 Task: Find connections with filter location Pantin with filter topic #Genderwith filter profile language German with filter current company Air India Limited with filter school Jobs Khurda with filter industry Mobile Gaming Apps with filter service category Event Photography with filter keywords title Organizer
Action: Mouse moved to (539, 81)
Screenshot: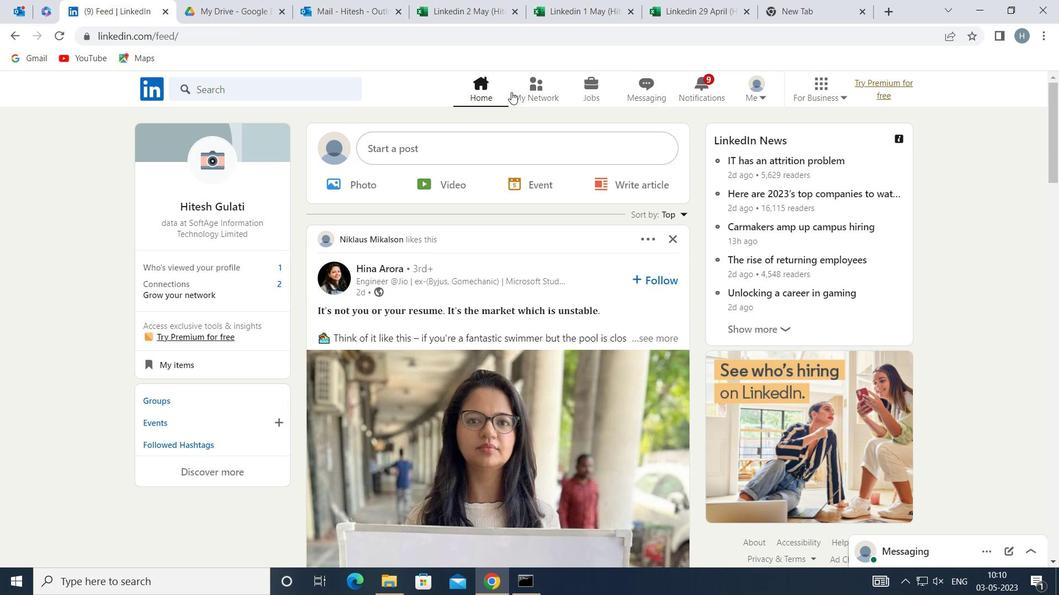 
Action: Mouse pressed left at (539, 81)
Screenshot: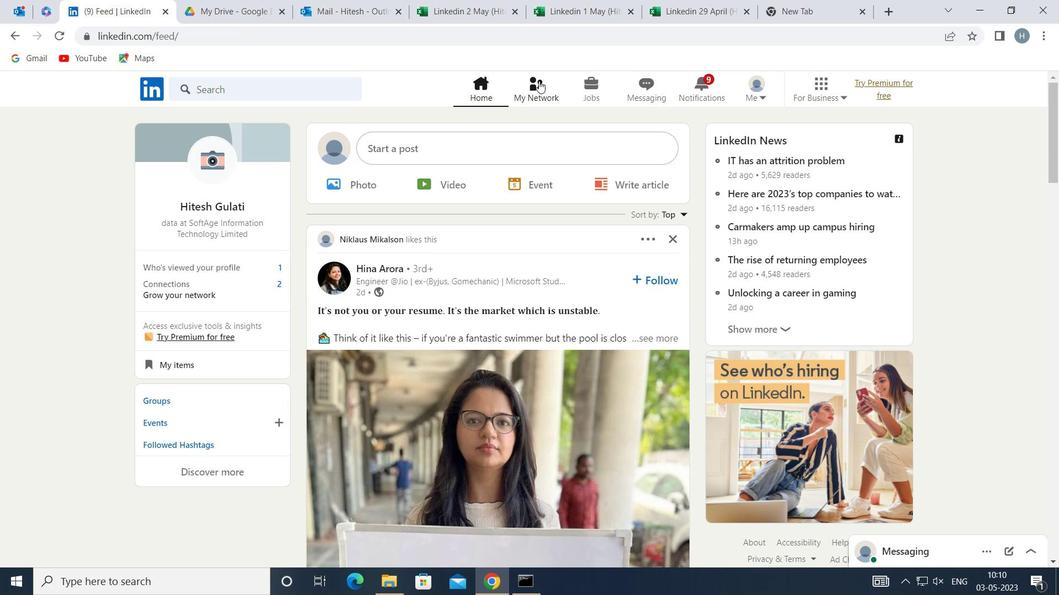 
Action: Mouse moved to (307, 166)
Screenshot: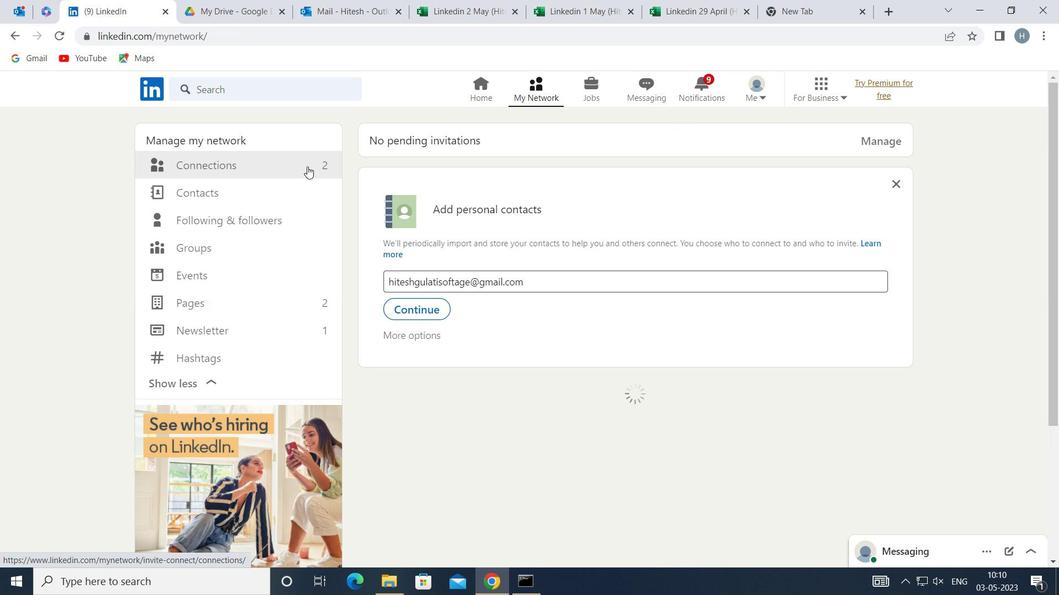 
Action: Mouse pressed left at (307, 166)
Screenshot: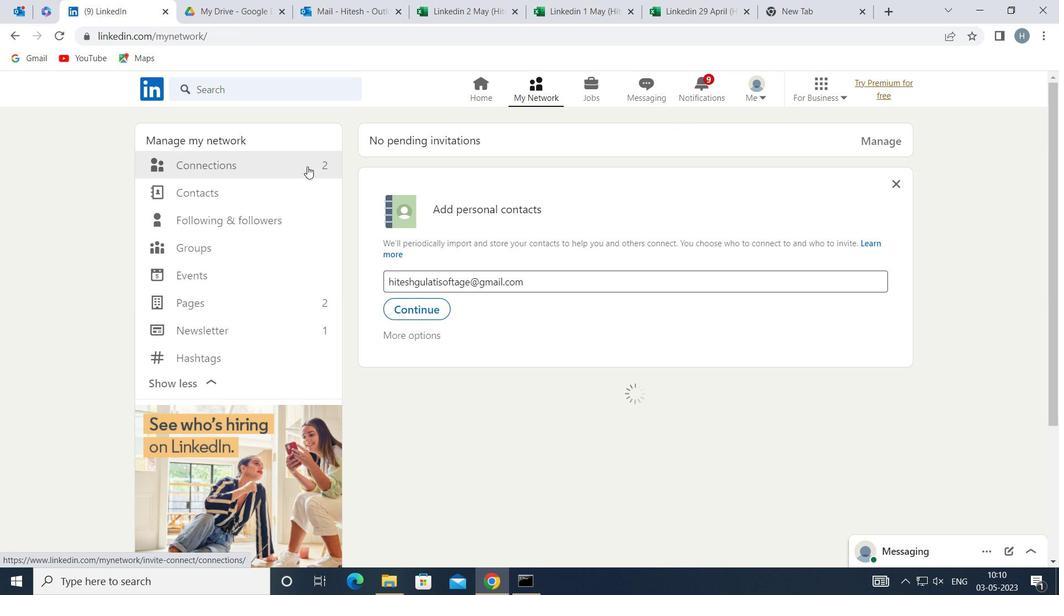 
Action: Mouse moved to (612, 170)
Screenshot: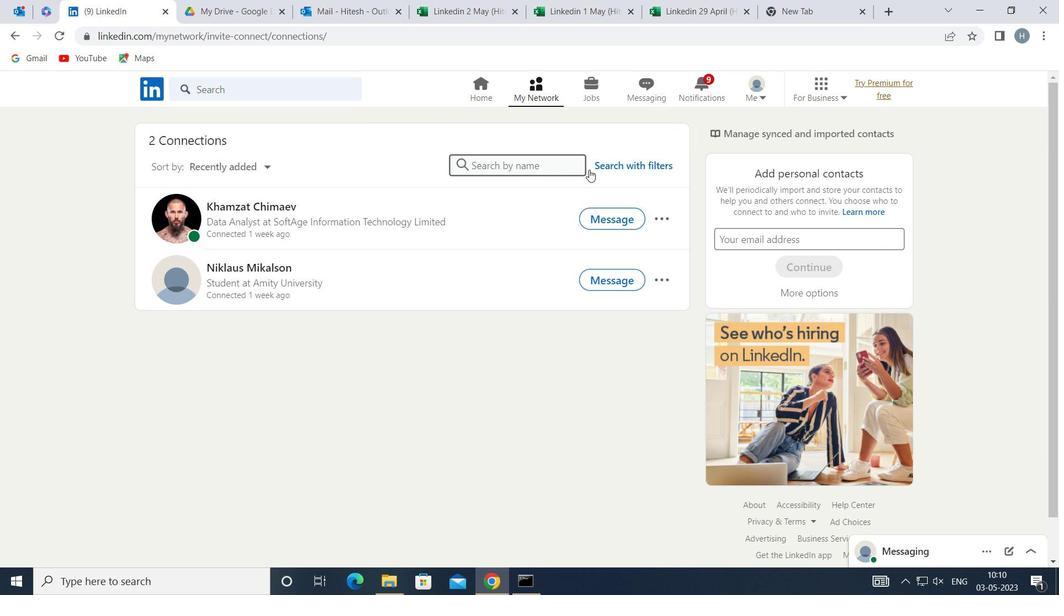 
Action: Mouse pressed left at (612, 170)
Screenshot: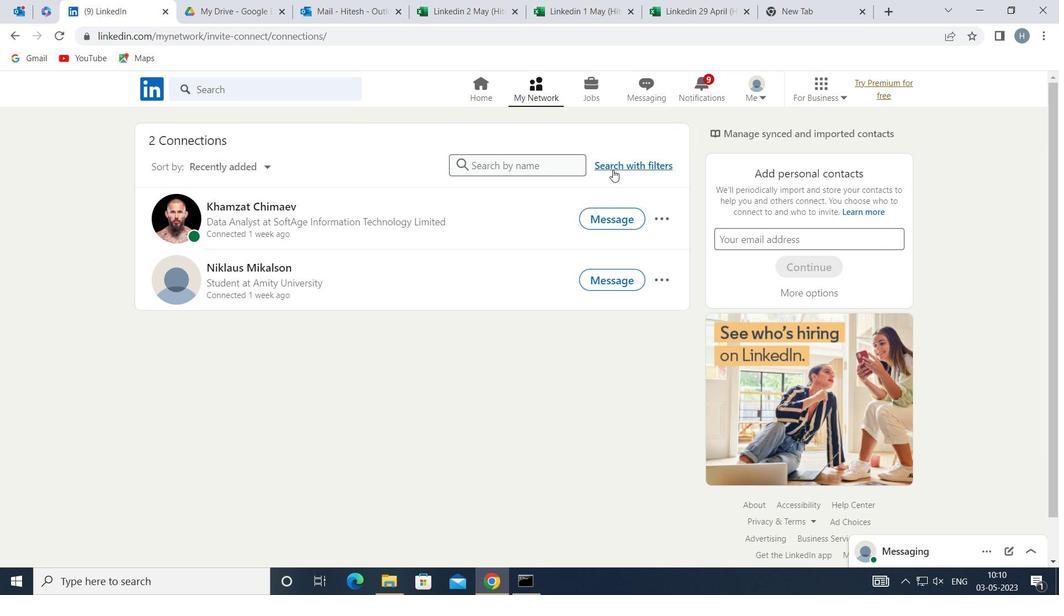 
Action: Mouse moved to (574, 135)
Screenshot: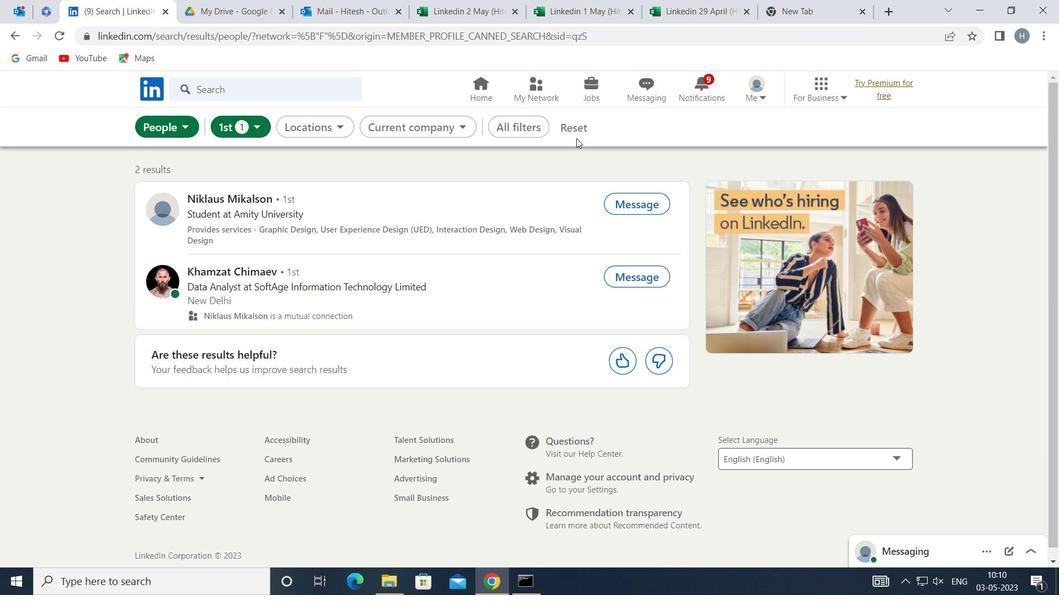 
Action: Mouse pressed left at (574, 135)
Screenshot: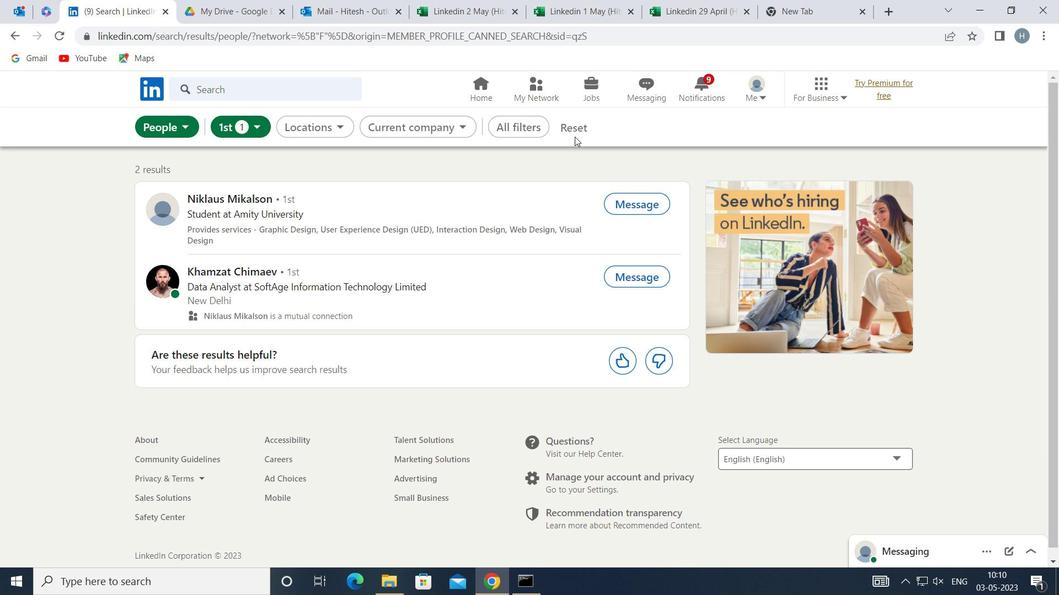 
Action: Mouse moved to (573, 128)
Screenshot: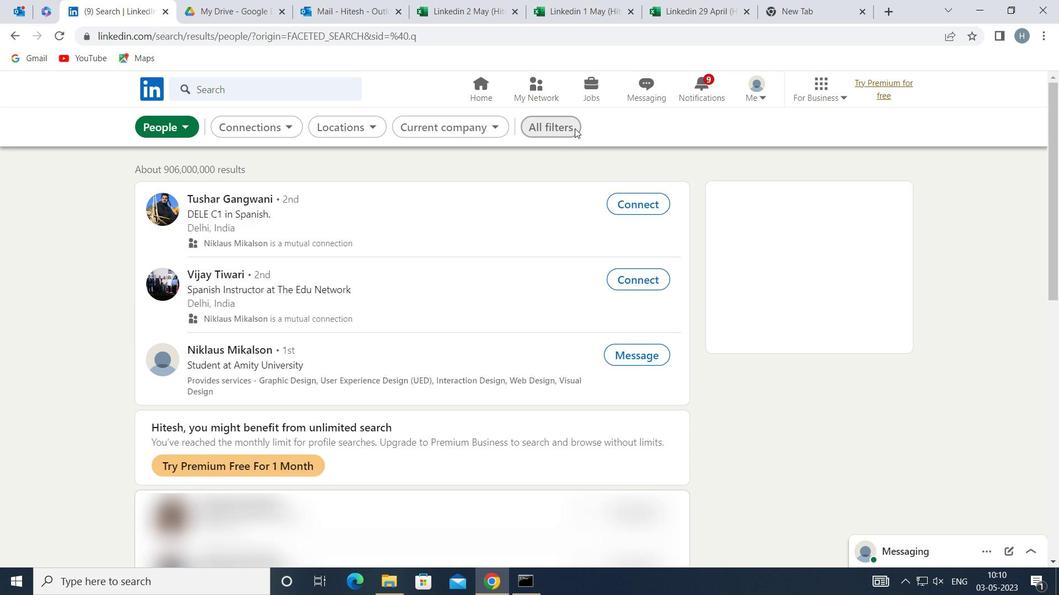 
Action: Mouse pressed left at (573, 128)
Screenshot: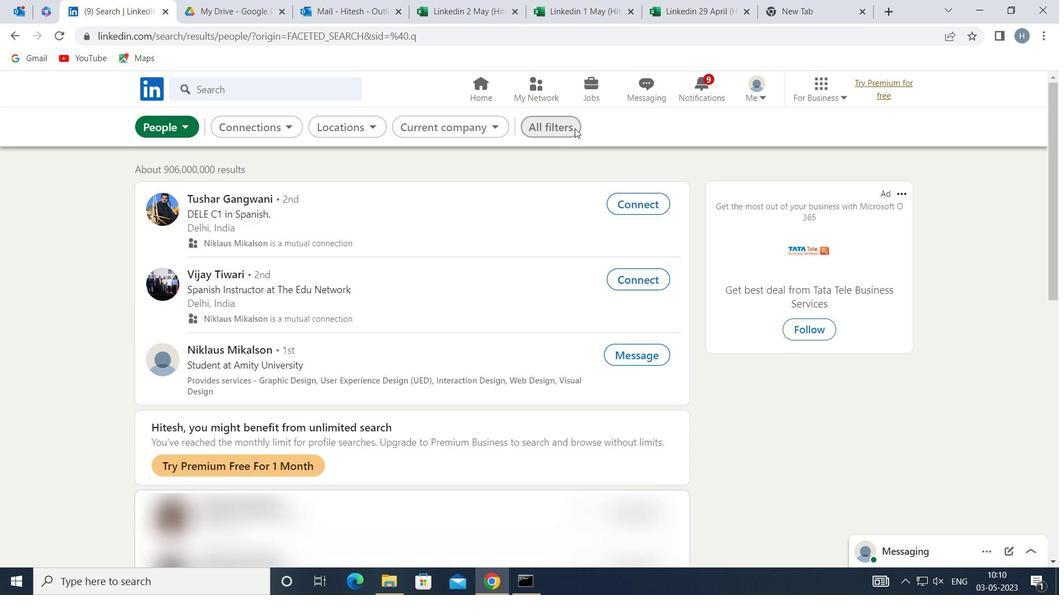 
Action: Mouse moved to (794, 285)
Screenshot: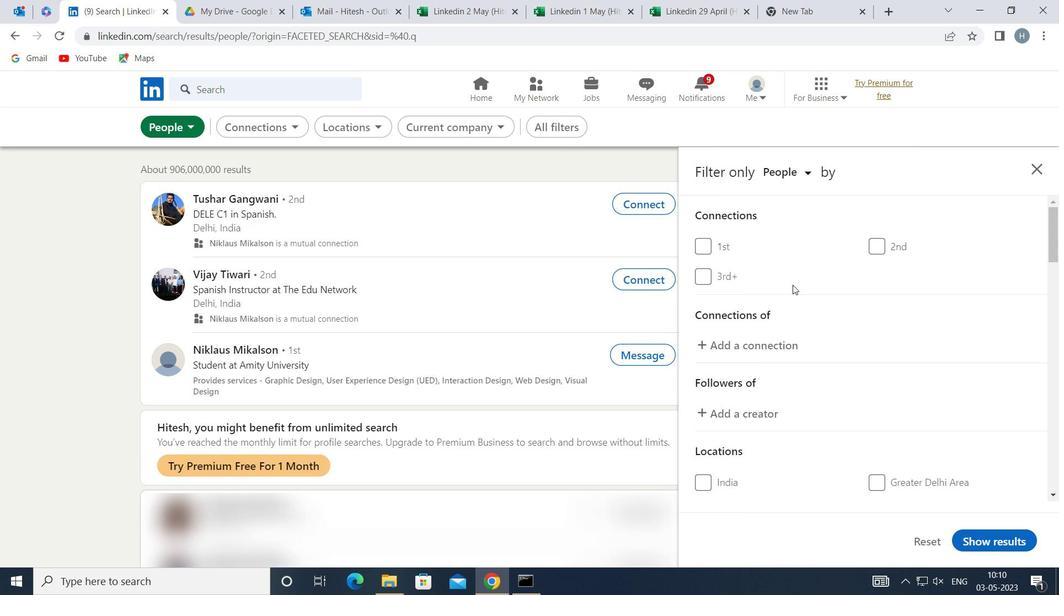 
Action: Mouse scrolled (794, 284) with delta (0, 0)
Screenshot: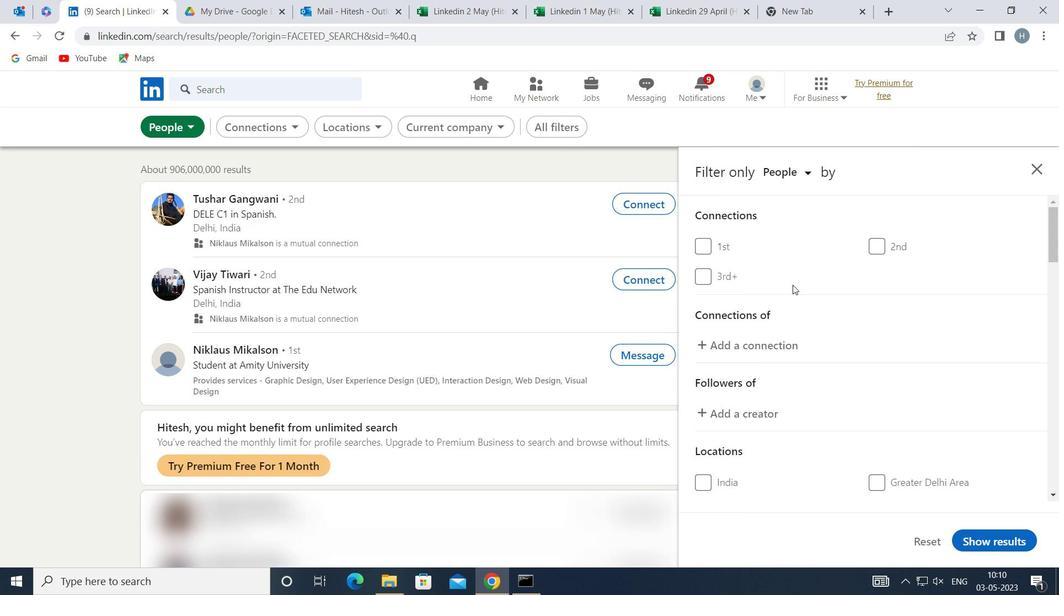
Action: Mouse moved to (795, 285)
Screenshot: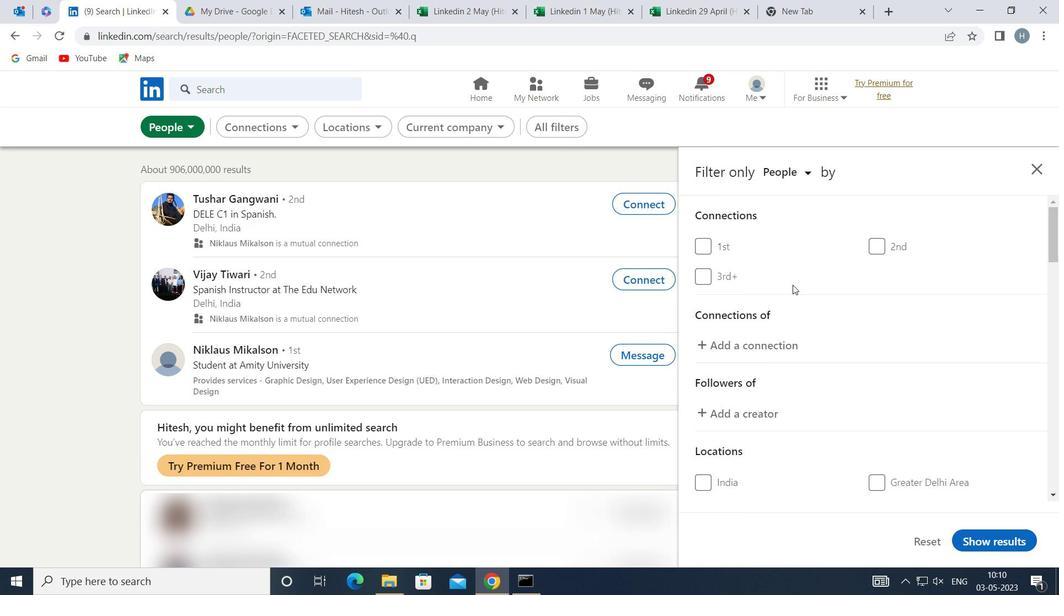 
Action: Mouse scrolled (795, 284) with delta (0, 0)
Screenshot: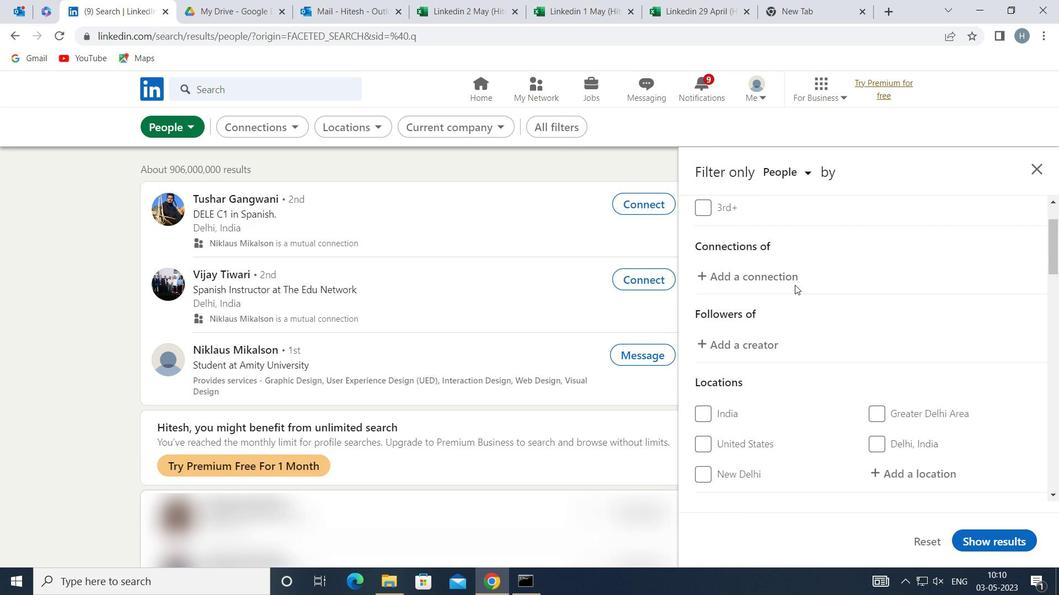 
Action: Mouse scrolled (795, 284) with delta (0, 0)
Screenshot: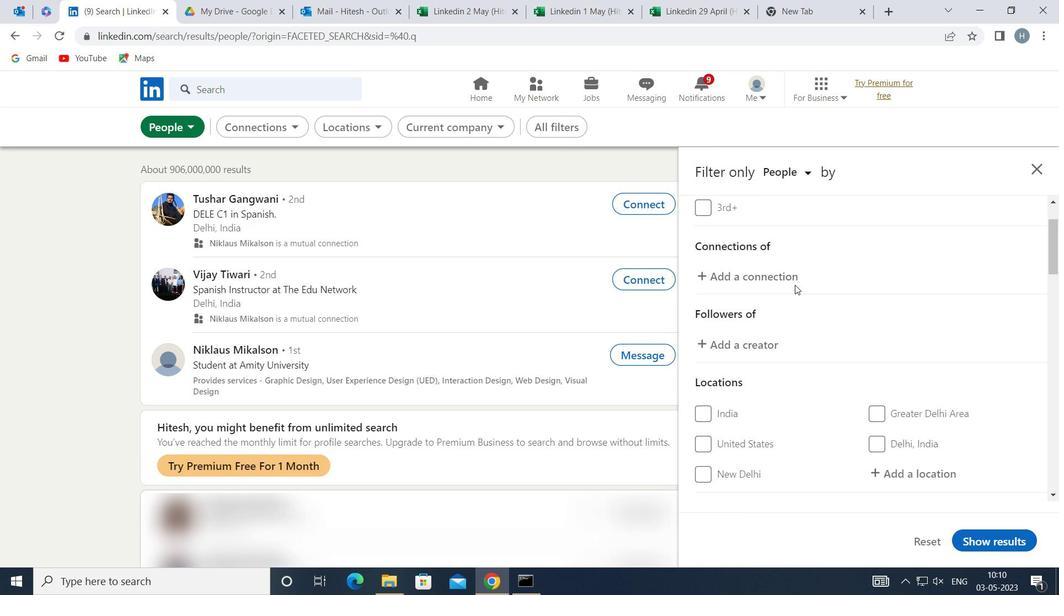 
Action: Mouse moved to (898, 333)
Screenshot: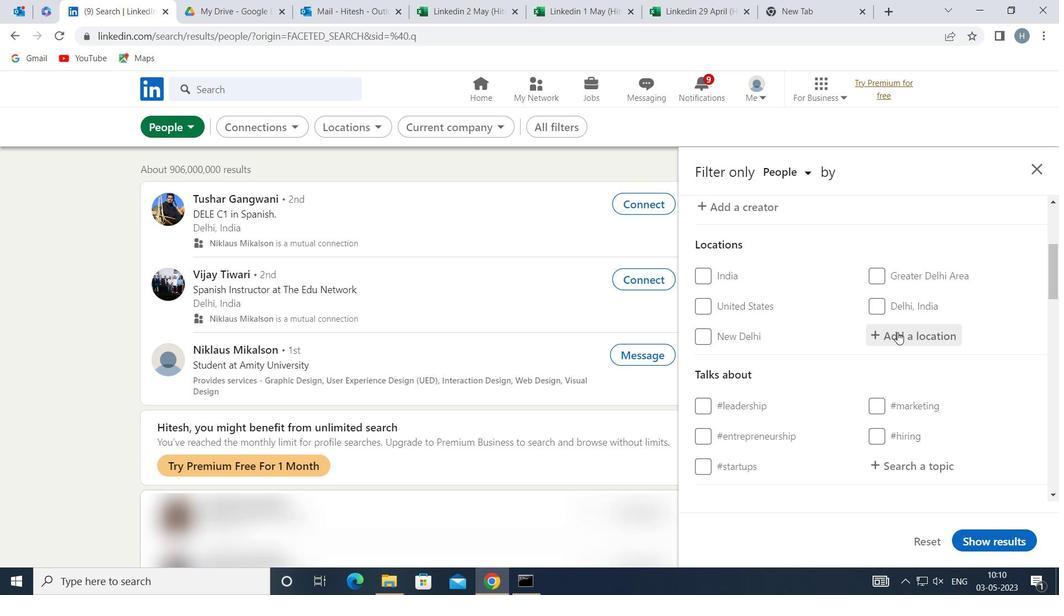
Action: Mouse pressed left at (898, 333)
Screenshot: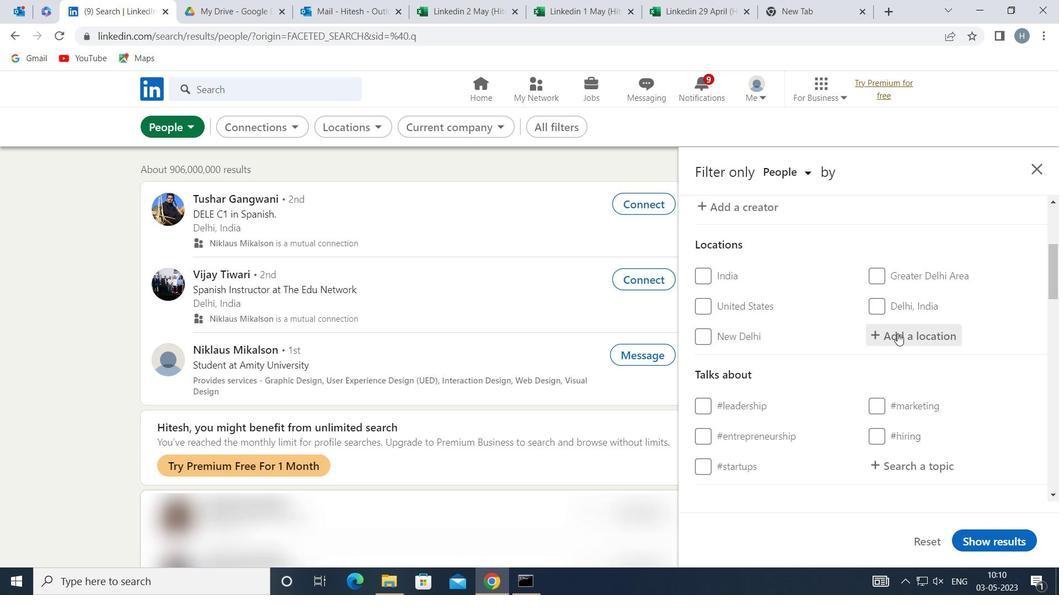
Action: Mouse moved to (896, 334)
Screenshot: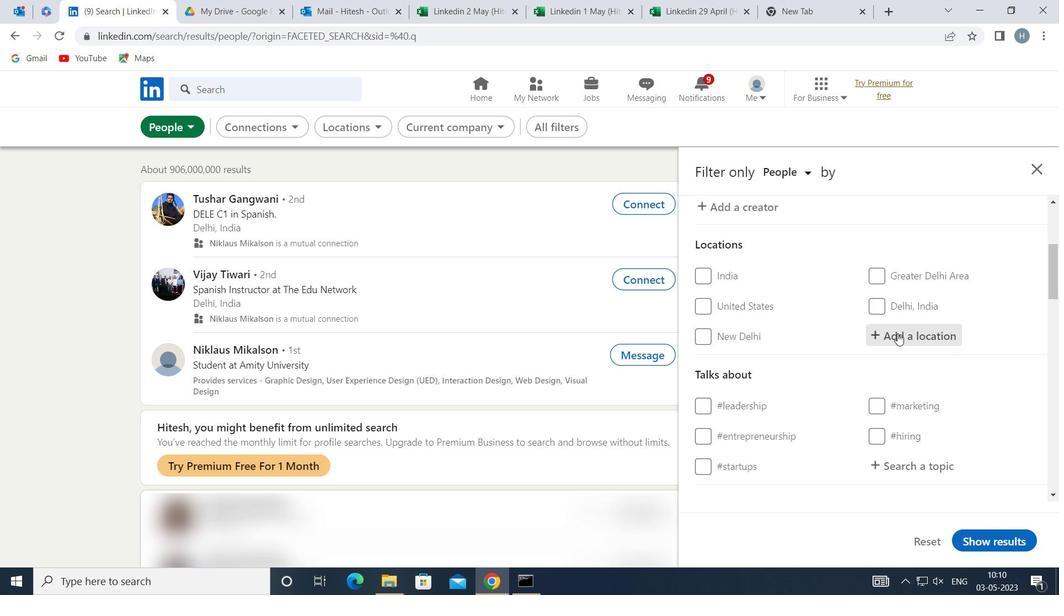 
Action: Key pressed <Key.shift>PANTIN<Key.enter>
Screenshot: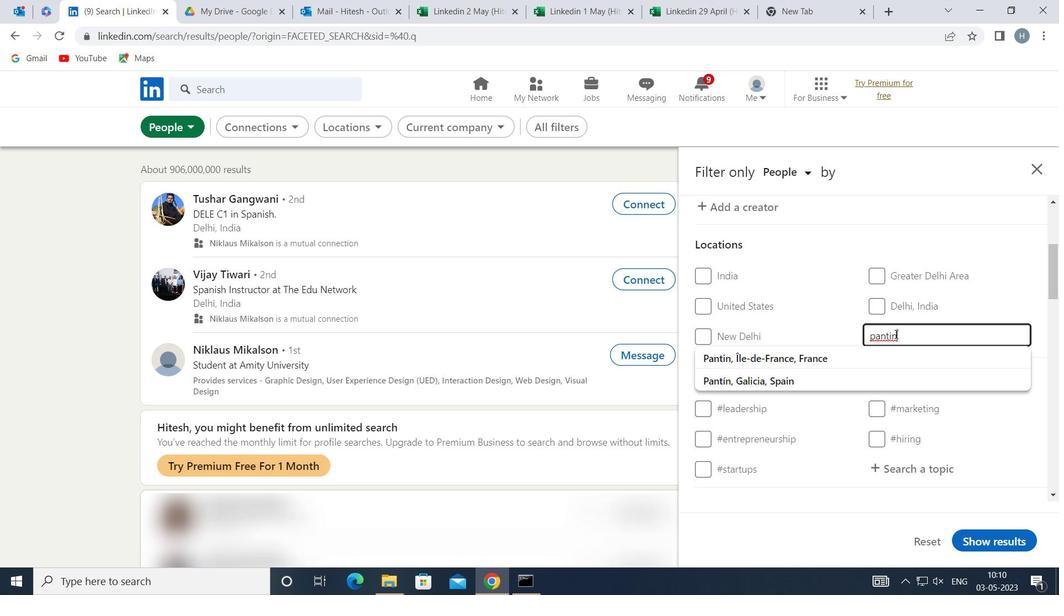 
Action: Mouse moved to (994, 305)
Screenshot: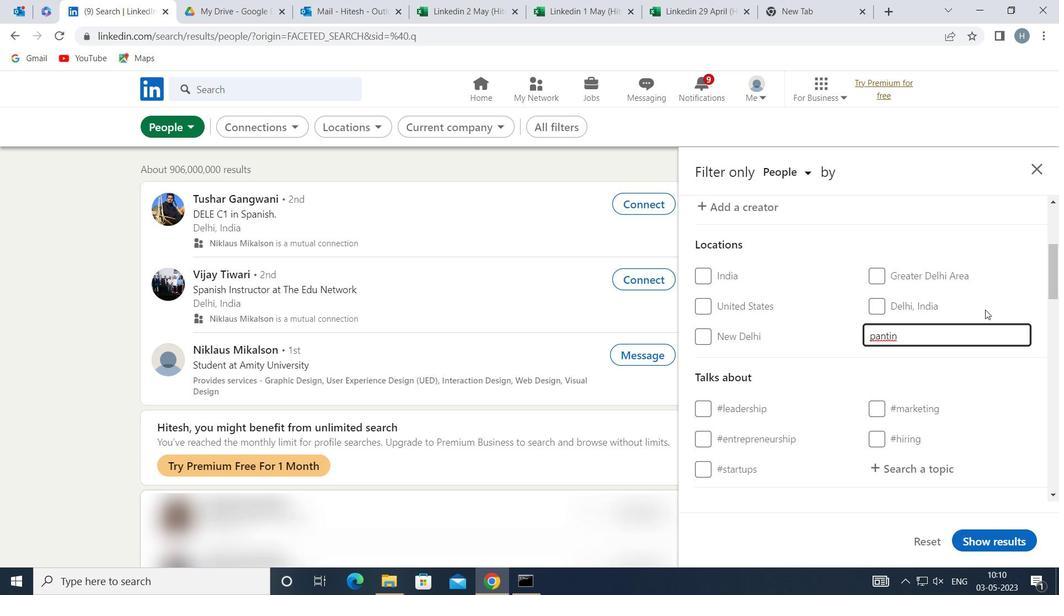 
Action: Mouse pressed left at (994, 305)
Screenshot: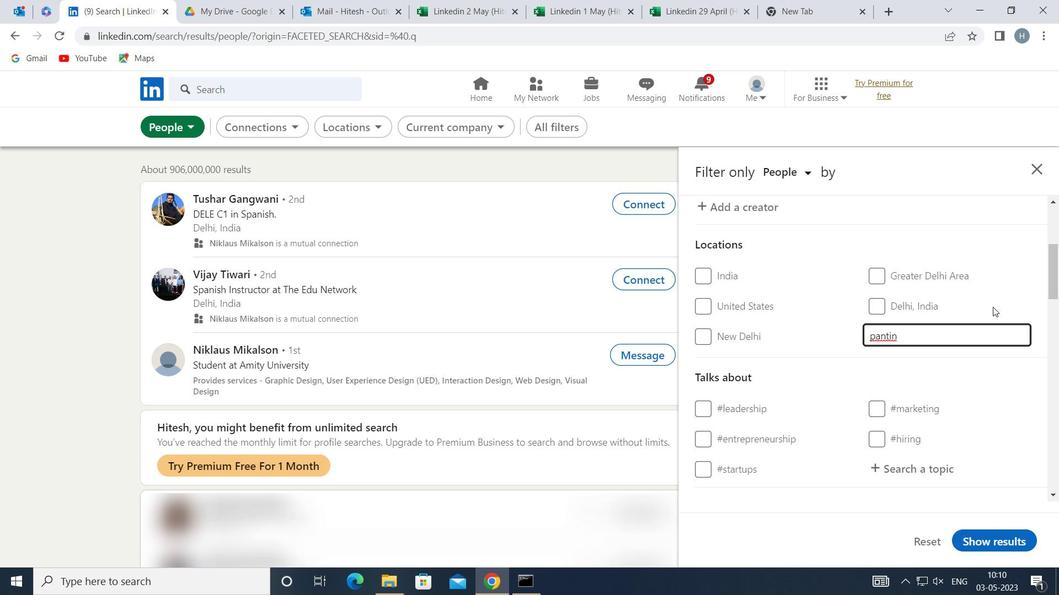 
Action: Mouse moved to (950, 334)
Screenshot: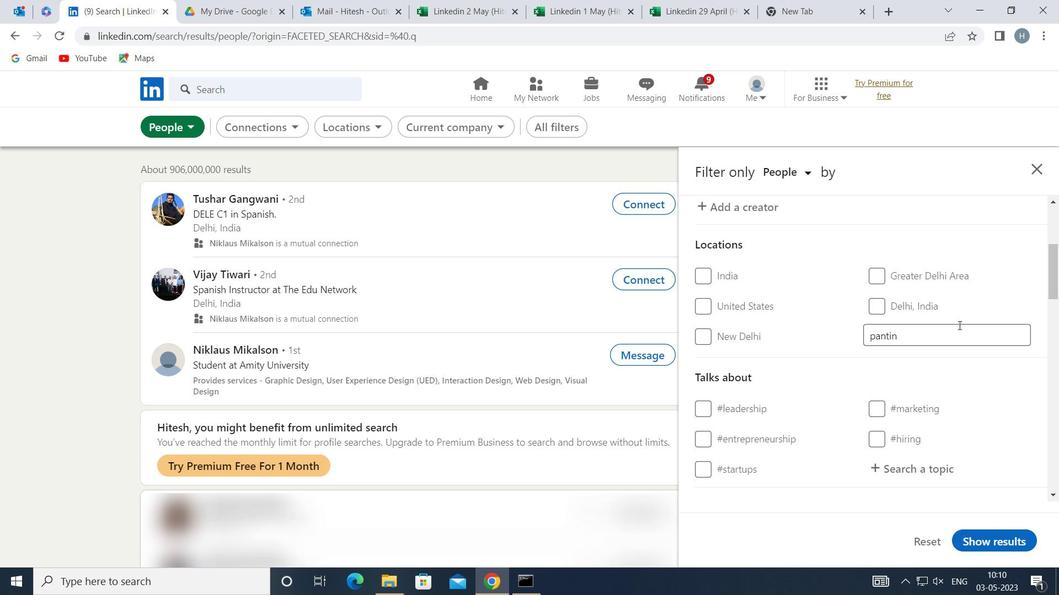 
Action: Mouse scrolled (950, 333) with delta (0, 0)
Screenshot: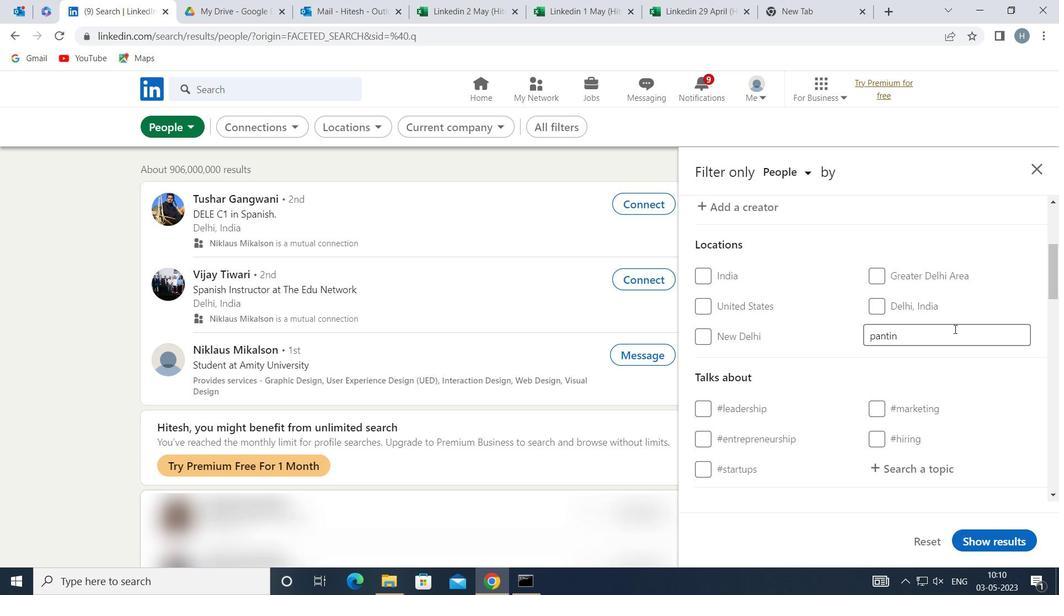 
Action: Mouse moved to (947, 339)
Screenshot: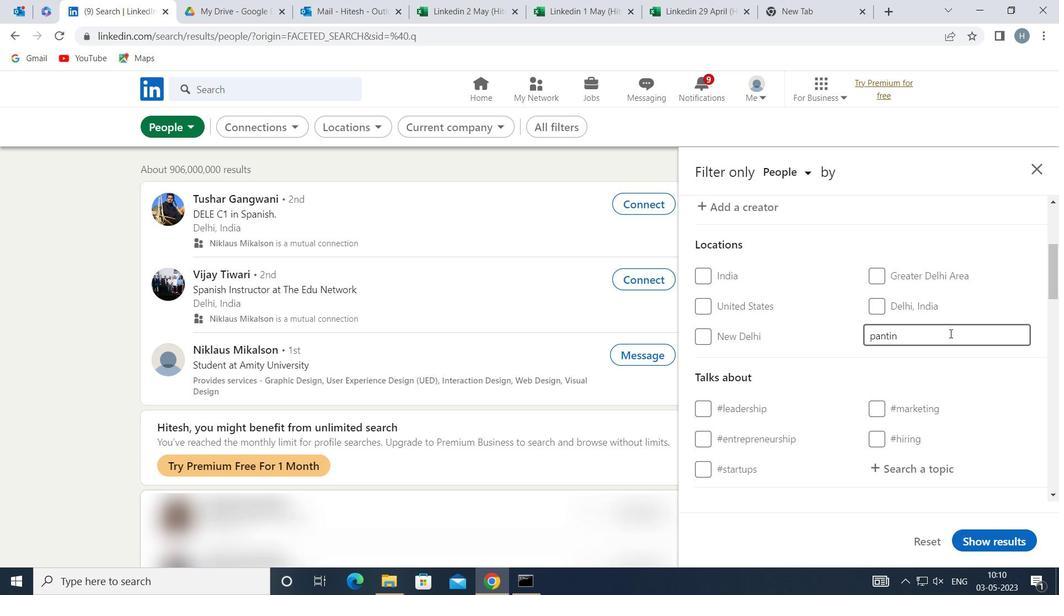 
Action: Mouse scrolled (947, 339) with delta (0, 0)
Screenshot: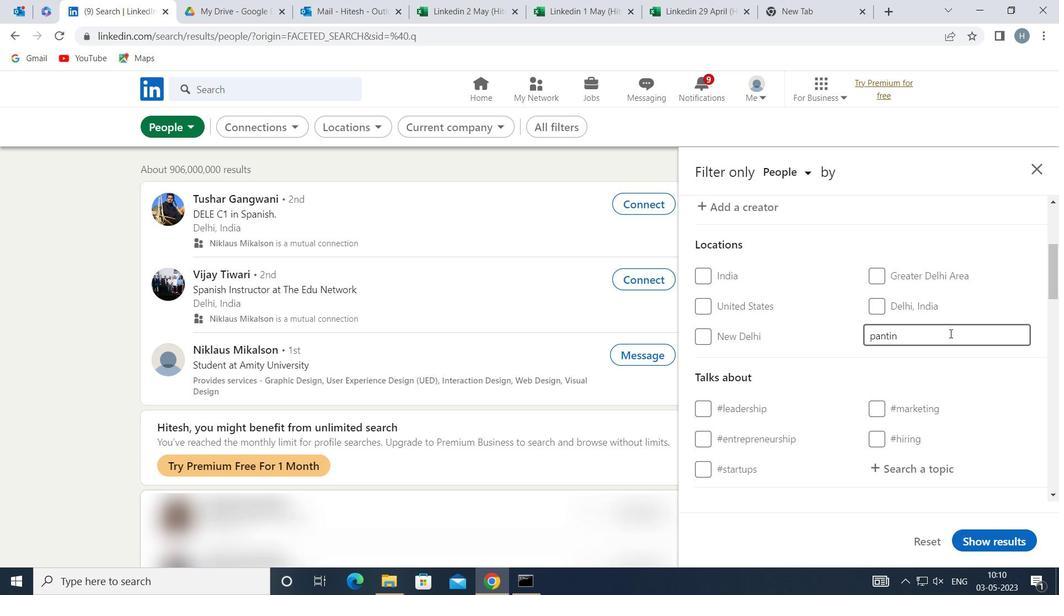 
Action: Mouse moved to (939, 331)
Screenshot: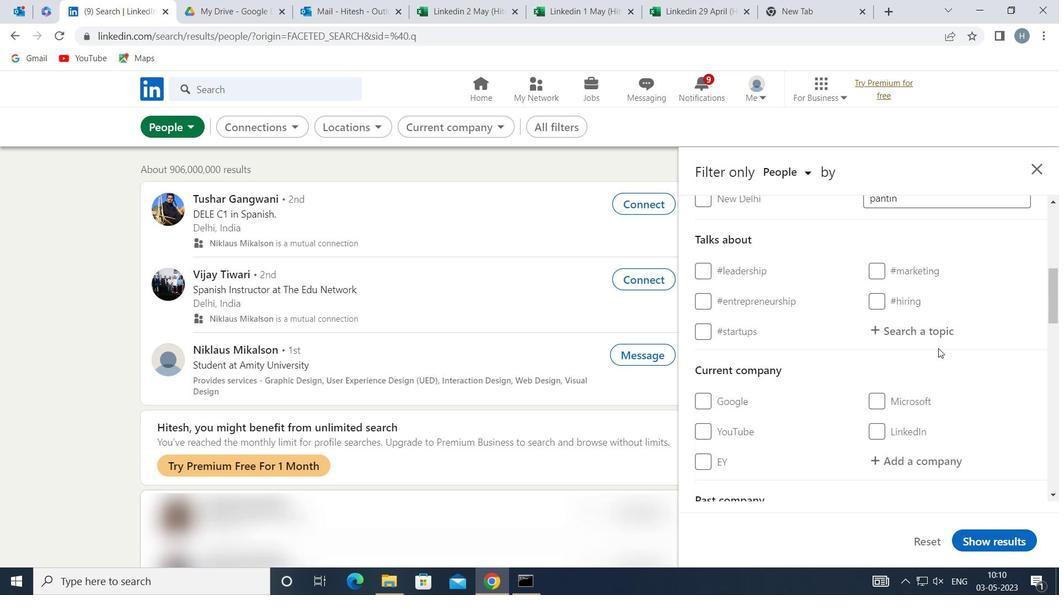 
Action: Mouse pressed left at (939, 331)
Screenshot: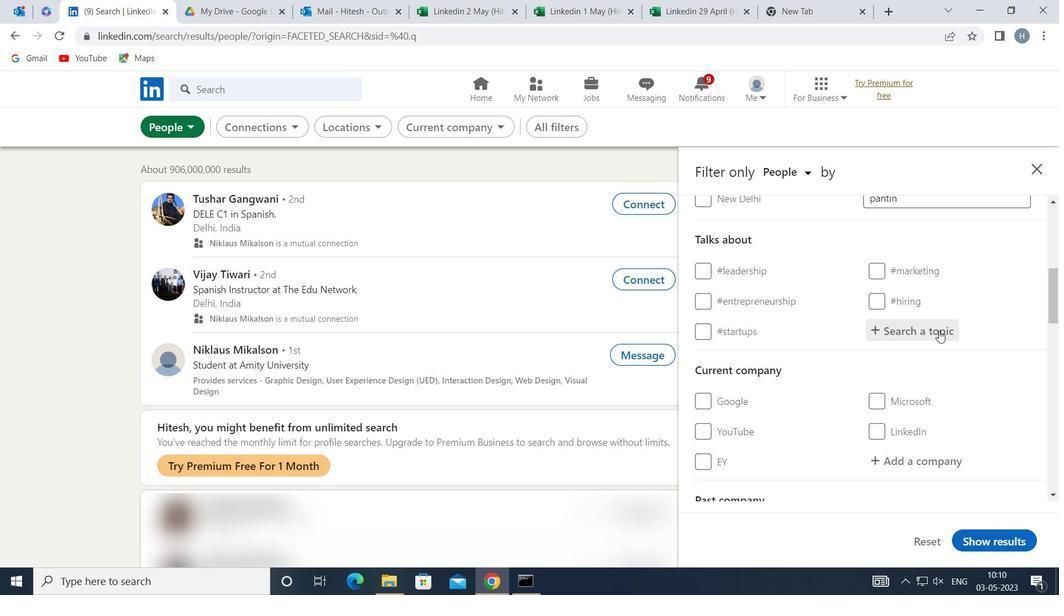
Action: Key pressed <Key.shift>GENDER
Screenshot: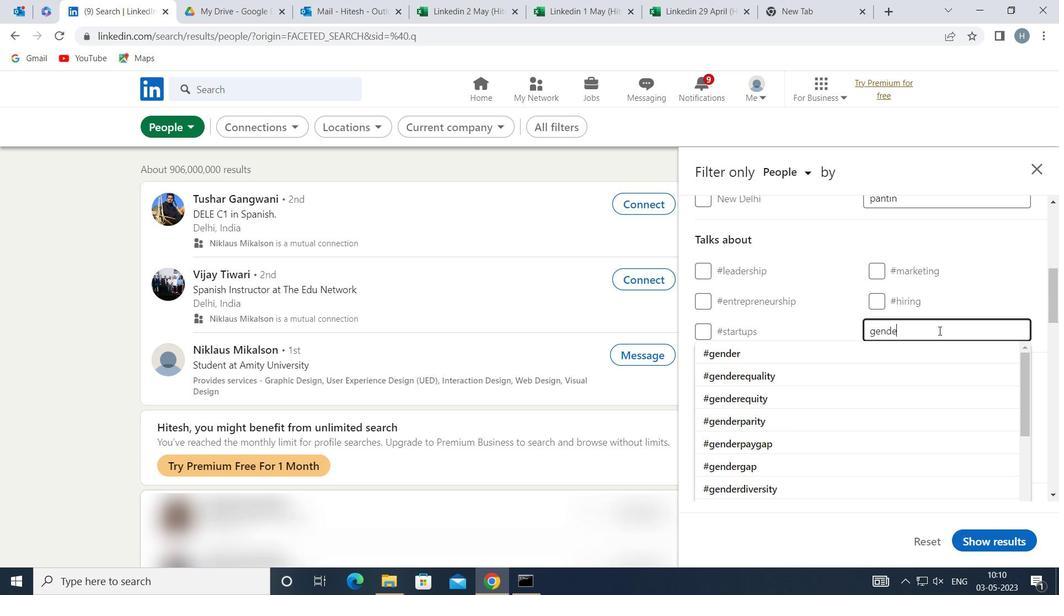 
Action: Mouse moved to (907, 350)
Screenshot: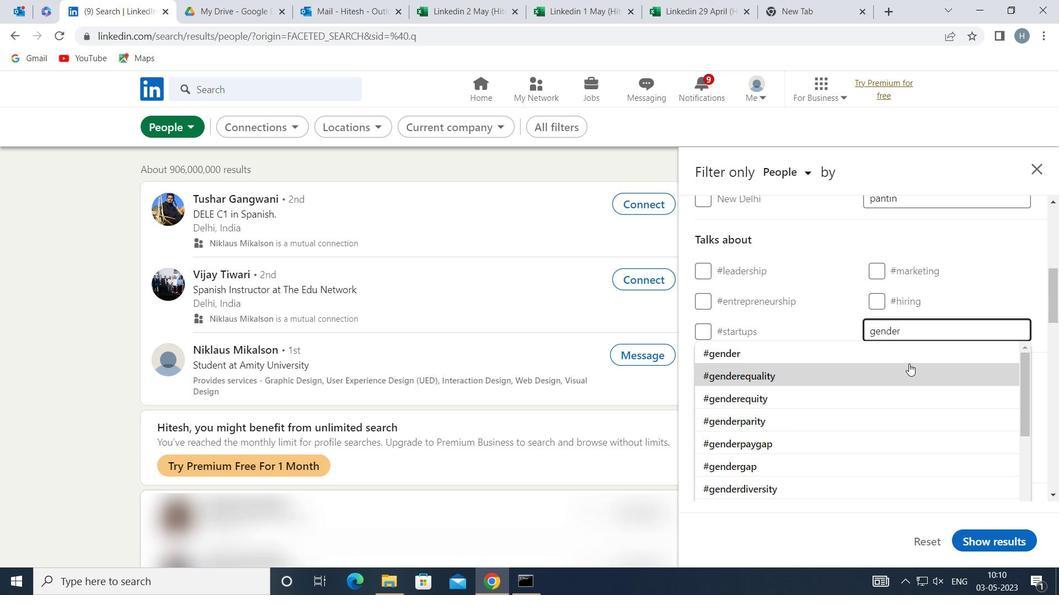 
Action: Mouse pressed left at (907, 350)
Screenshot: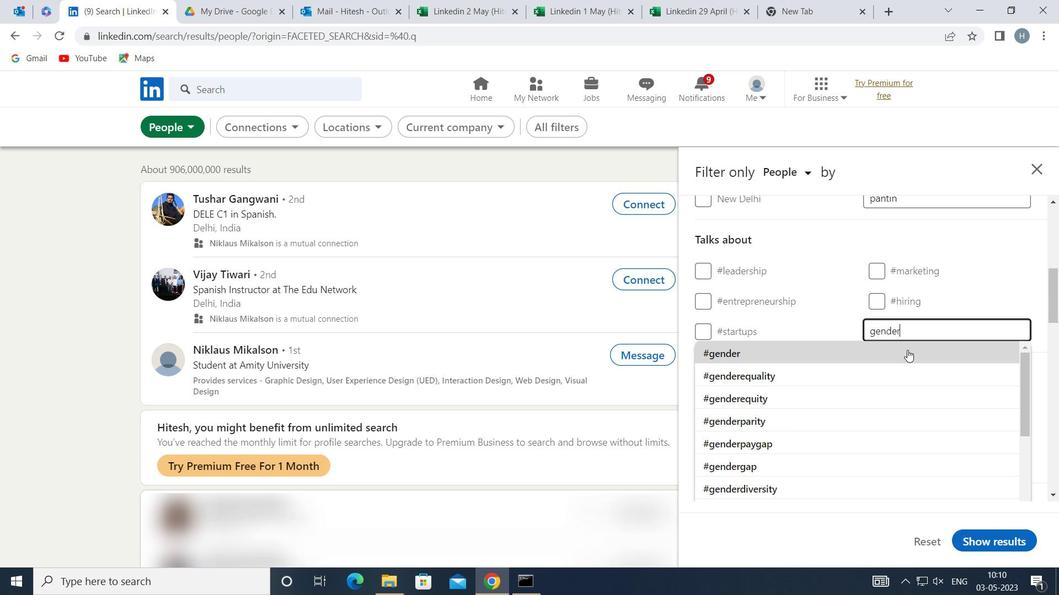 
Action: Mouse moved to (887, 351)
Screenshot: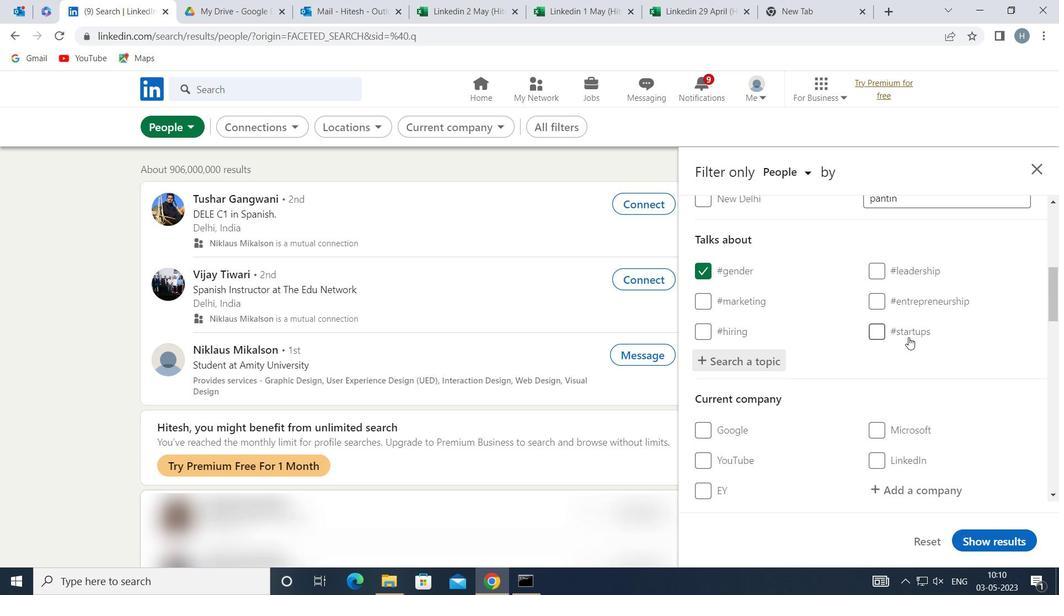 
Action: Mouse scrolled (887, 350) with delta (0, 0)
Screenshot: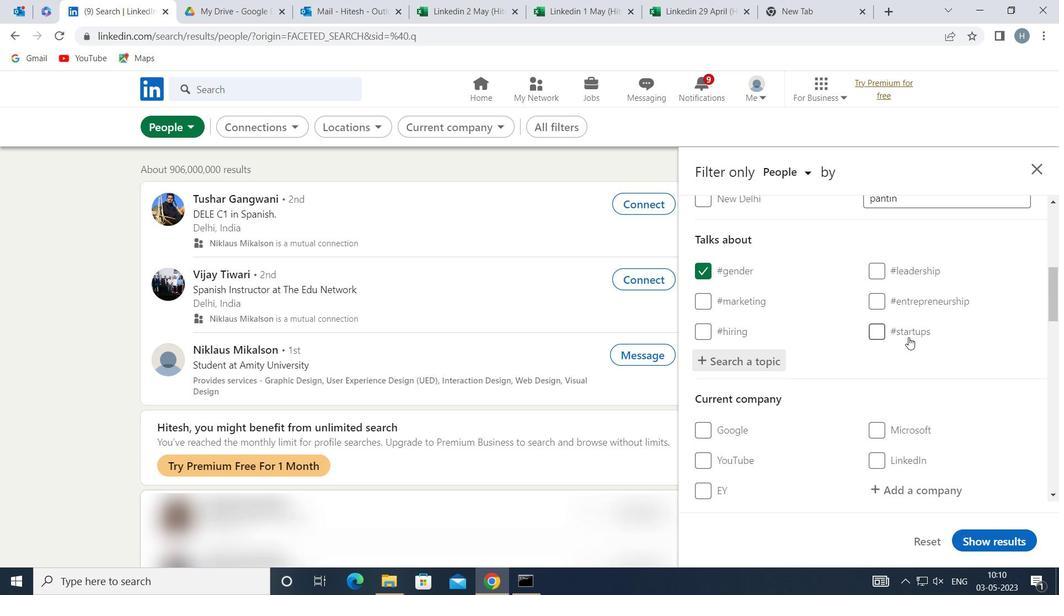 
Action: Mouse moved to (883, 353)
Screenshot: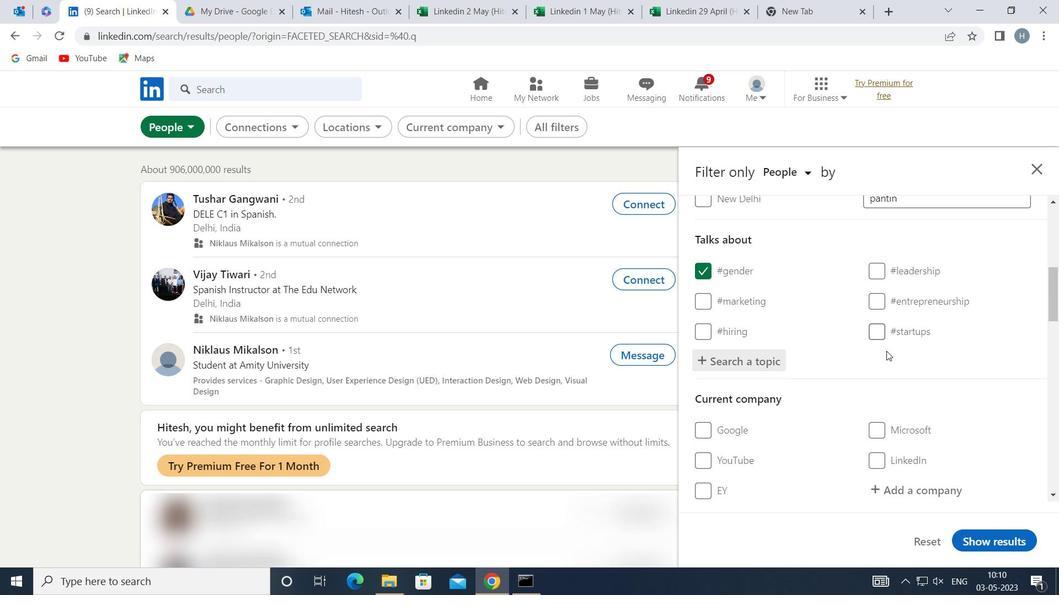 
Action: Mouse scrolled (883, 352) with delta (0, 0)
Screenshot: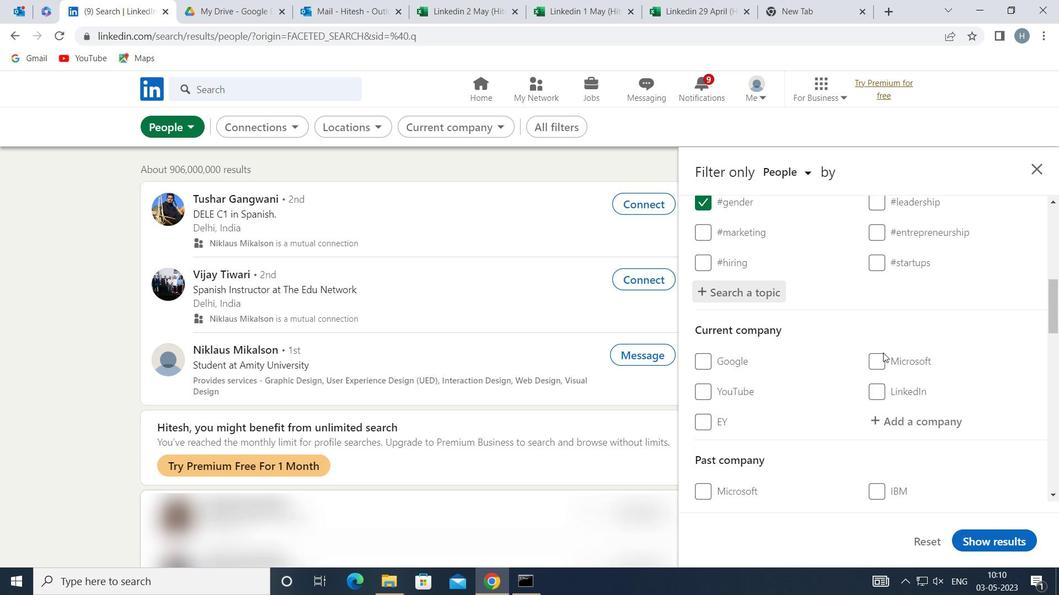 
Action: Mouse moved to (880, 353)
Screenshot: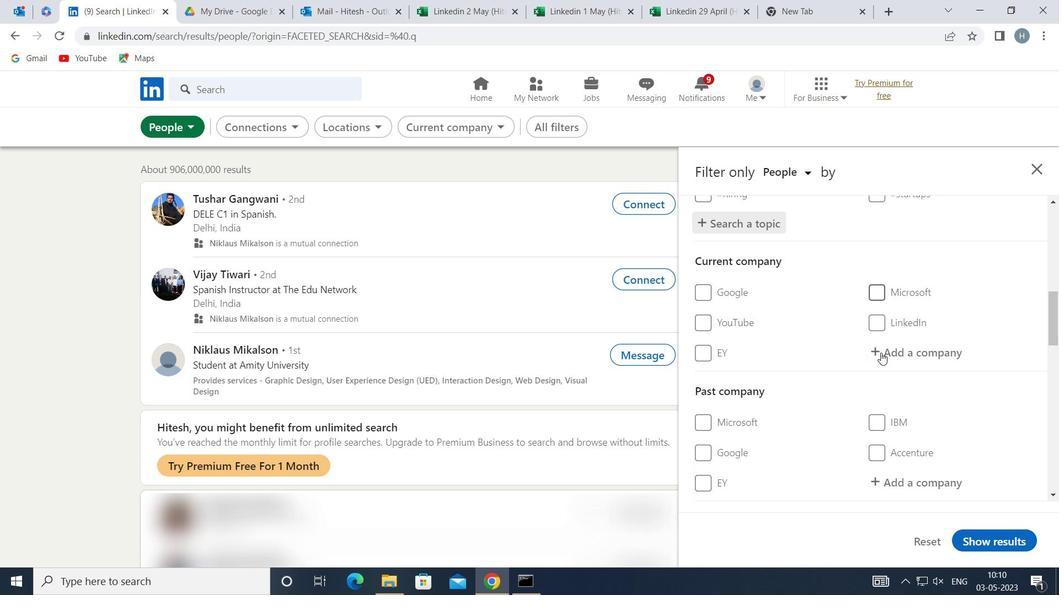 
Action: Mouse scrolled (880, 352) with delta (0, 0)
Screenshot: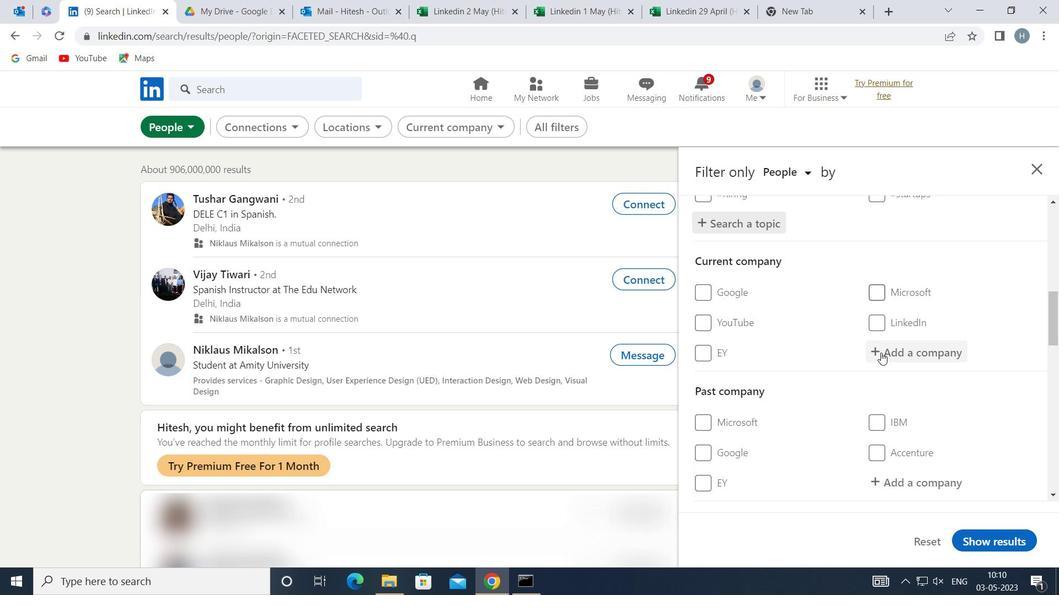 
Action: Mouse moved to (878, 354)
Screenshot: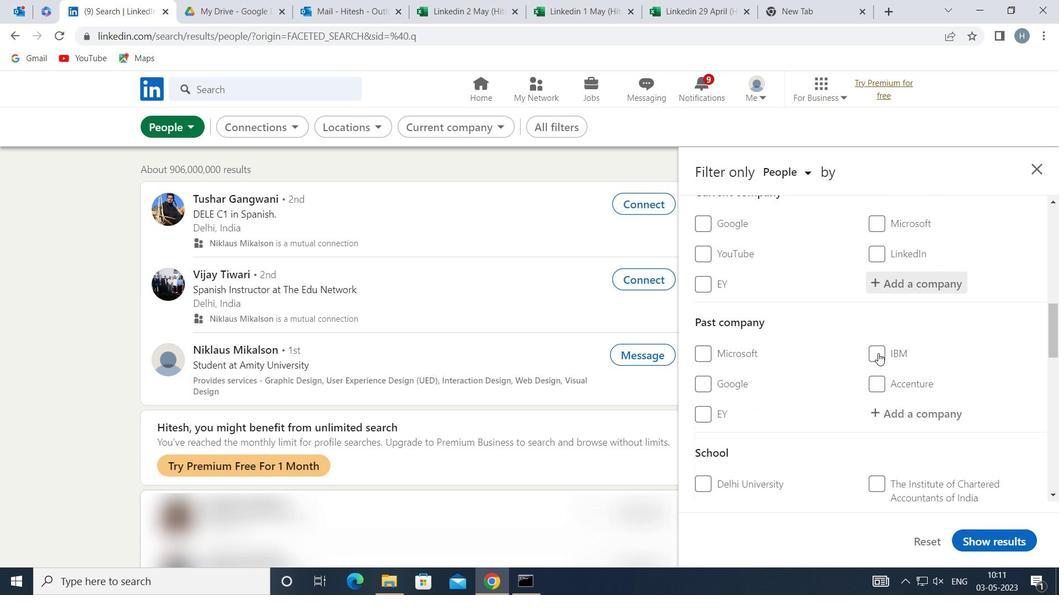 
Action: Mouse scrolled (878, 353) with delta (0, 0)
Screenshot: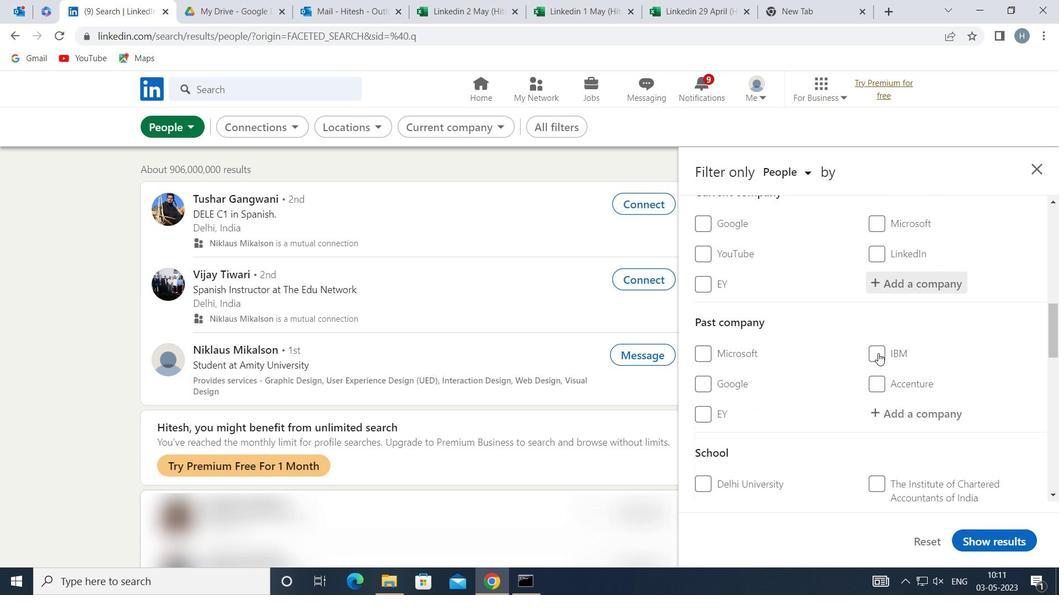 
Action: Mouse scrolled (878, 353) with delta (0, 0)
Screenshot: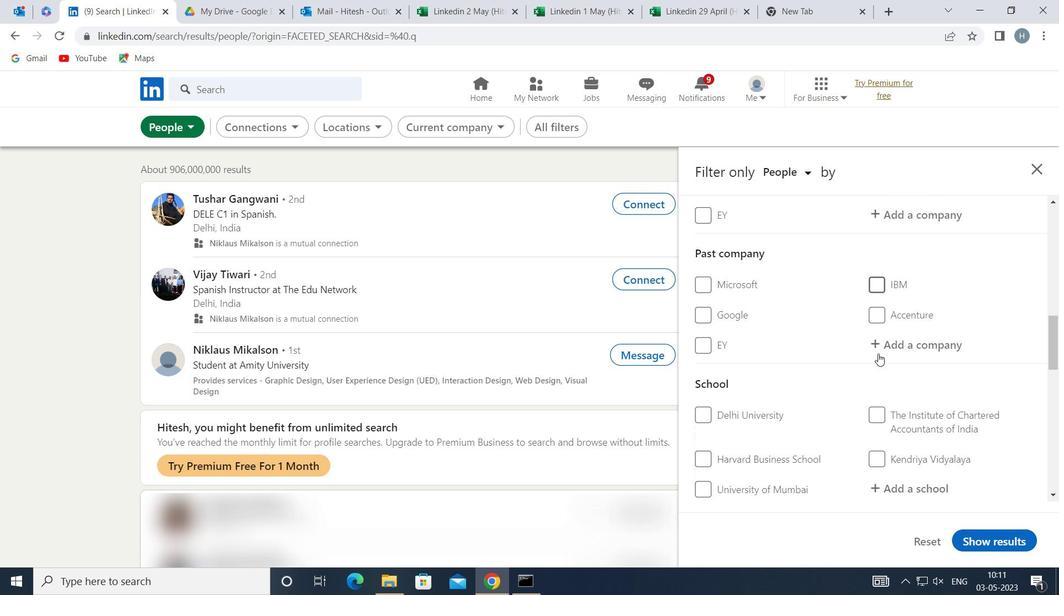
Action: Mouse scrolled (878, 353) with delta (0, 0)
Screenshot: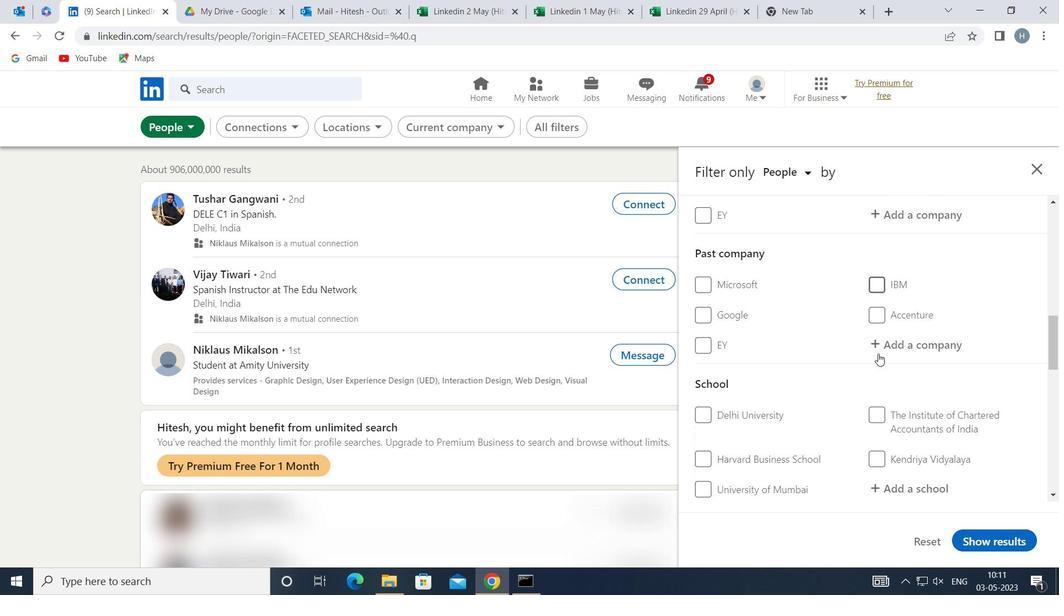 
Action: Mouse scrolled (878, 354) with delta (0, 0)
Screenshot: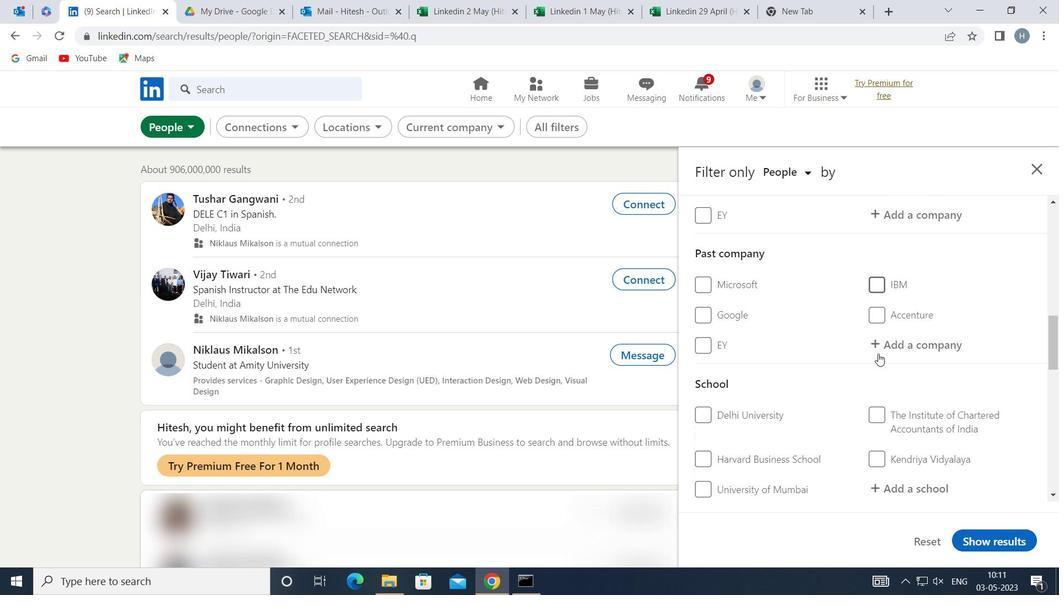 
Action: Mouse scrolled (878, 353) with delta (0, 0)
Screenshot: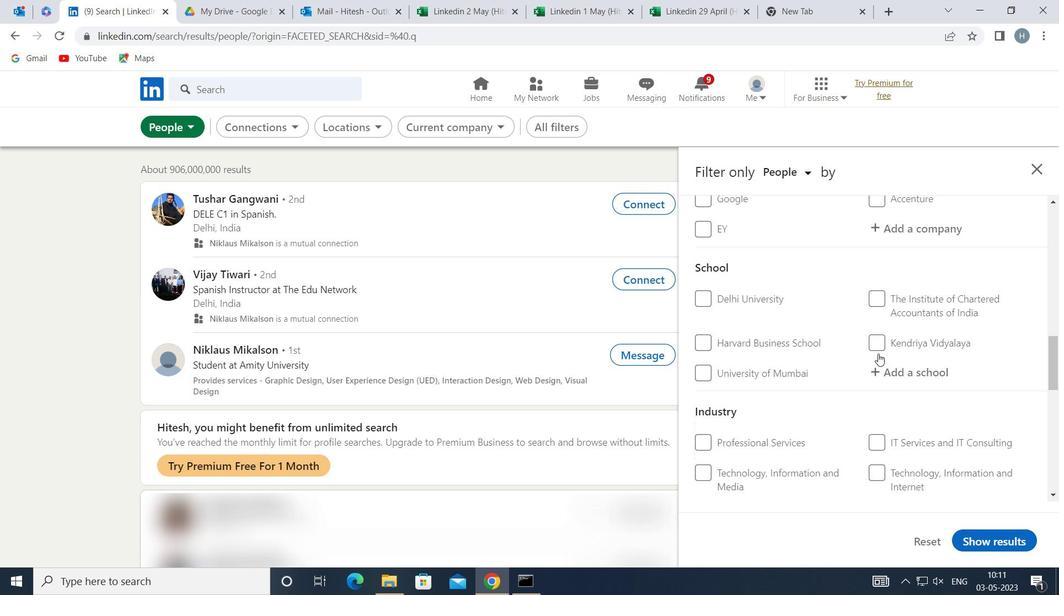 
Action: Mouse scrolled (878, 353) with delta (0, 0)
Screenshot: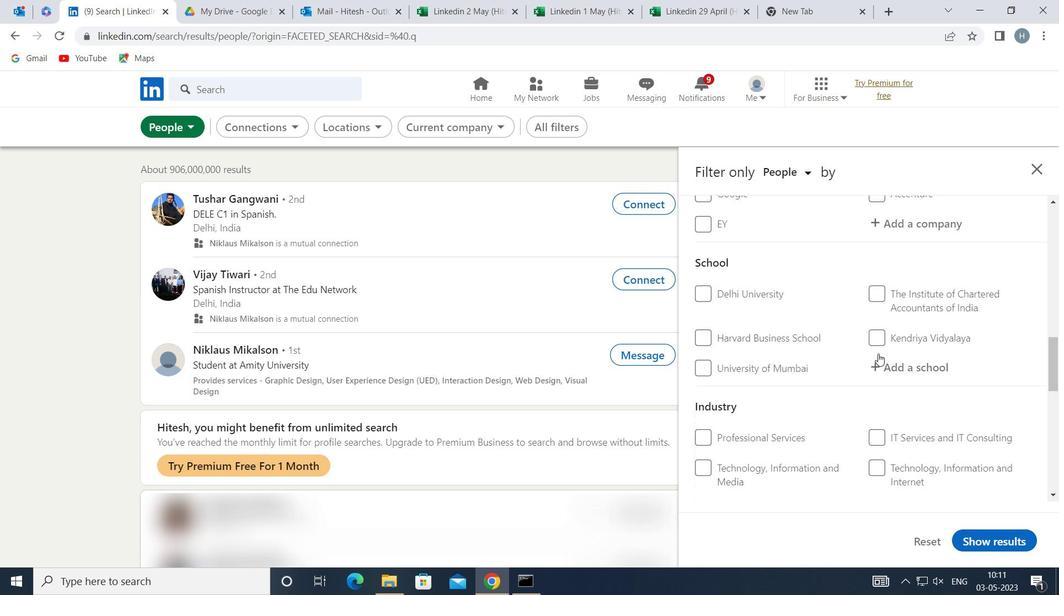
Action: Mouse scrolled (878, 354) with delta (0, 0)
Screenshot: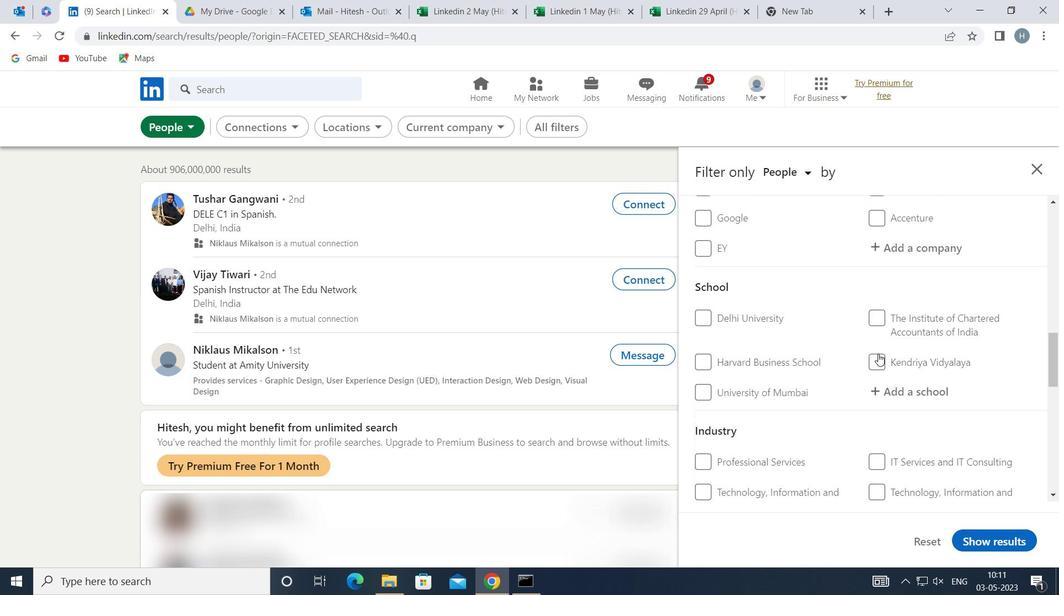 
Action: Mouse scrolled (878, 353) with delta (0, 0)
Screenshot: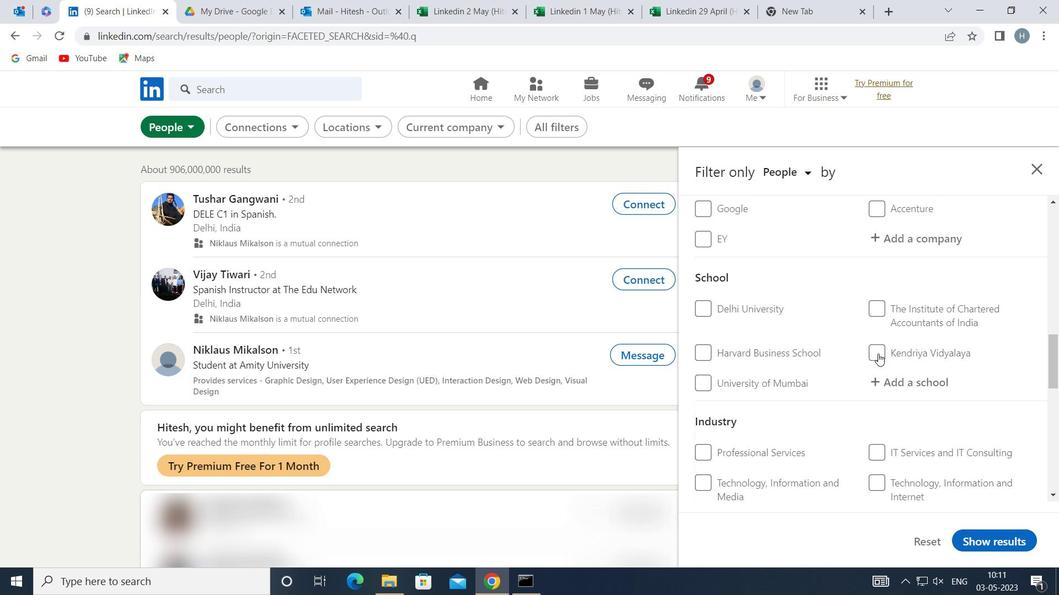
Action: Mouse scrolled (878, 353) with delta (0, 0)
Screenshot: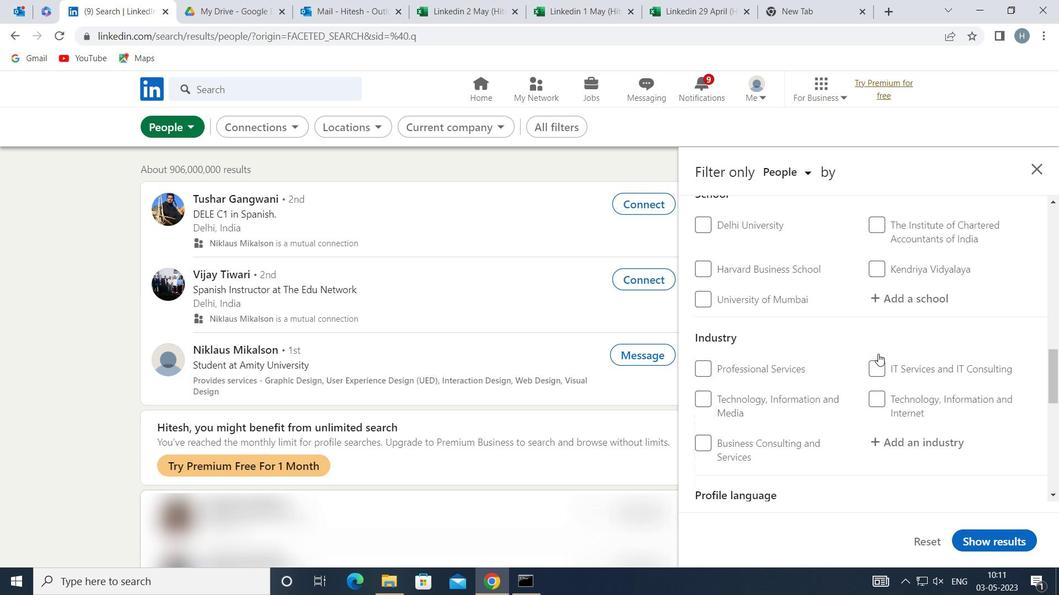 
Action: Mouse scrolled (878, 353) with delta (0, 0)
Screenshot: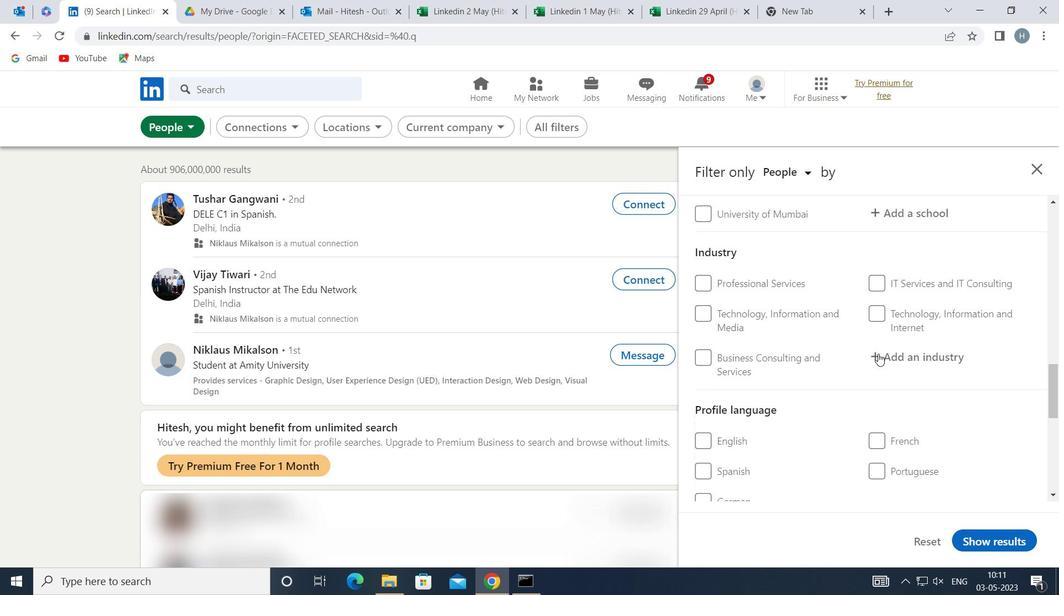 
Action: Mouse scrolled (878, 353) with delta (0, 0)
Screenshot: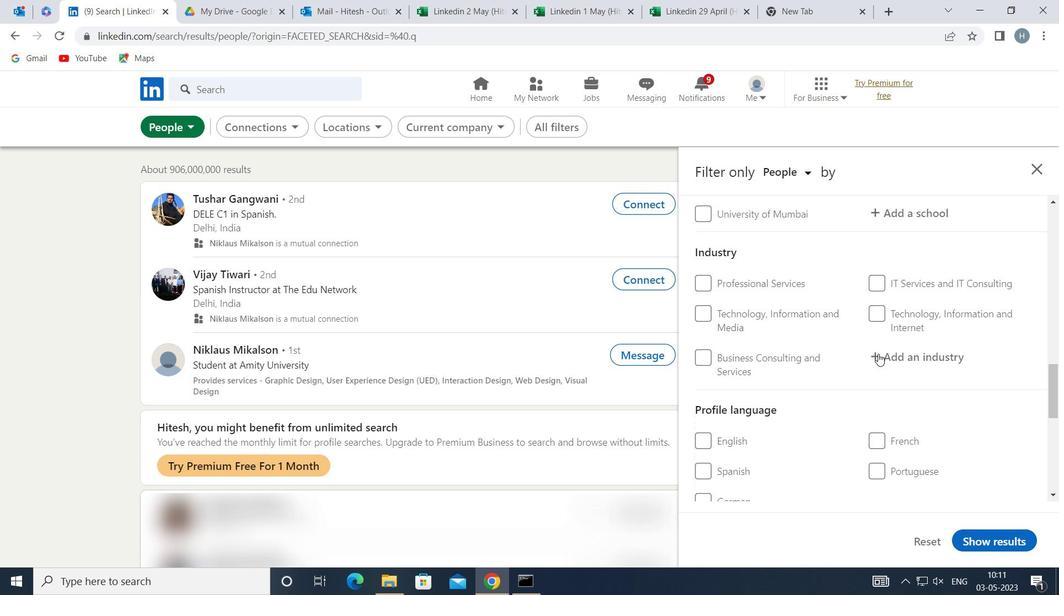 
Action: Mouse moved to (728, 365)
Screenshot: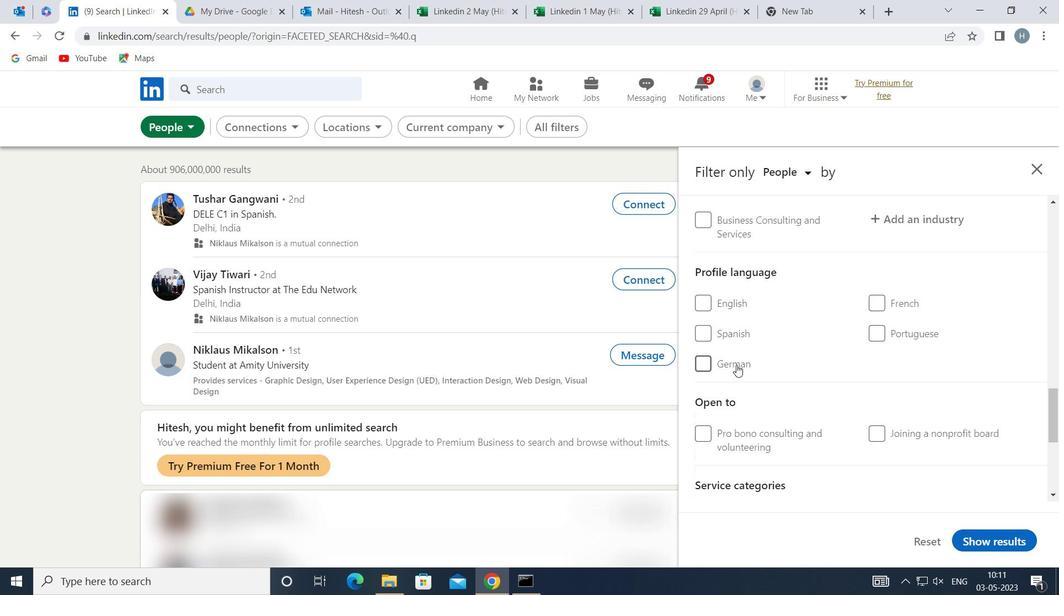 
Action: Mouse pressed left at (728, 365)
Screenshot: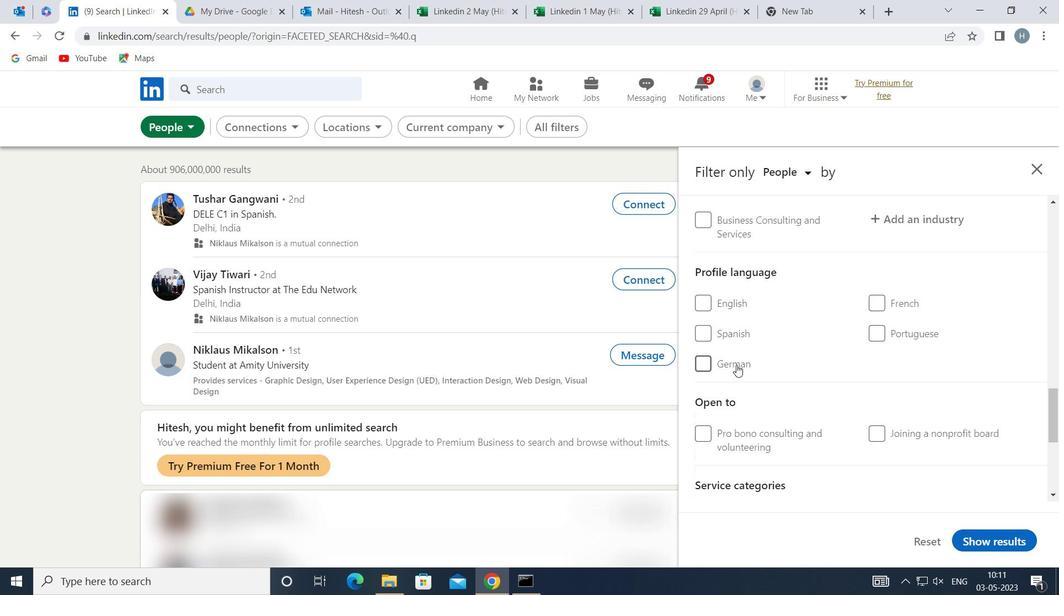 
Action: Mouse moved to (812, 363)
Screenshot: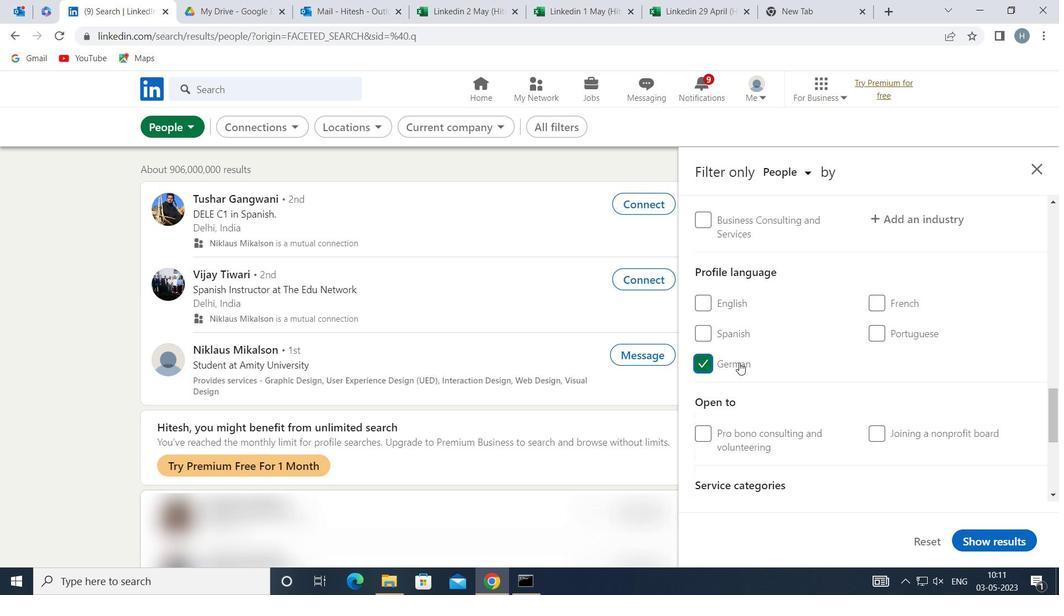 
Action: Mouse scrolled (812, 363) with delta (0, 0)
Screenshot: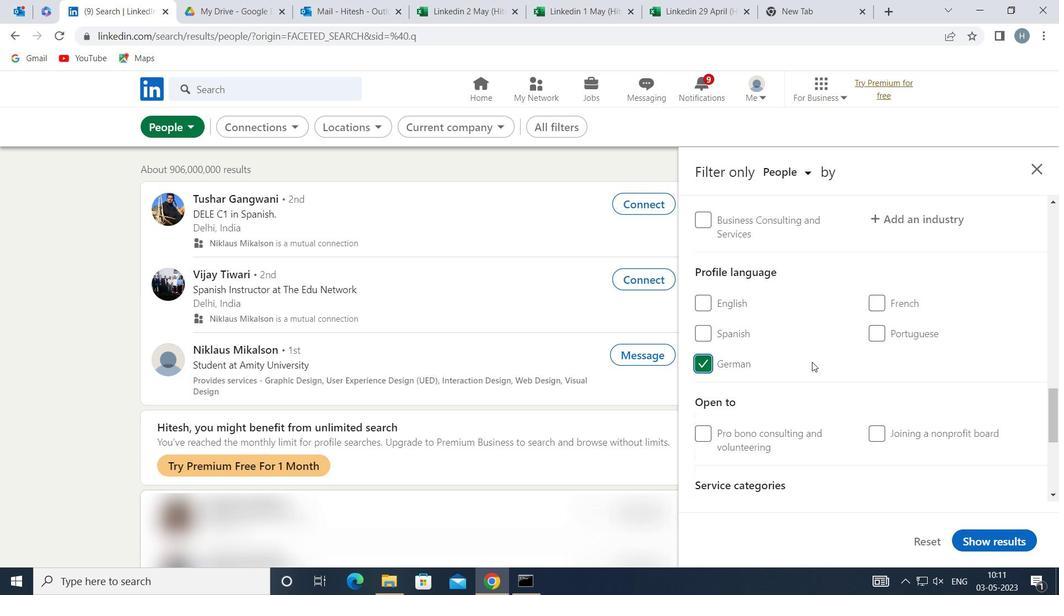 
Action: Mouse moved to (816, 360)
Screenshot: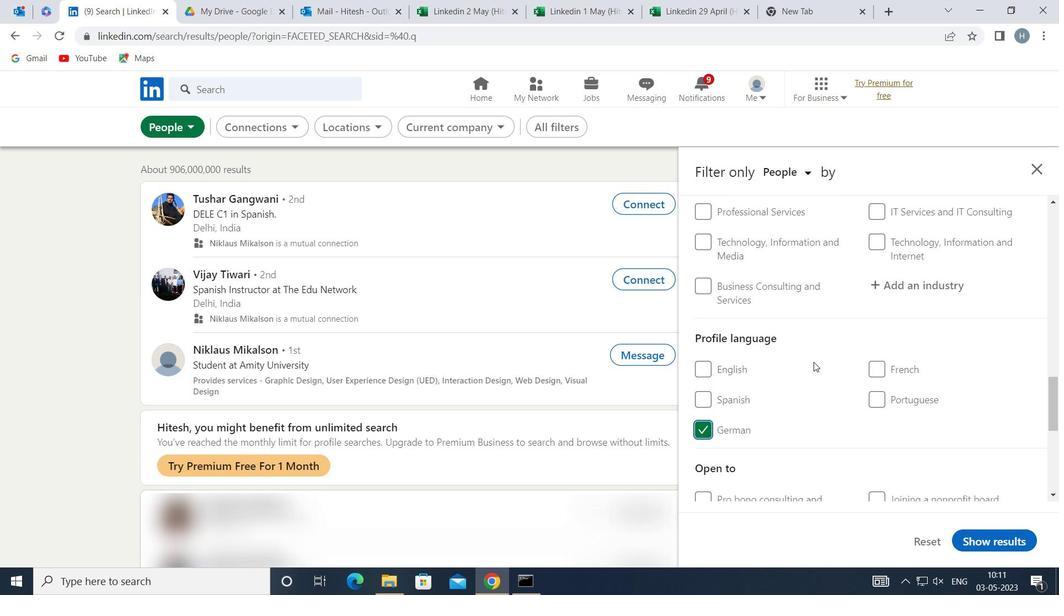 
Action: Mouse scrolled (816, 361) with delta (0, 0)
Screenshot: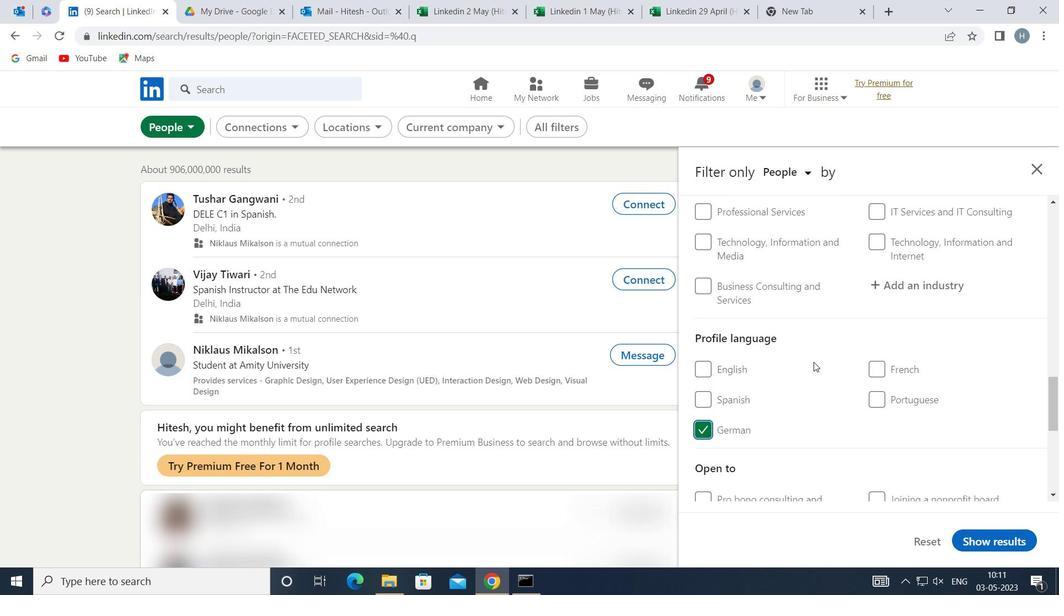 
Action: Mouse moved to (817, 360)
Screenshot: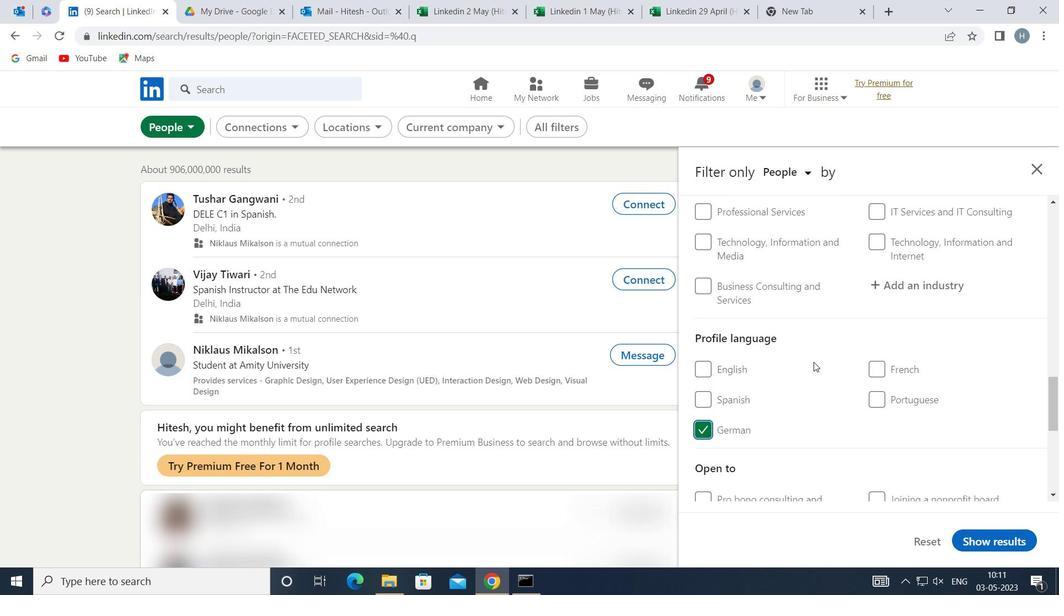 
Action: Mouse scrolled (817, 360) with delta (0, 0)
Screenshot: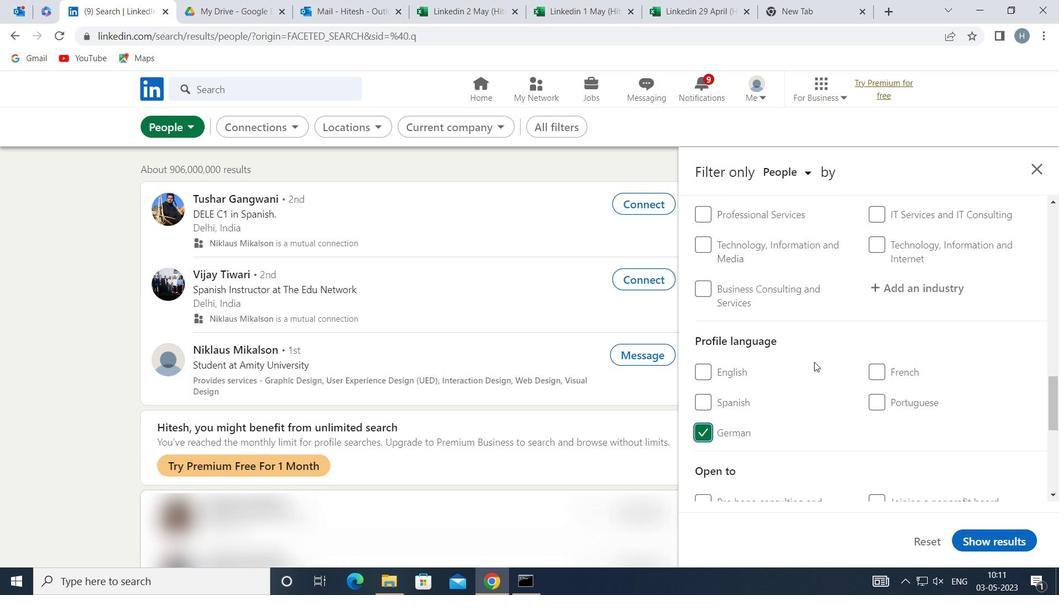 
Action: Mouse scrolled (817, 360) with delta (0, 0)
Screenshot: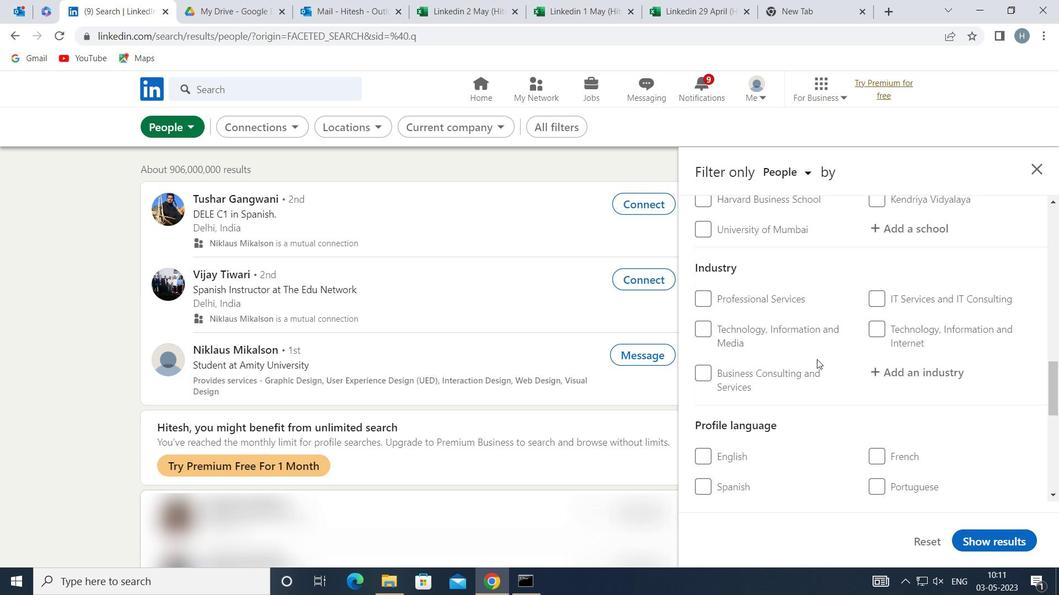 
Action: Mouse scrolled (817, 360) with delta (0, 0)
Screenshot: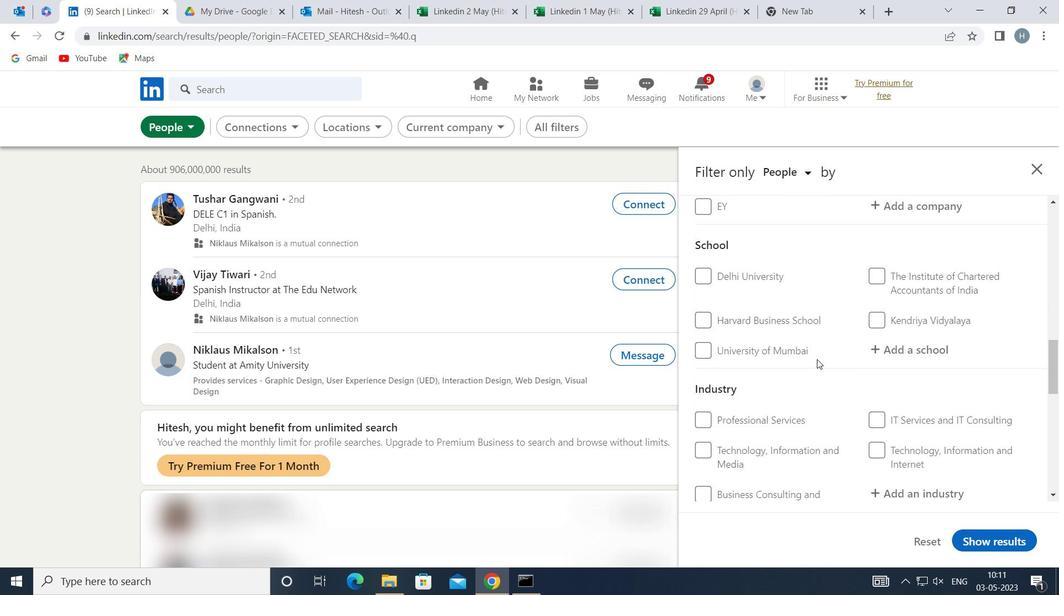 
Action: Mouse scrolled (817, 360) with delta (0, 0)
Screenshot: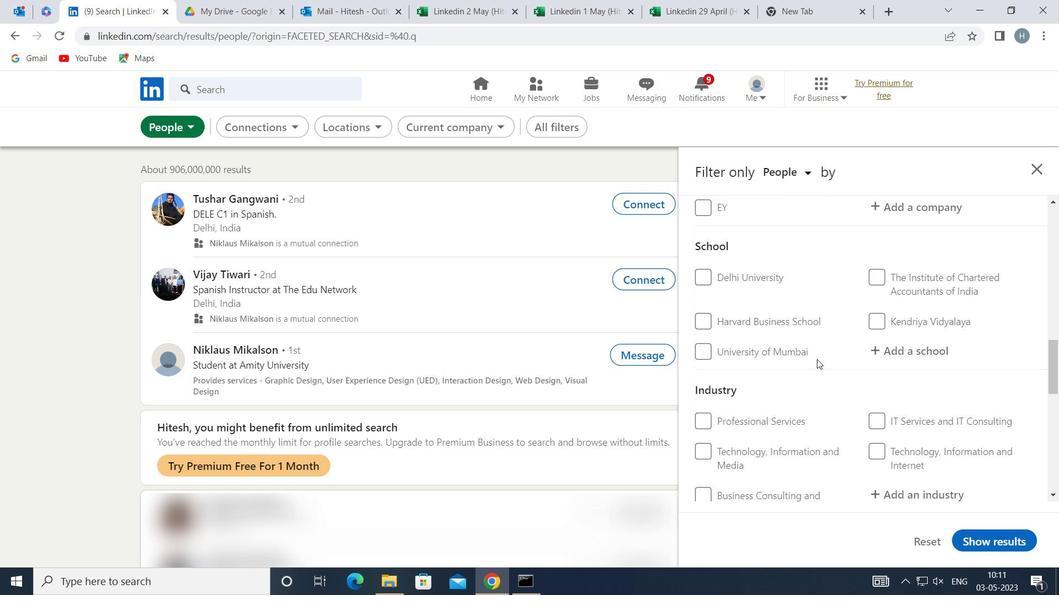 
Action: Mouse scrolled (817, 360) with delta (0, 0)
Screenshot: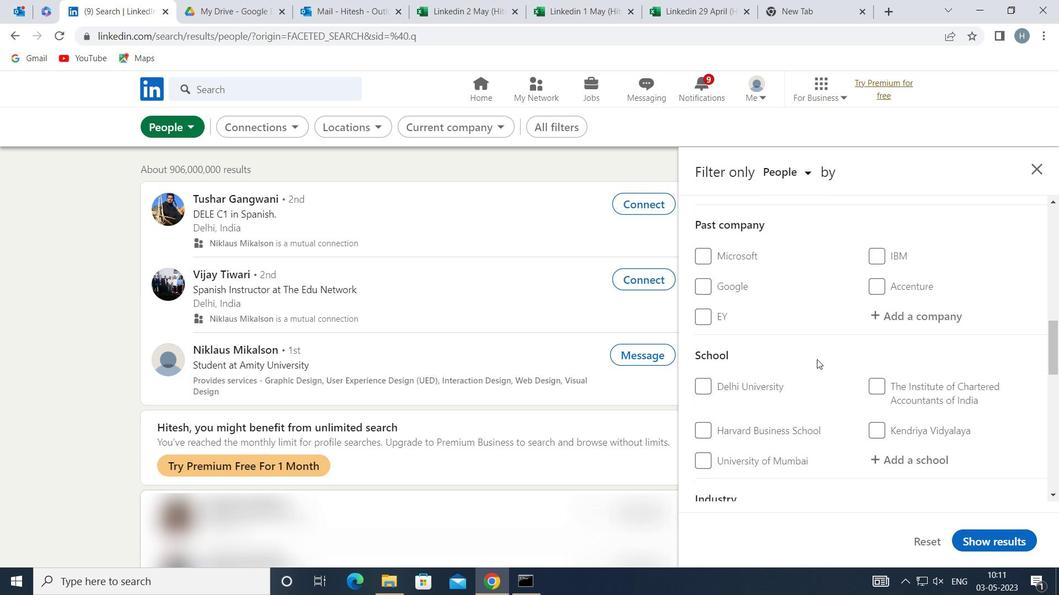 
Action: Mouse scrolled (817, 360) with delta (0, 0)
Screenshot: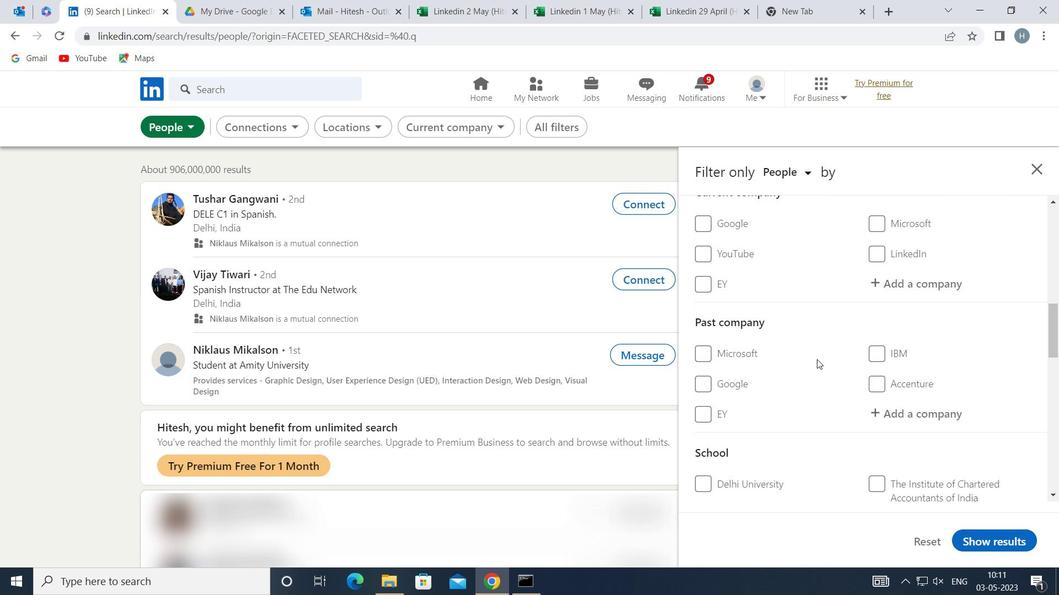 
Action: Mouse moved to (897, 347)
Screenshot: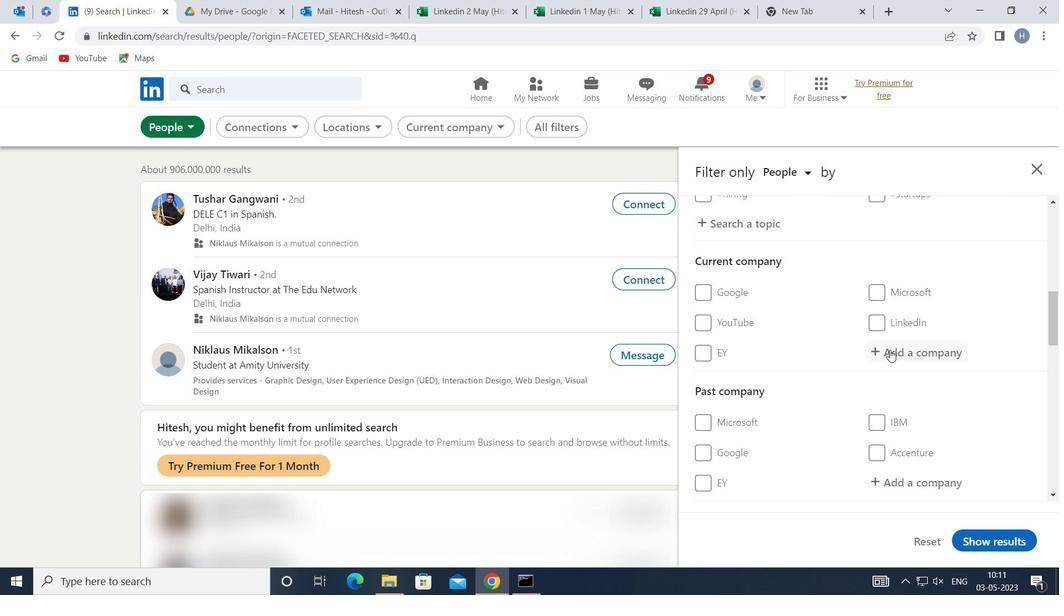 
Action: Mouse pressed left at (897, 347)
Screenshot: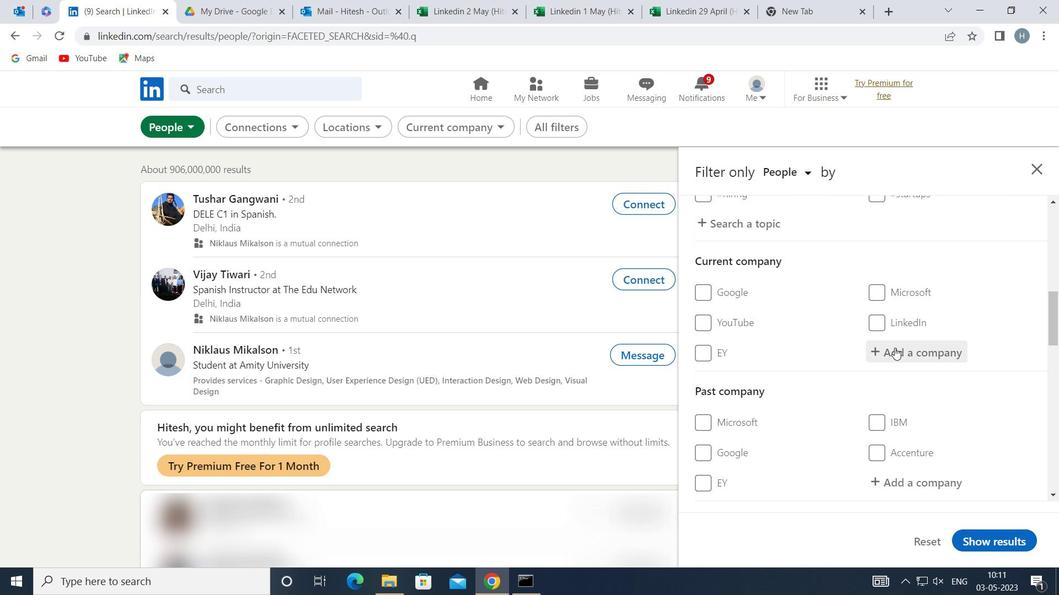 
Action: Key pressed <Key.shift>AIR<Key.space><Key.shift>INDIA<Key.space><Key.shift><Key.shift>LIMITED
Screenshot: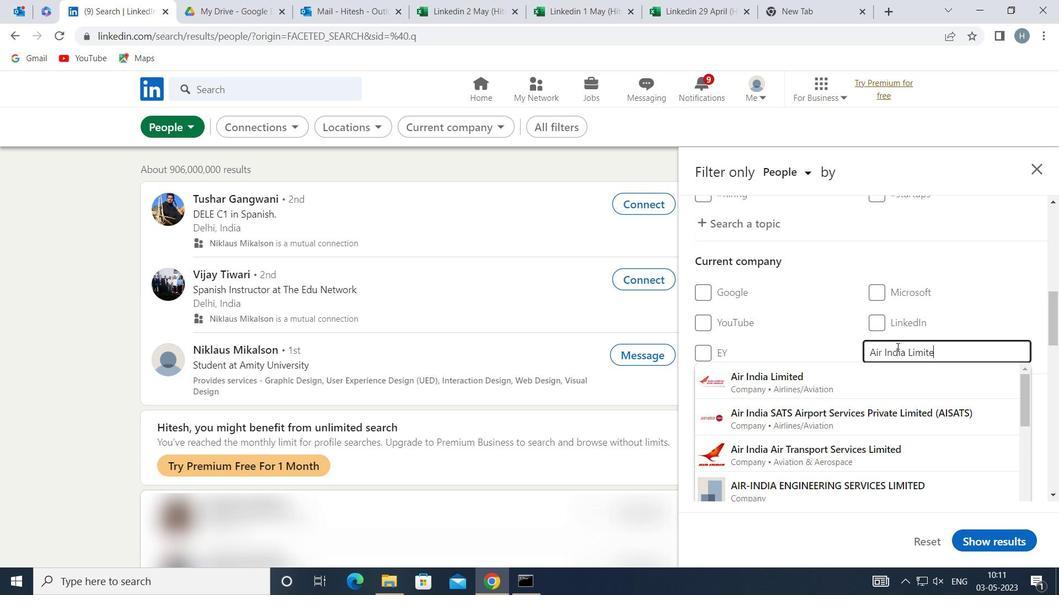 
Action: Mouse moved to (868, 372)
Screenshot: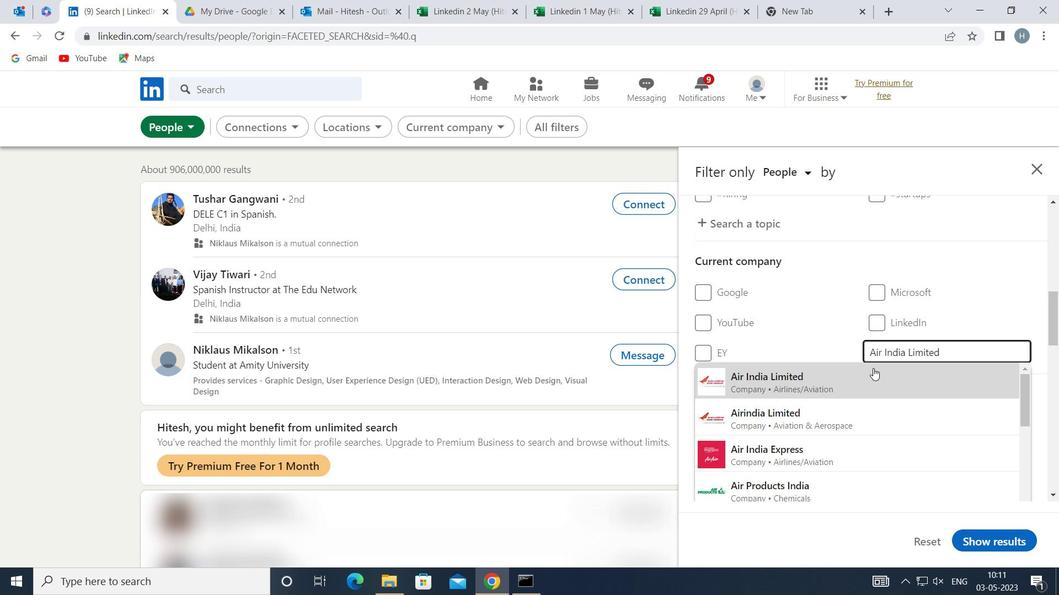 
Action: Mouse pressed left at (868, 372)
Screenshot: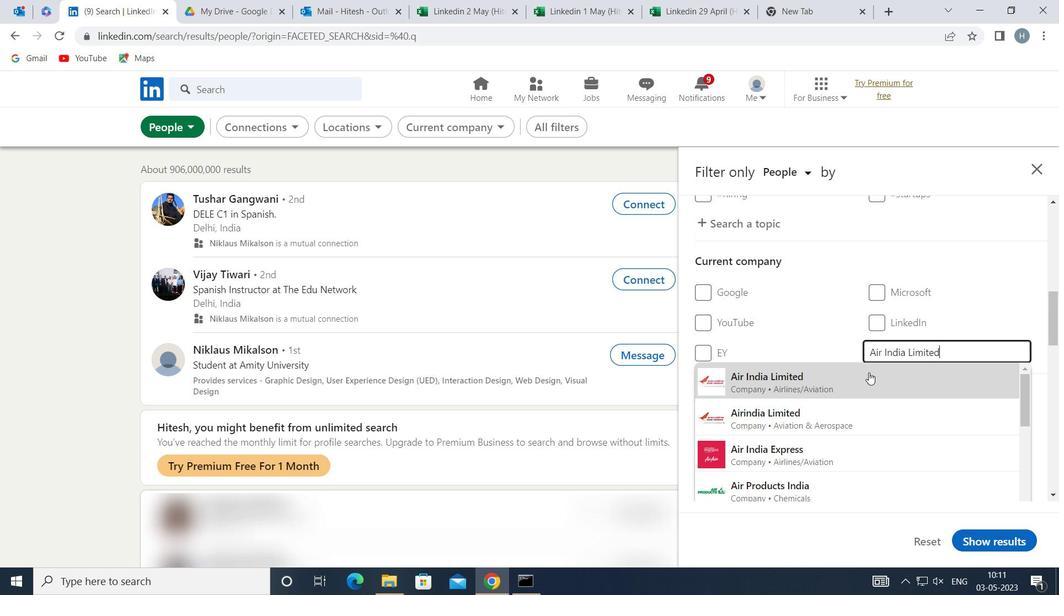 
Action: Mouse moved to (863, 355)
Screenshot: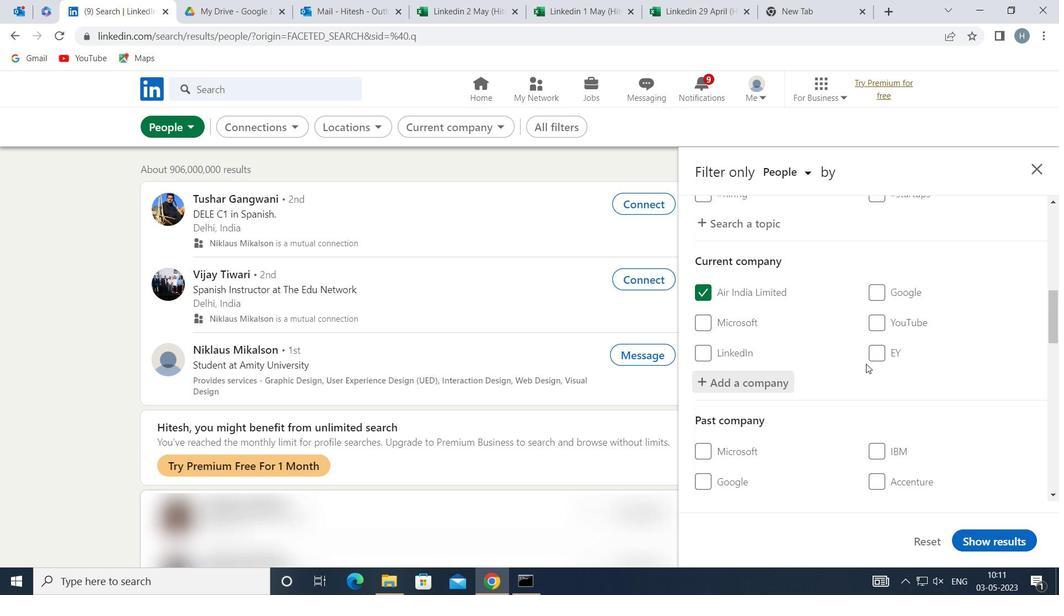 
Action: Mouse scrolled (863, 355) with delta (0, 0)
Screenshot: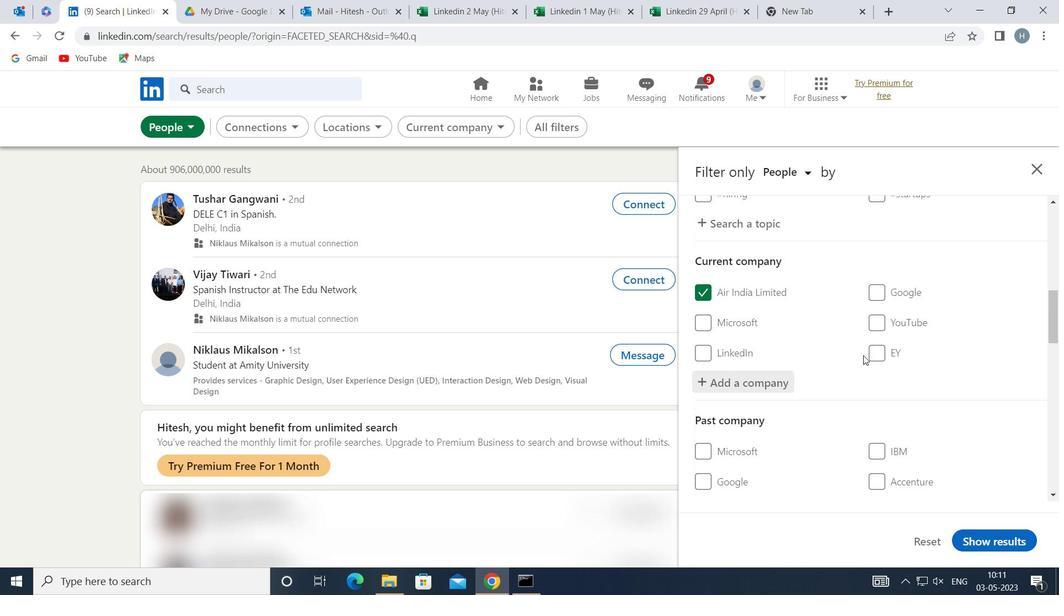 
Action: Mouse scrolled (863, 355) with delta (0, 0)
Screenshot: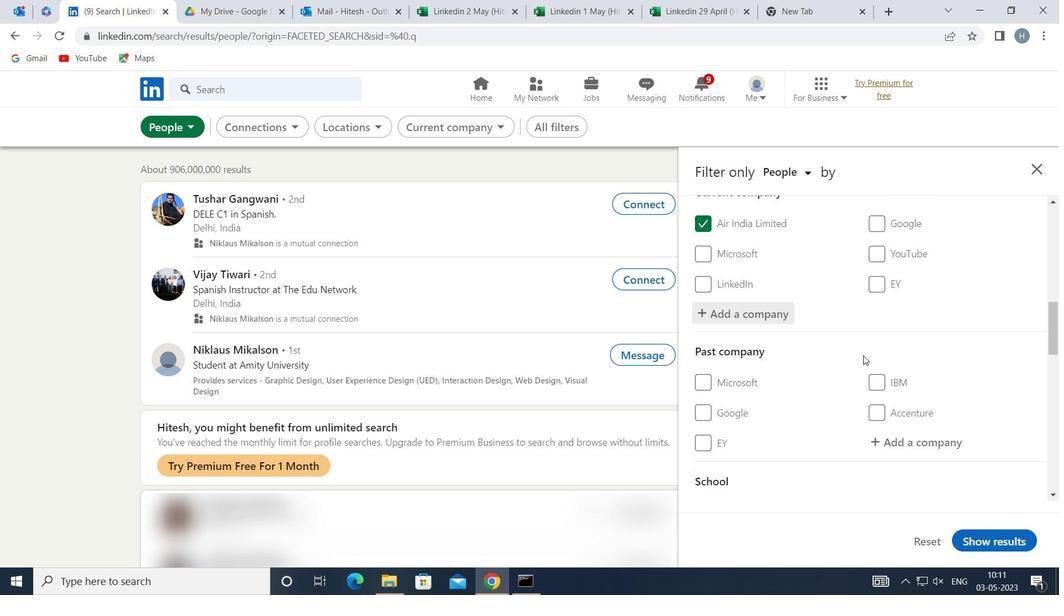 
Action: Mouse scrolled (863, 355) with delta (0, 0)
Screenshot: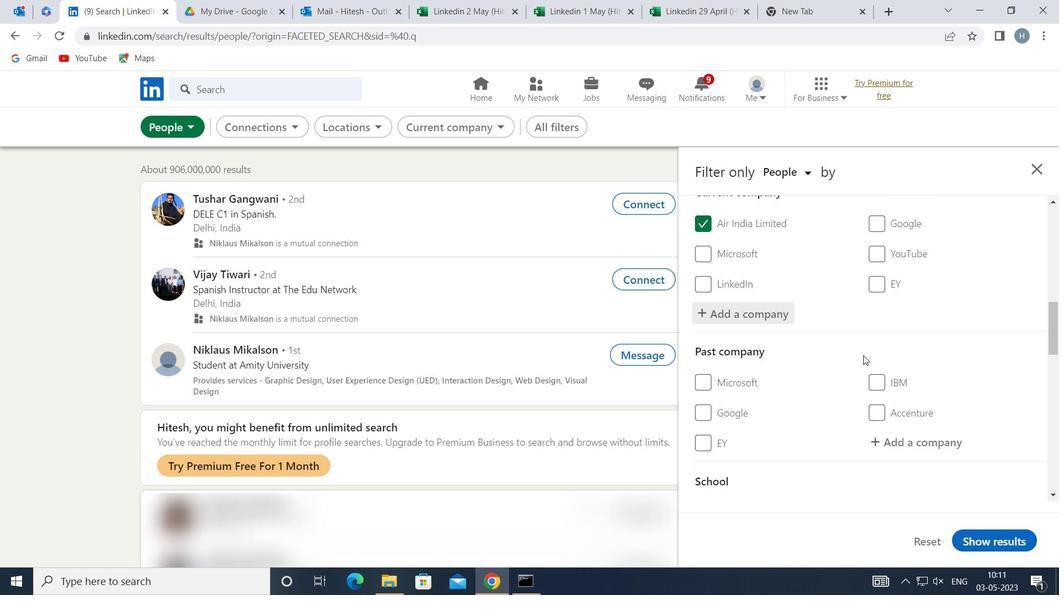 
Action: Mouse scrolled (863, 355) with delta (0, 0)
Screenshot: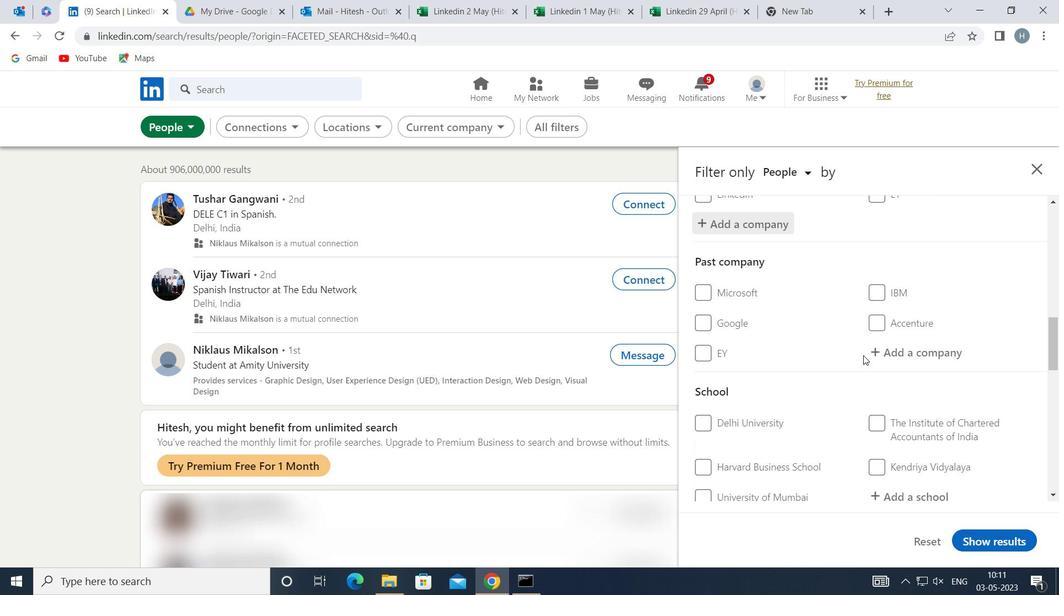 
Action: Mouse moved to (905, 375)
Screenshot: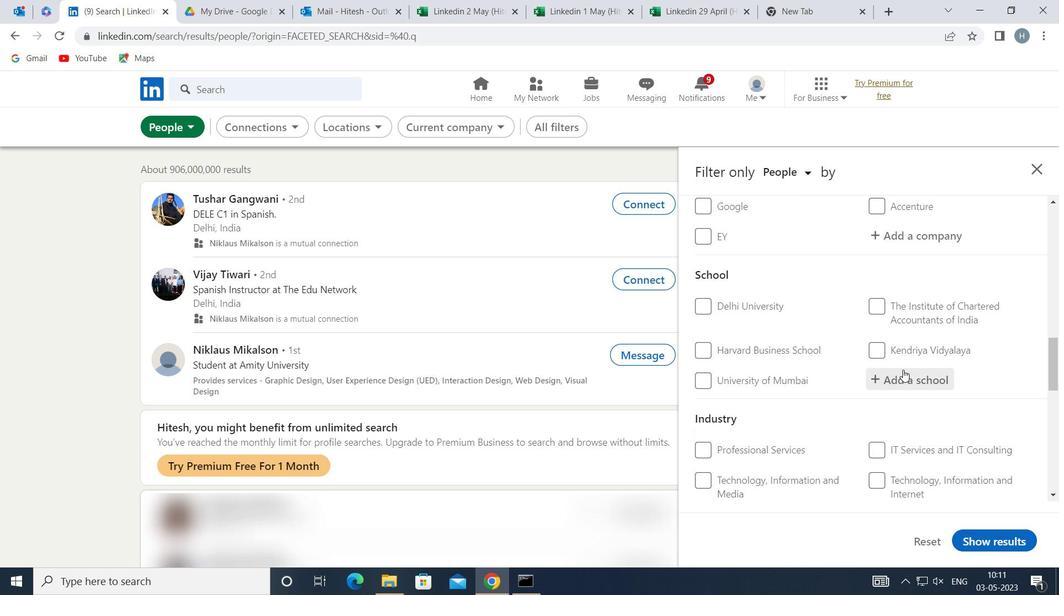 
Action: Mouse pressed left at (905, 375)
Screenshot: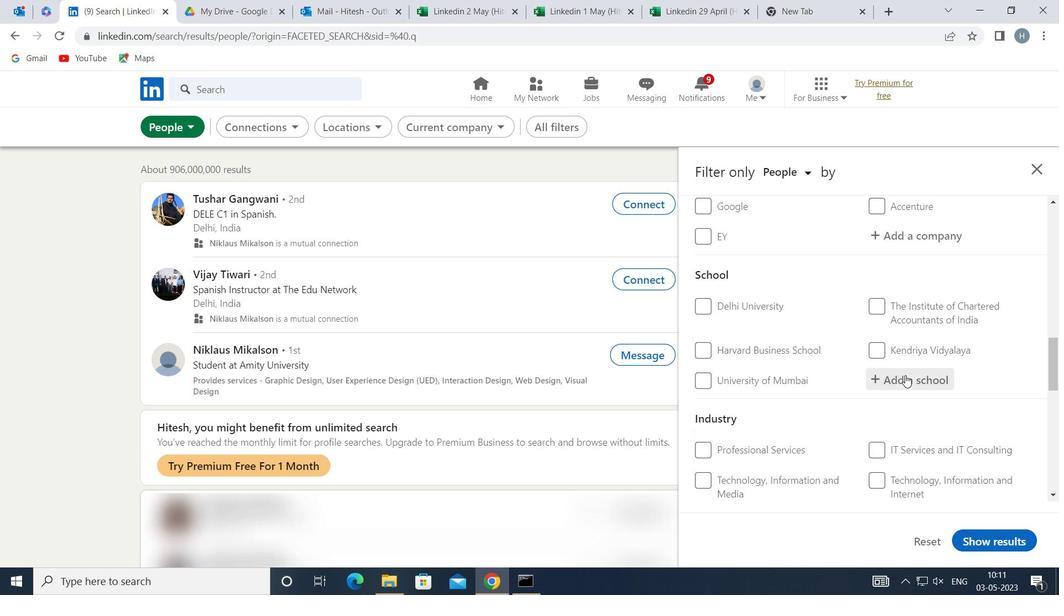 
Action: Mouse moved to (901, 372)
Screenshot: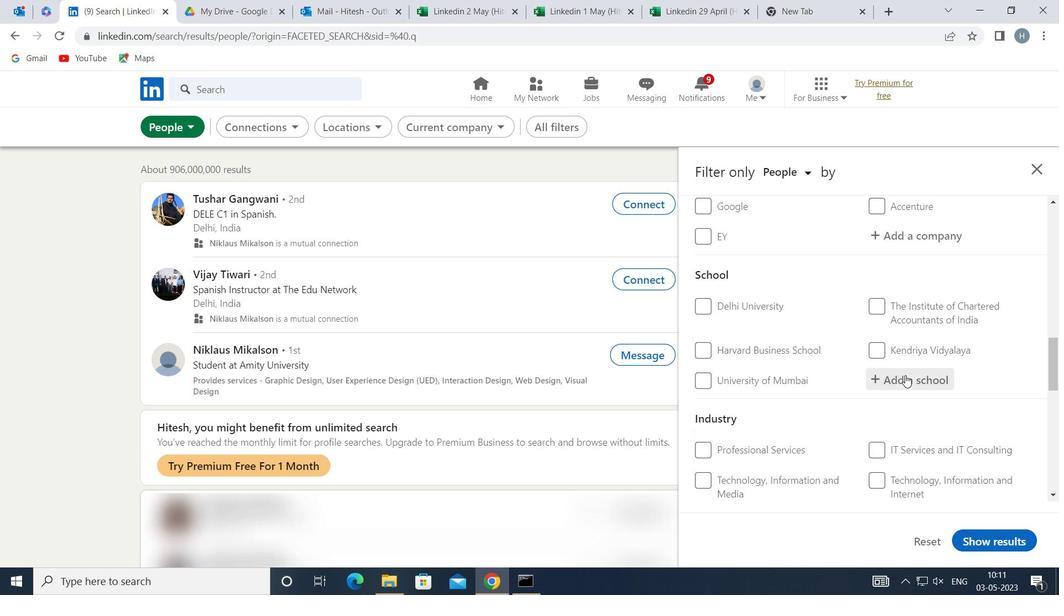 
Action: Key pressed <Key.shift>JOBS<Key.space><Key.shift>KHURD
Screenshot: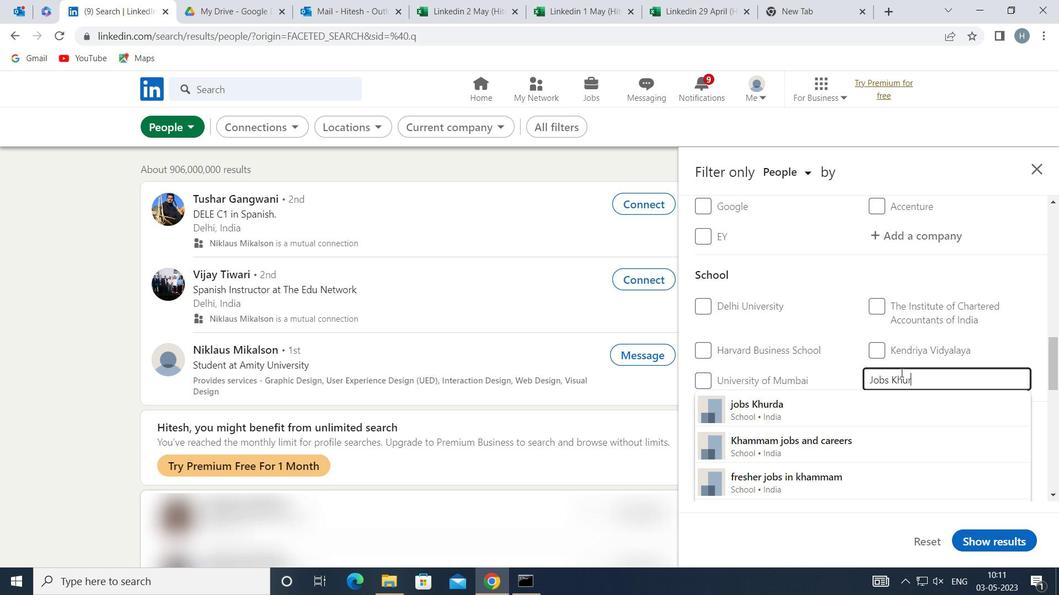 
Action: Mouse moved to (901, 372)
Screenshot: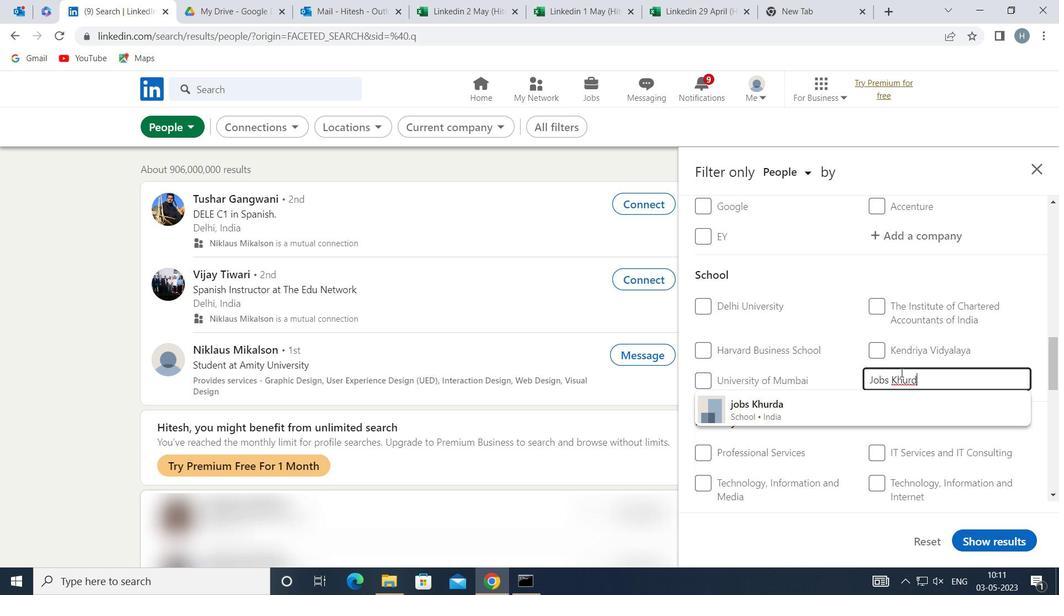 
Action: Key pressed A
Screenshot: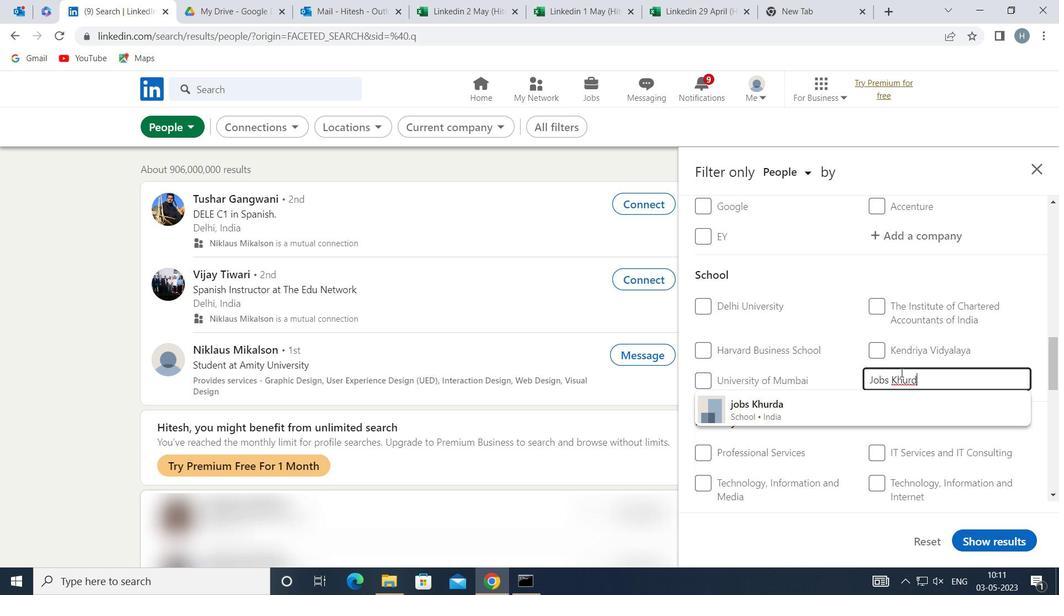 
Action: Mouse moved to (822, 397)
Screenshot: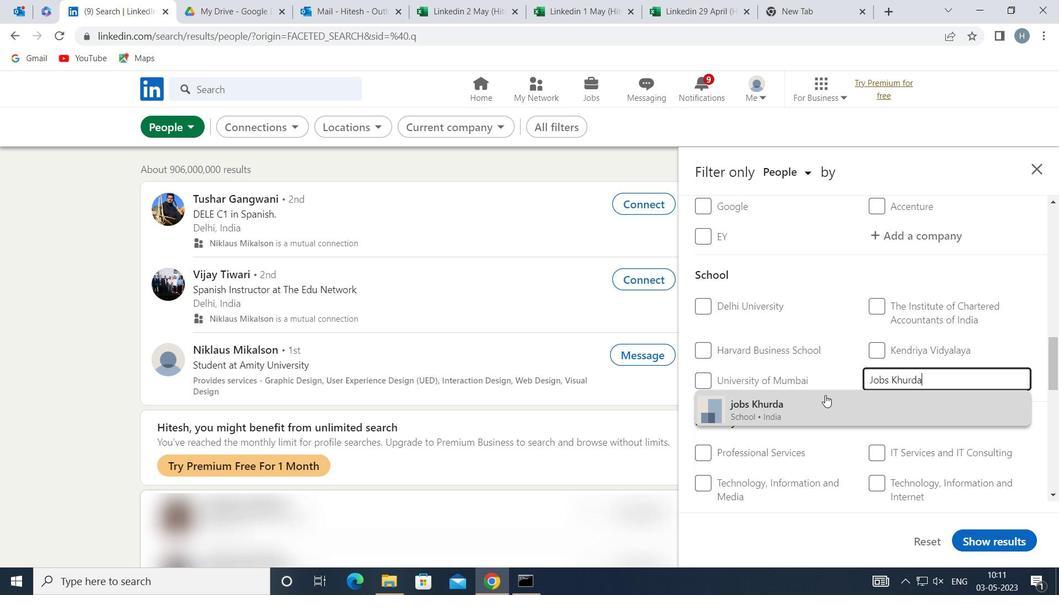 
Action: Mouse pressed left at (822, 397)
Screenshot: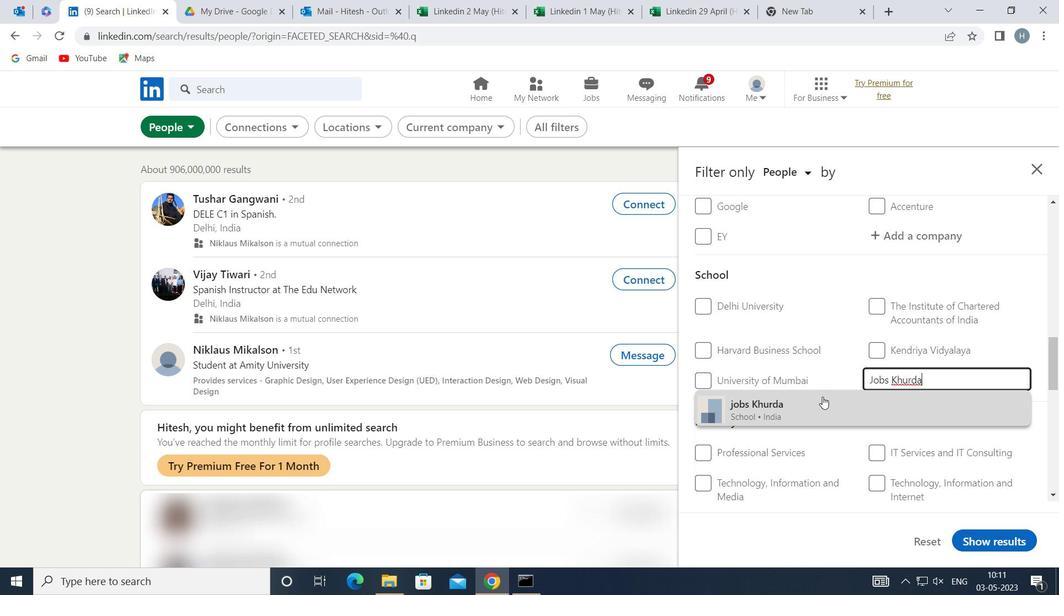 
Action: Mouse moved to (825, 391)
Screenshot: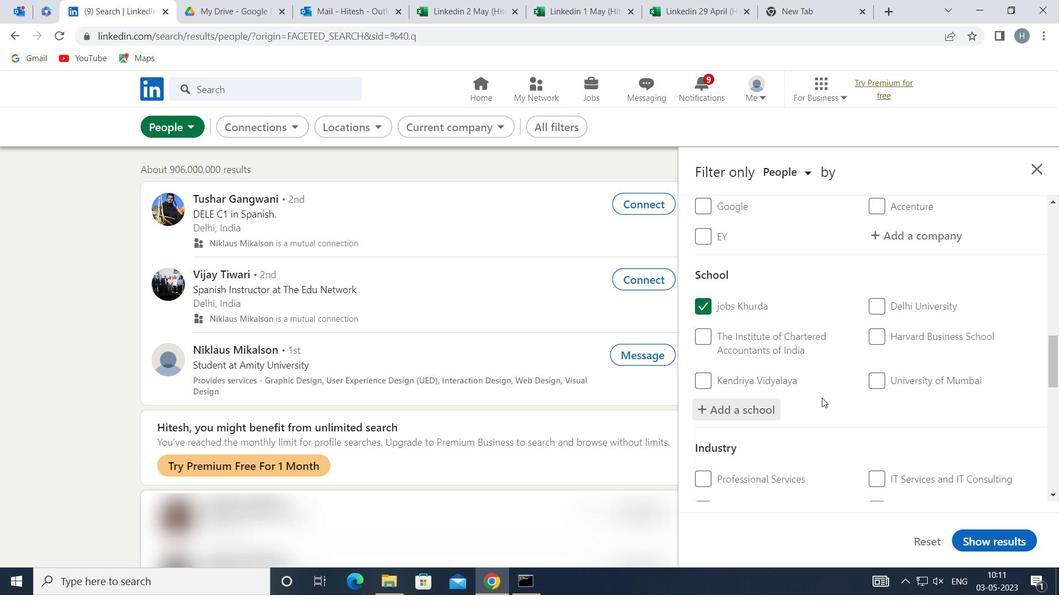 
Action: Mouse scrolled (825, 391) with delta (0, 0)
Screenshot: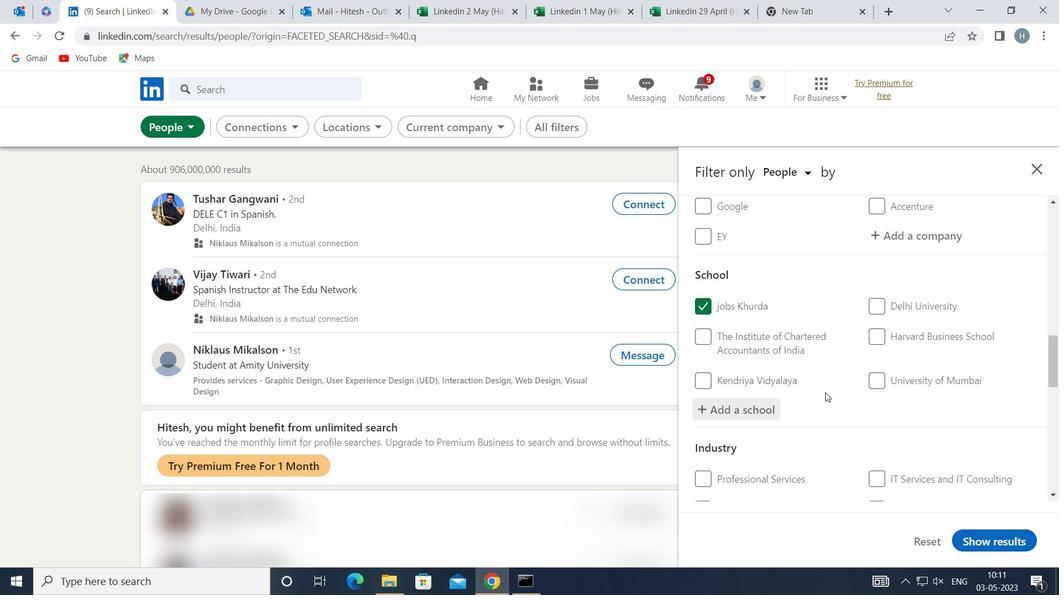 
Action: Mouse scrolled (825, 391) with delta (0, 0)
Screenshot: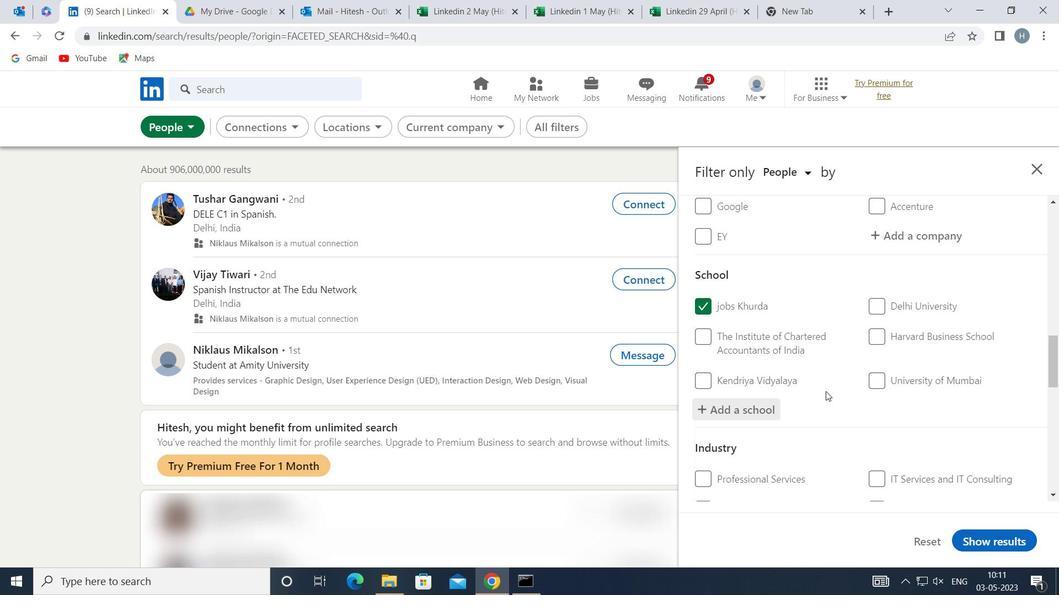 
Action: Mouse scrolled (825, 392) with delta (0, 0)
Screenshot: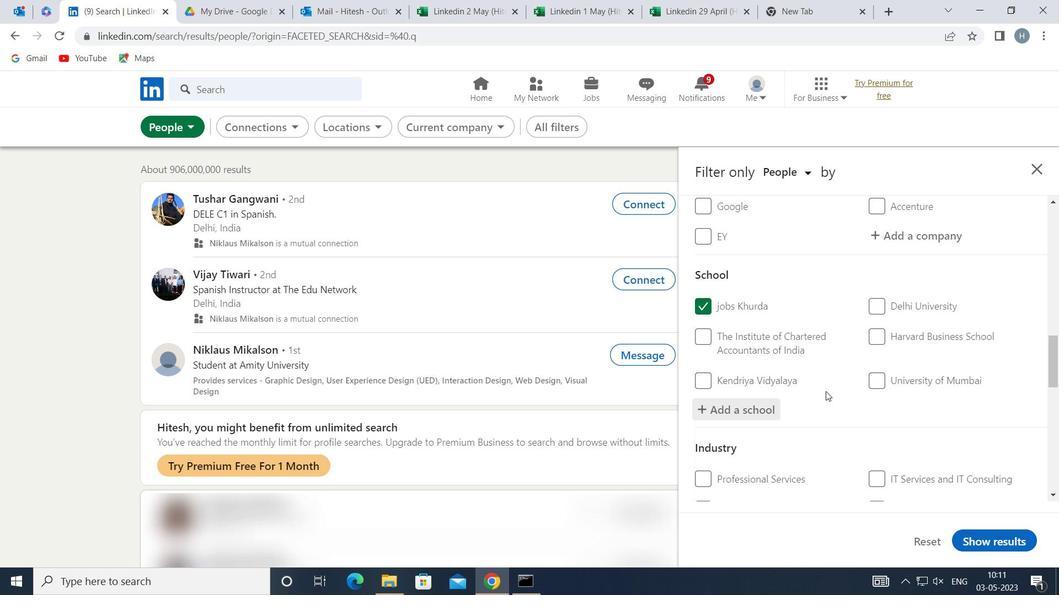 
Action: Mouse moved to (825, 391)
Screenshot: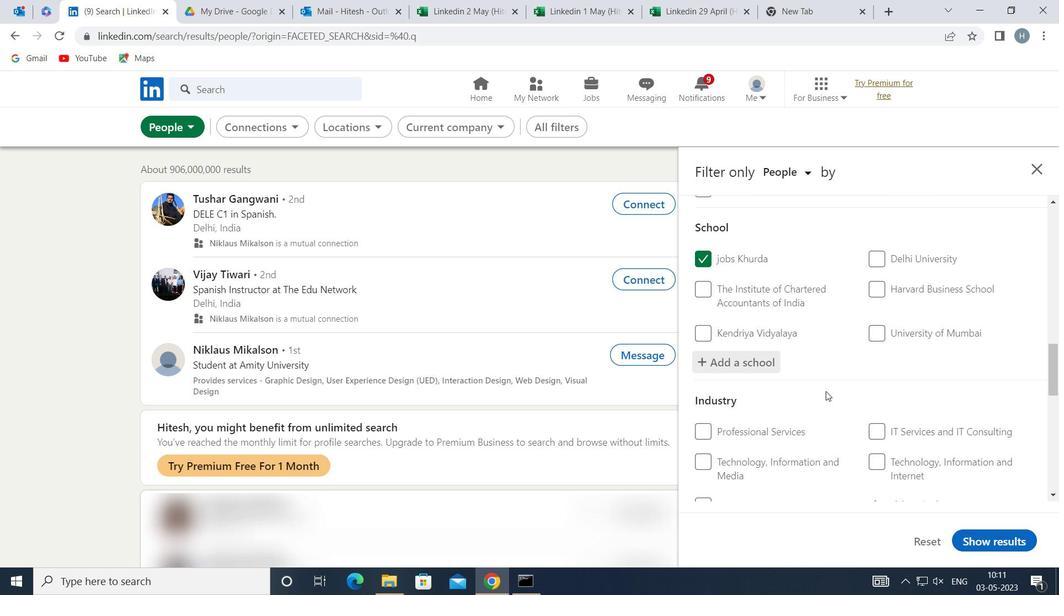 
Action: Mouse scrolled (825, 390) with delta (0, 0)
Screenshot: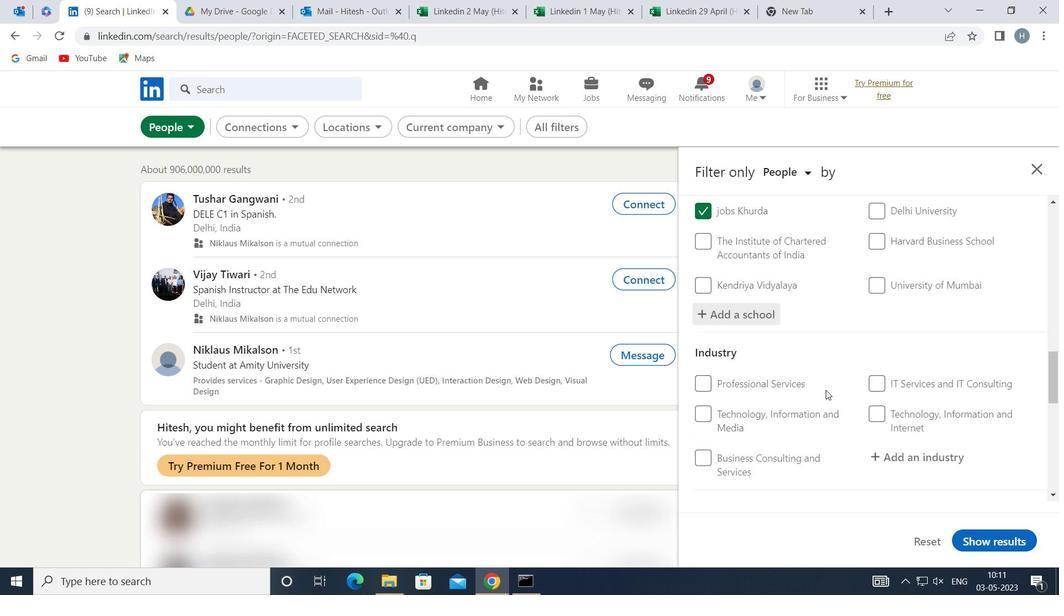 
Action: Mouse moved to (889, 411)
Screenshot: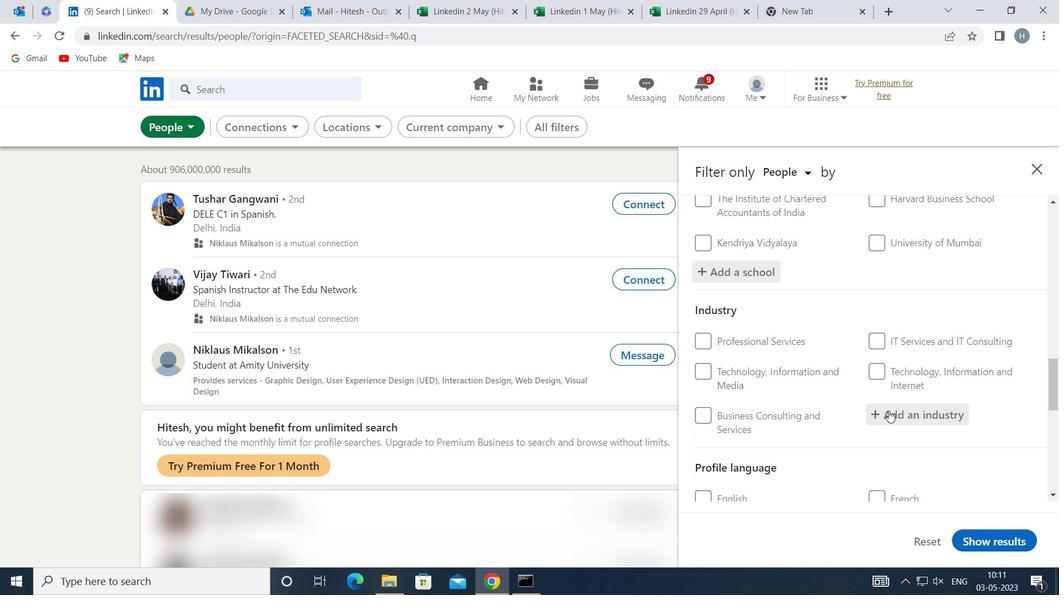 
Action: Mouse pressed left at (889, 411)
Screenshot: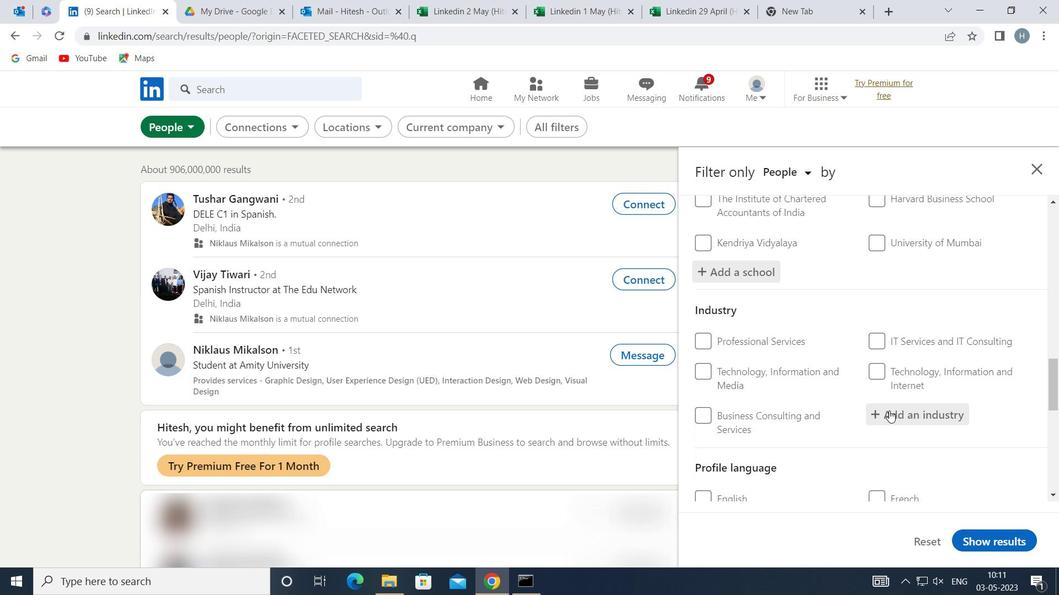 
Action: Key pressed <Key.shift>MOBILE<Key.space><Key.shift>GAMING<Key.space>
Screenshot: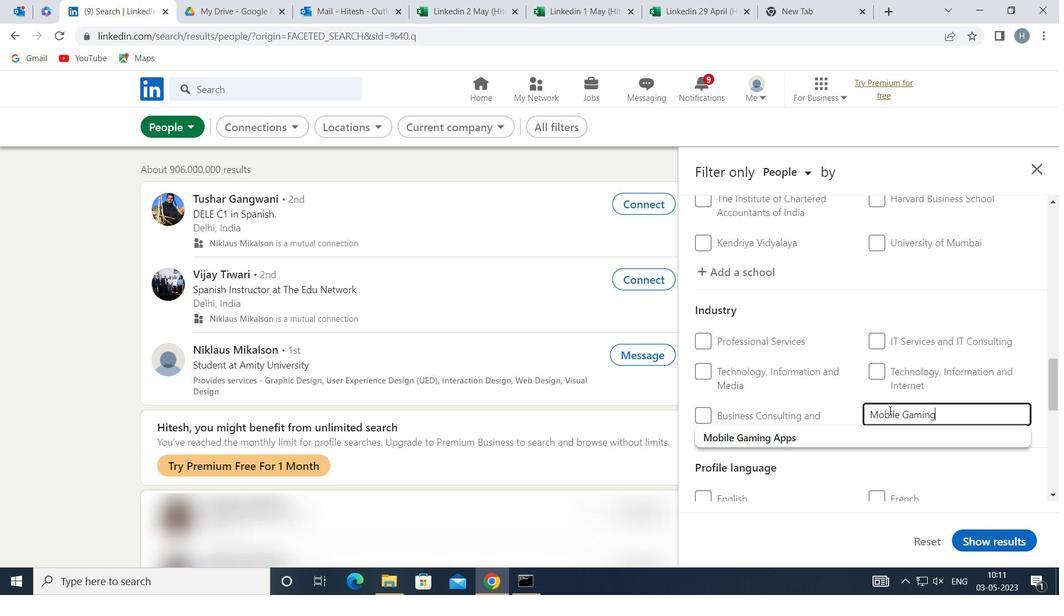 
Action: Mouse moved to (856, 435)
Screenshot: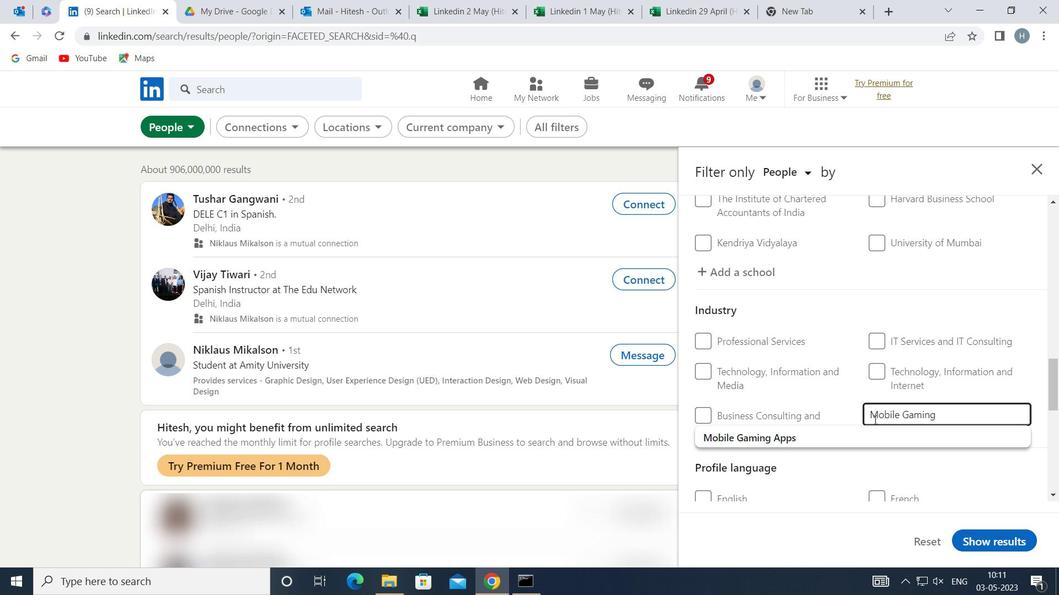 
Action: Mouse pressed left at (856, 435)
Screenshot: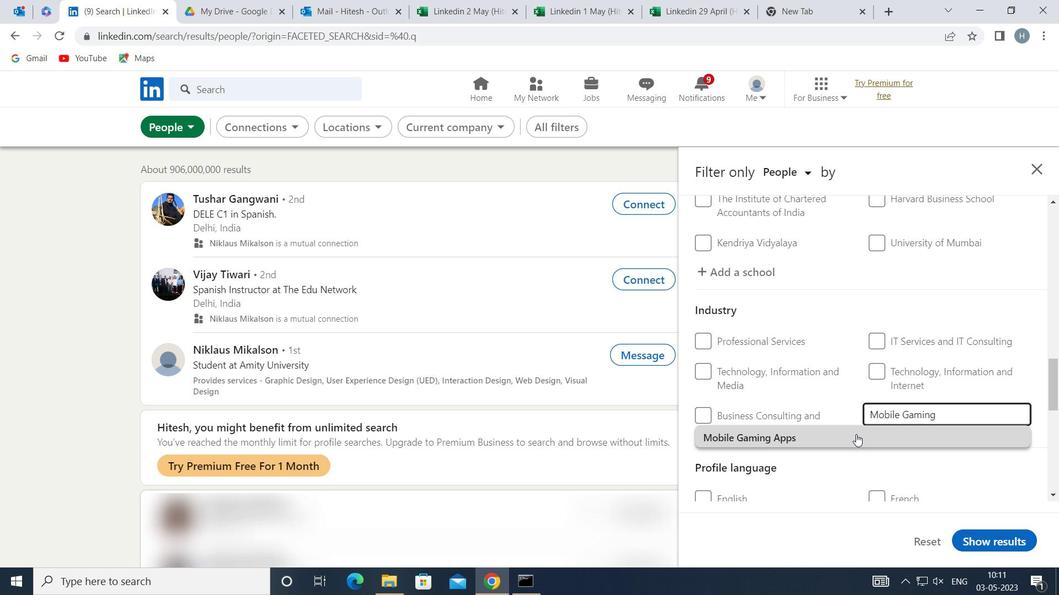 
Action: Mouse moved to (855, 430)
Screenshot: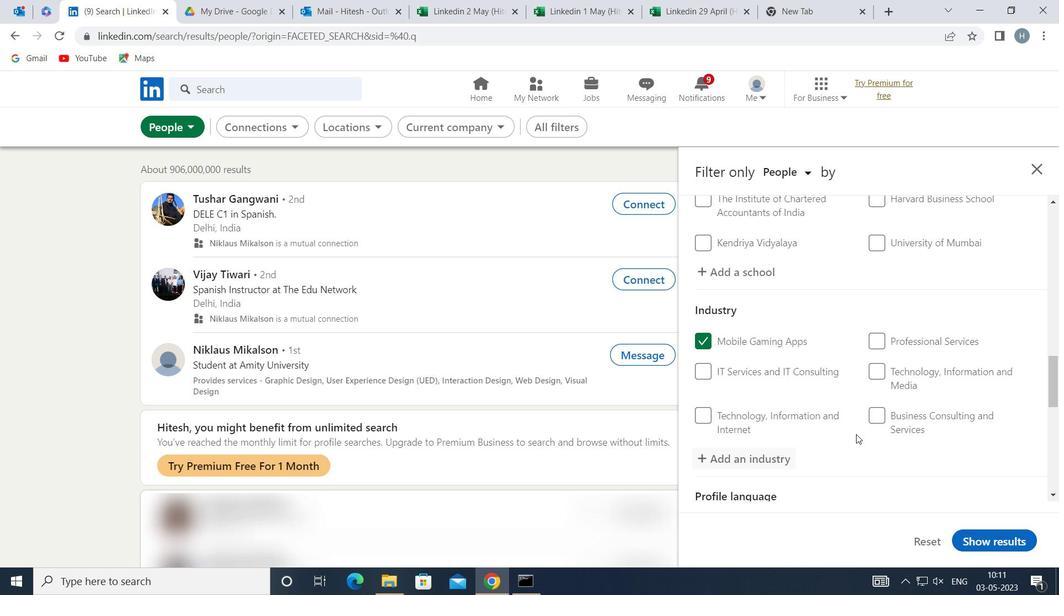
Action: Mouse scrolled (855, 430) with delta (0, 0)
Screenshot: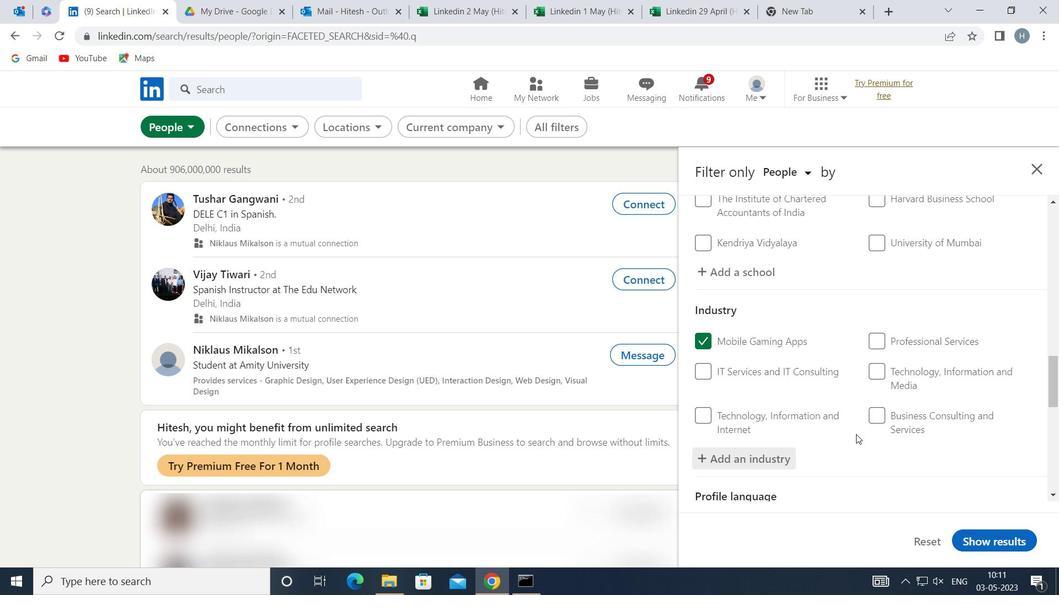 
Action: Mouse scrolled (855, 430) with delta (0, 0)
Screenshot: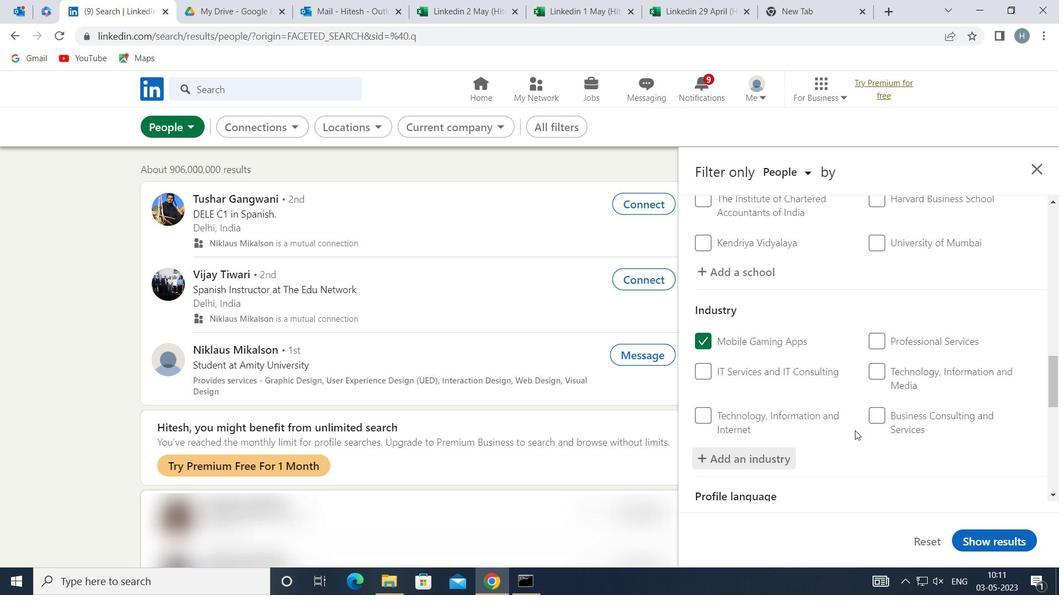
Action: Mouse moved to (854, 430)
Screenshot: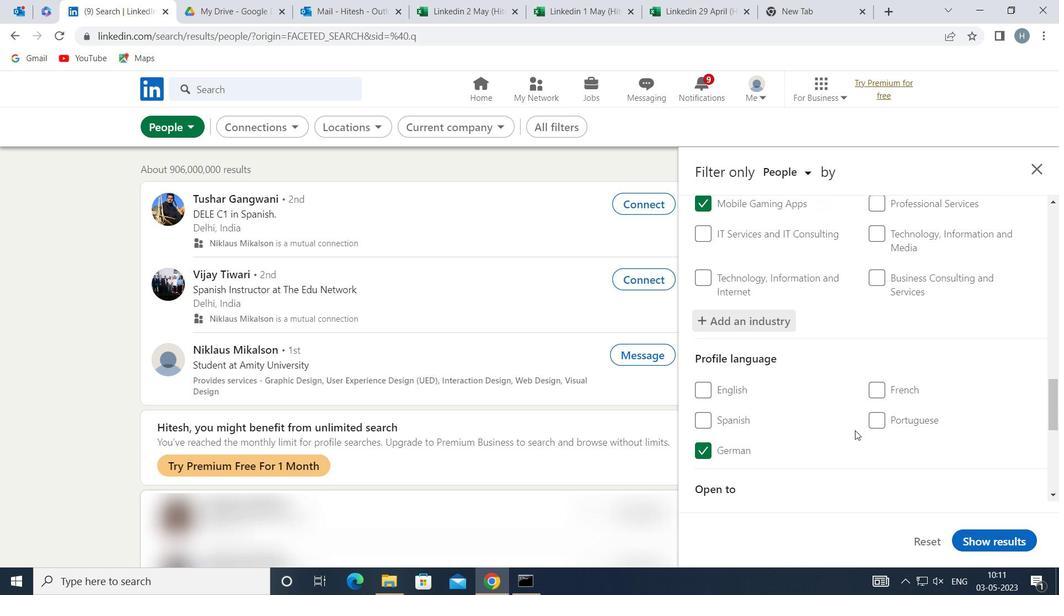 
Action: Mouse scrolled (854, 430) with delta (0, 0)
Screenshot: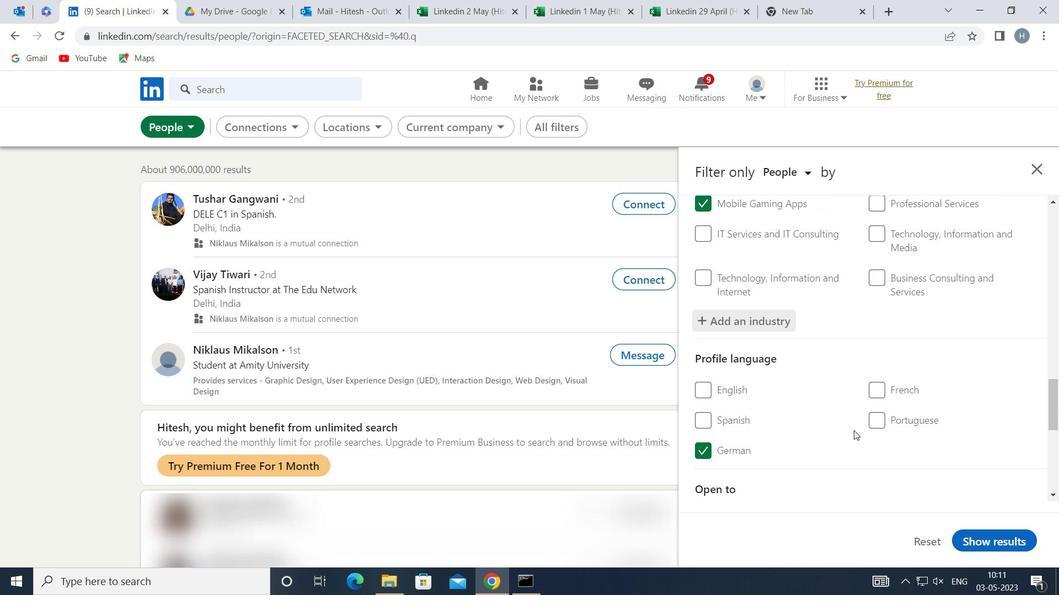 
Action: Mouse moved to (852, 430)
Screenshot: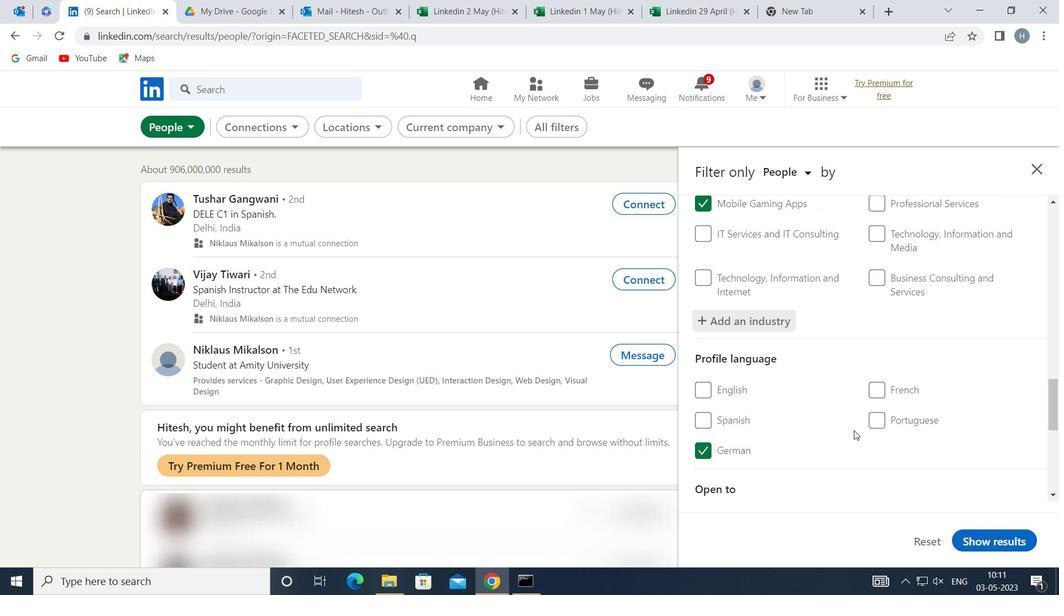 
Action: Mouse scrolled (852, 430) with delta (0, 0)
Screenshot: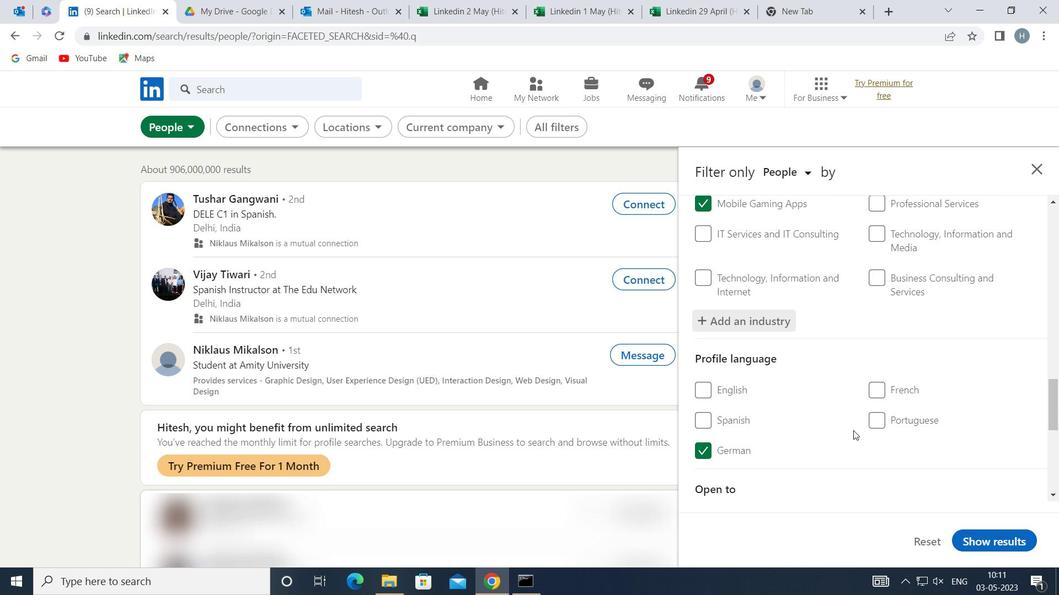 
Action: Mouse moved to (857, 429)
Screenshot: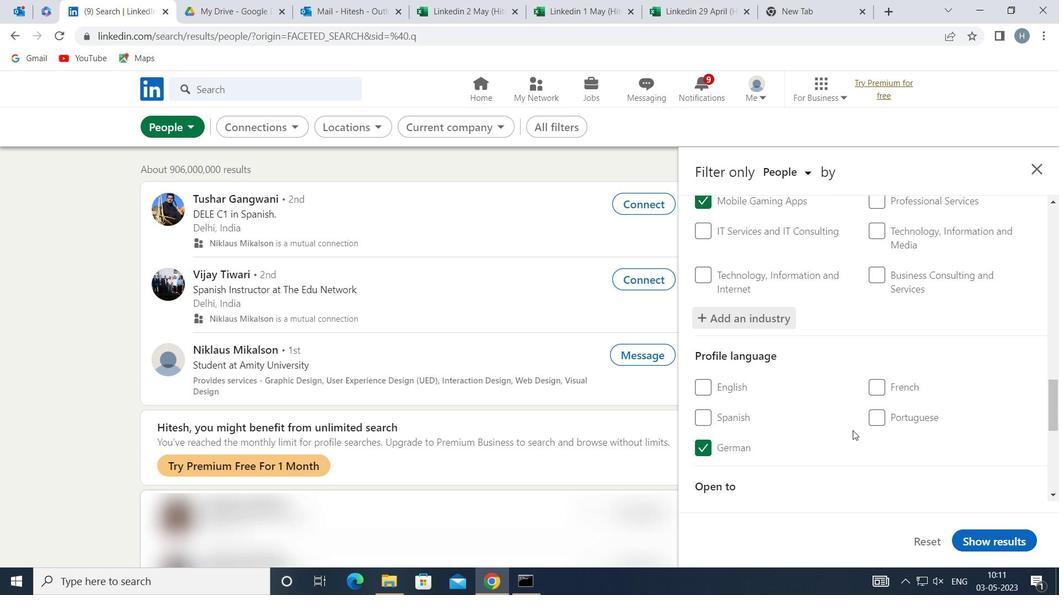 
Action: Mouse scrolled (857, 428) with delta (0, 0)
Screenshot: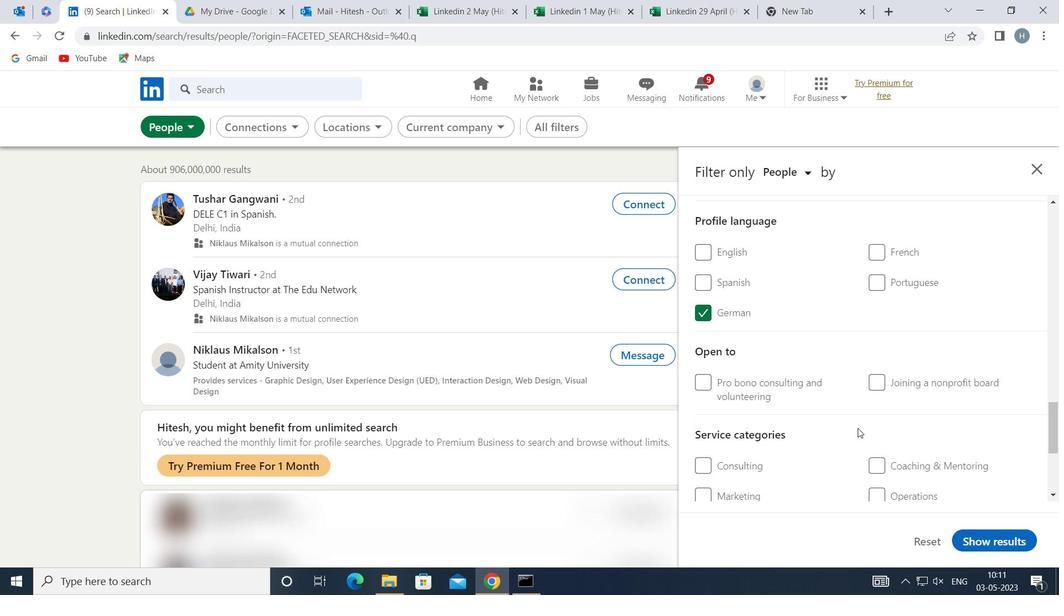 
Action: Mouse scrolled (857, 428) with delta (0, 0)
Screenshot: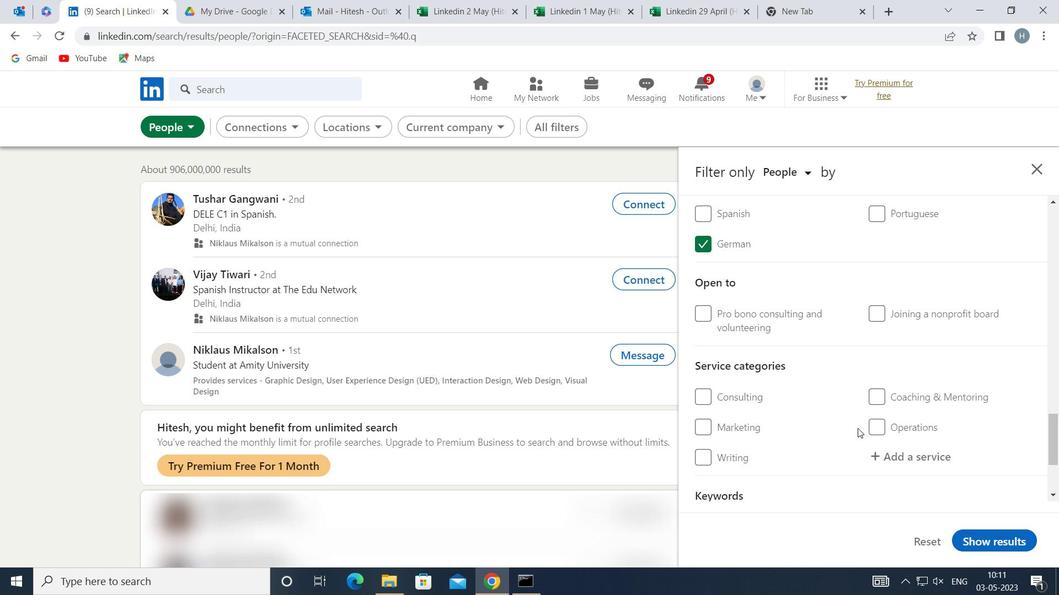 
Action: Mouse moved to (936, 390)
Screenshot: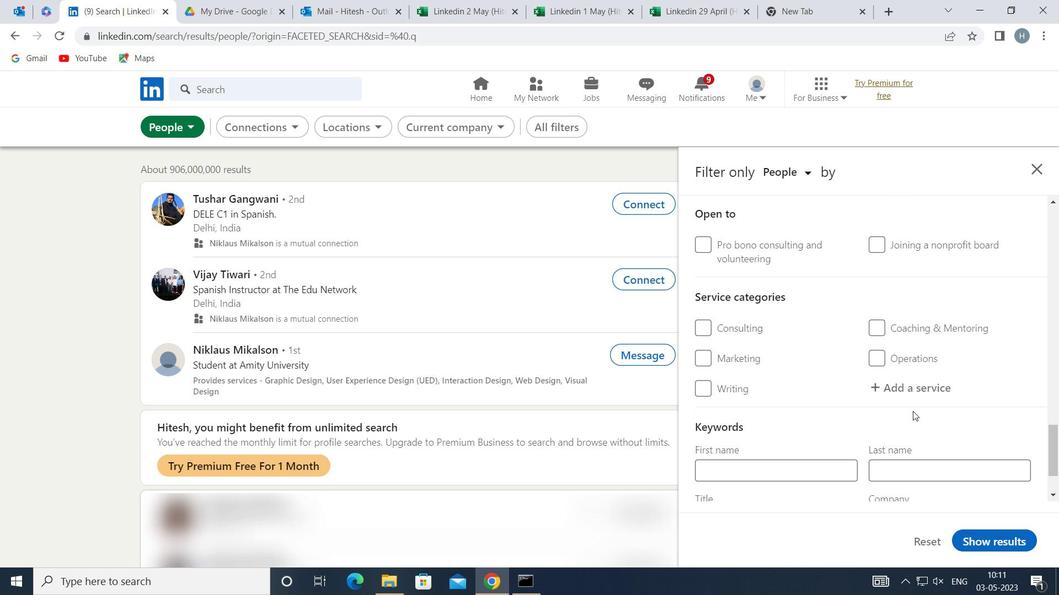 
Action: Mouse pressed left at (936, 390)
Screenshot: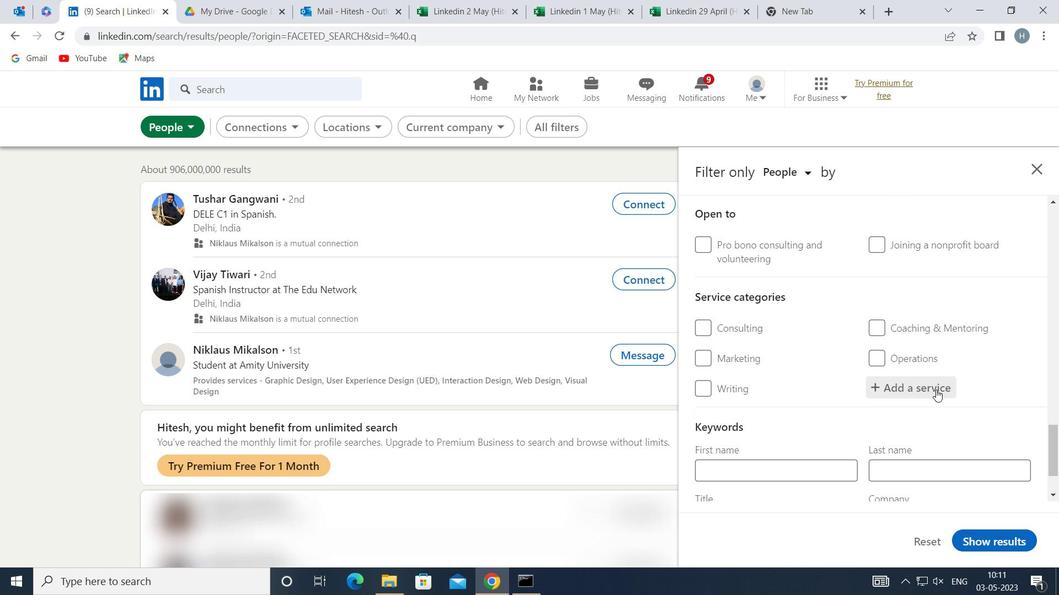 
Action: Key pressed <Key.shift>EVENTS<Key.space><Key.shift>PHOTOGR
Screenshot: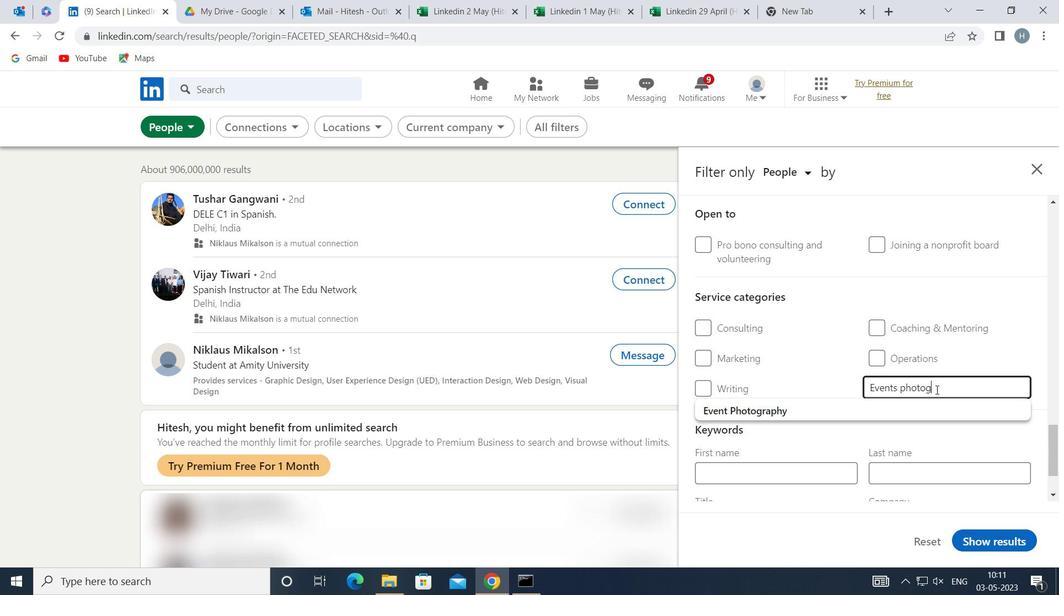 
Action: Mouse moved to (899, 401)
Screenshot: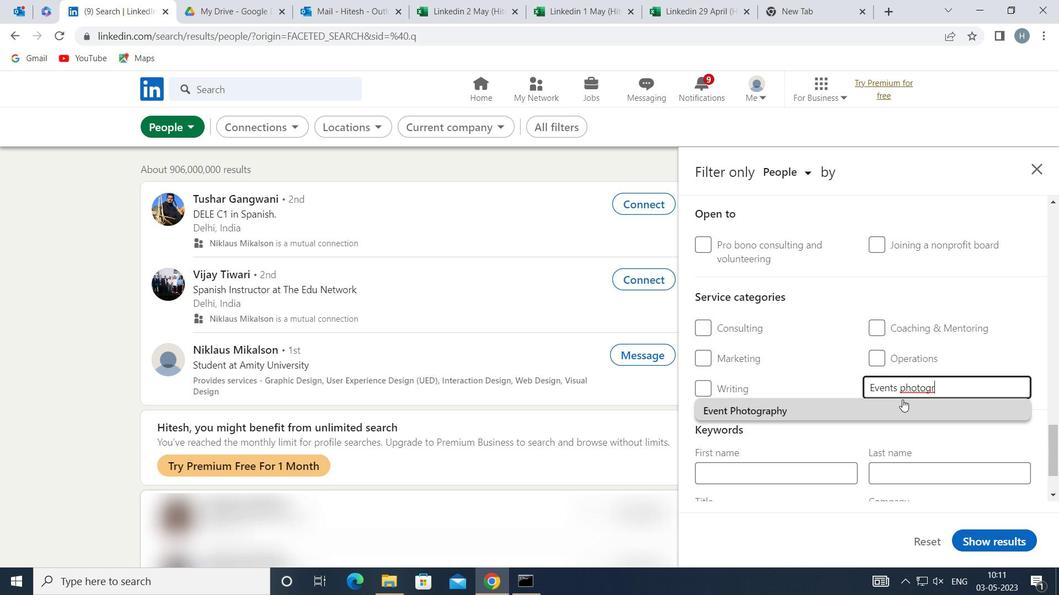 
Action: Mouse pressed left at (899, 401)
Screenshot: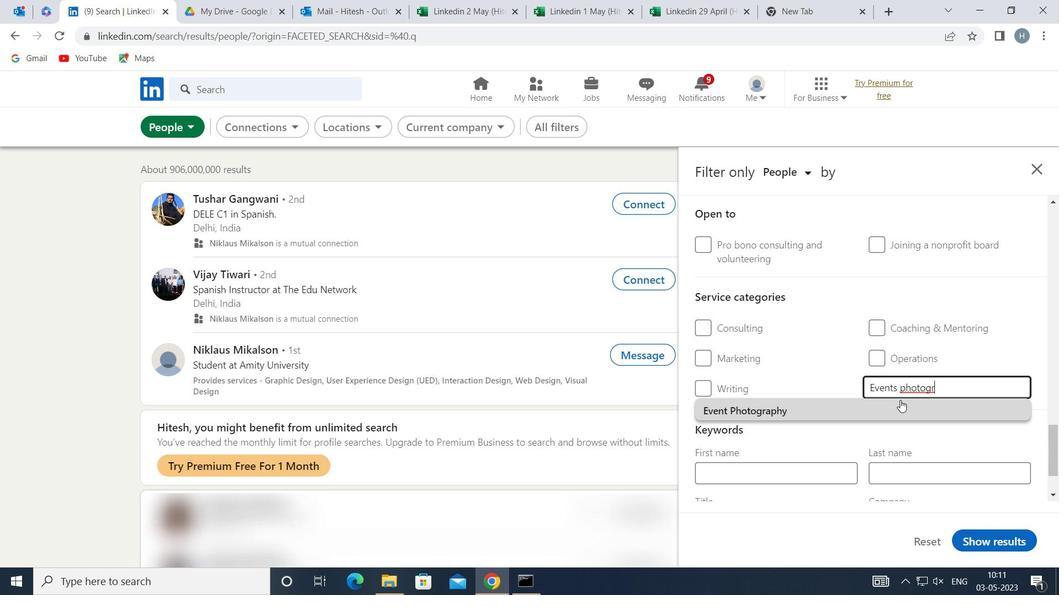 
Action: Mouse moved to (850, 385)
Screenshot: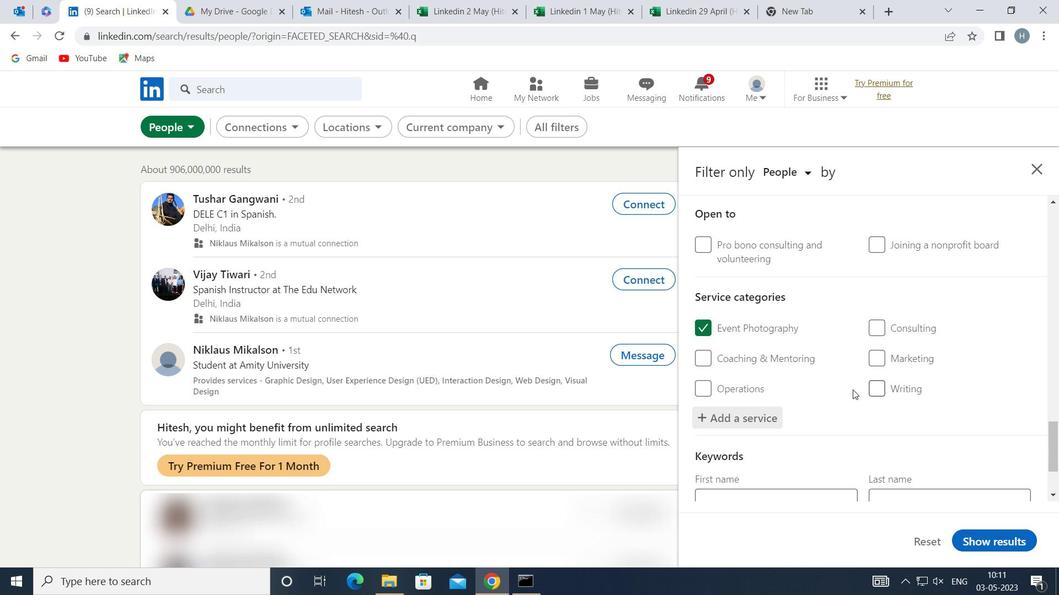 
Action: Mouse scrolled (850, 384) with delta (0, 0)
Screenshot: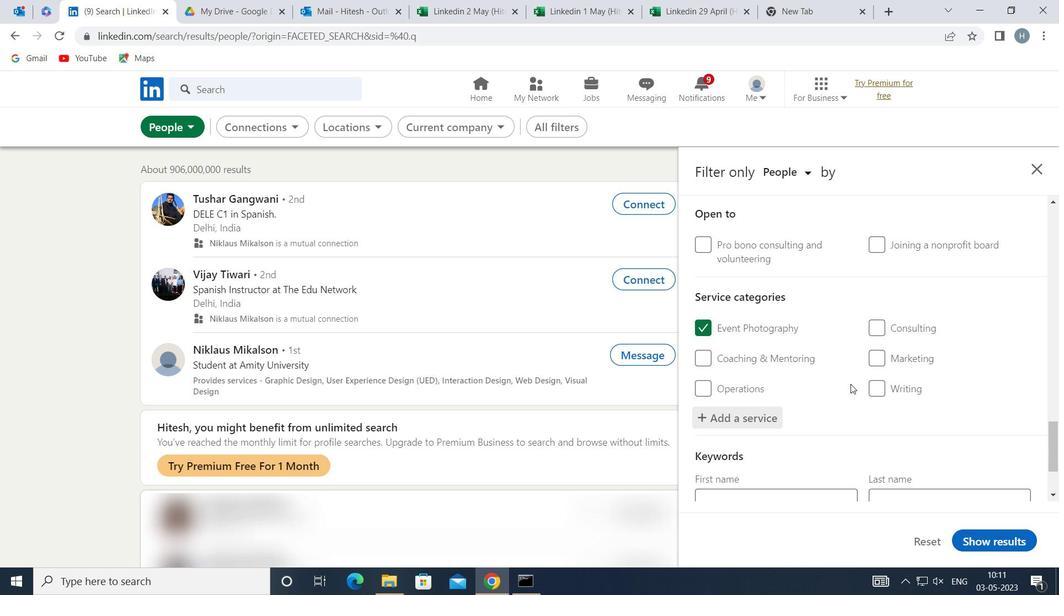 
Action: Mouse scrolled (850, 384) with delta (0, 0)
Screenshot: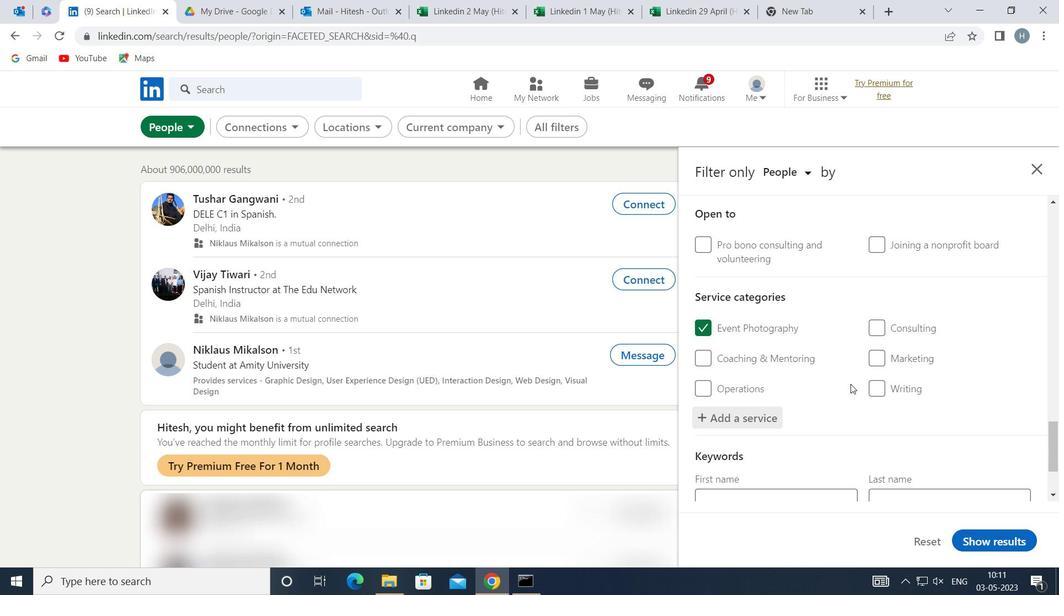 
Action: Mouse scrolled (850, 384) with delta (0, 0)
Screenshot: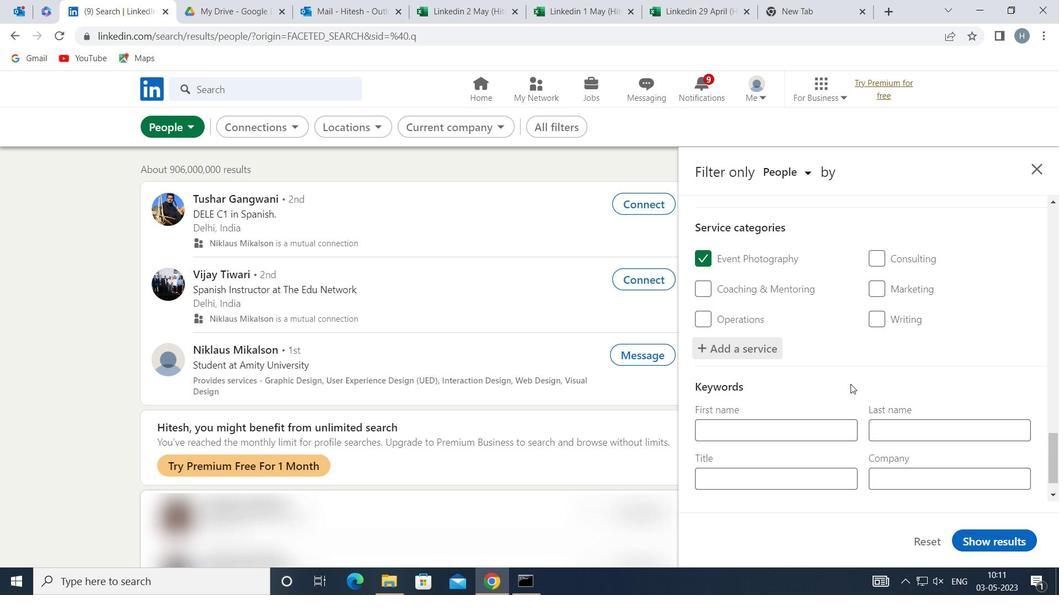 
Action: Mouse scrolled (850, 384) with delta (0, 0)
Screenshot: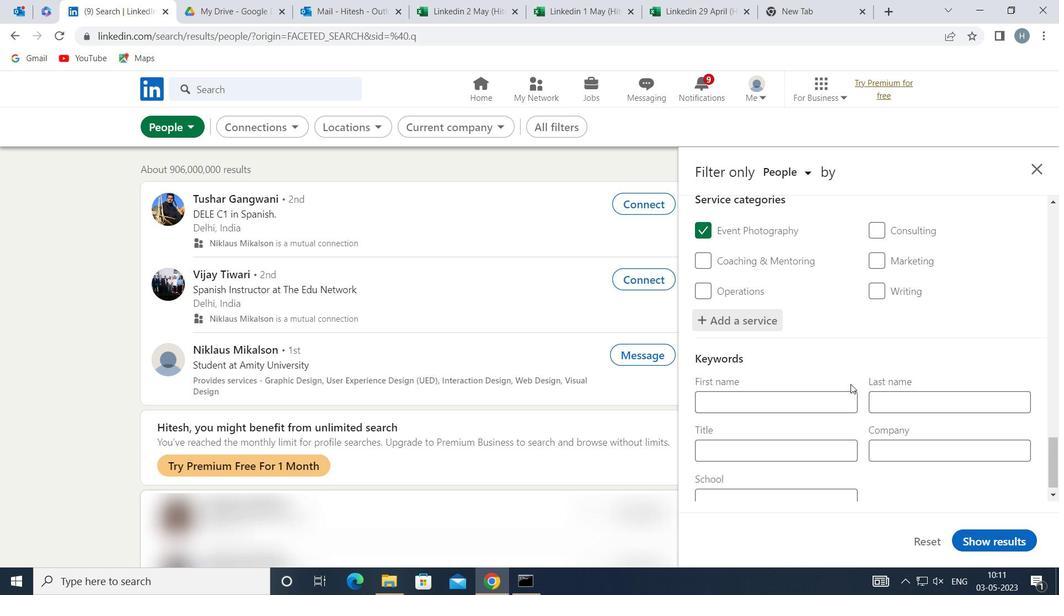 
Action: Mouse scrolled (850, 384) with delta (0, 0)
Screenshot: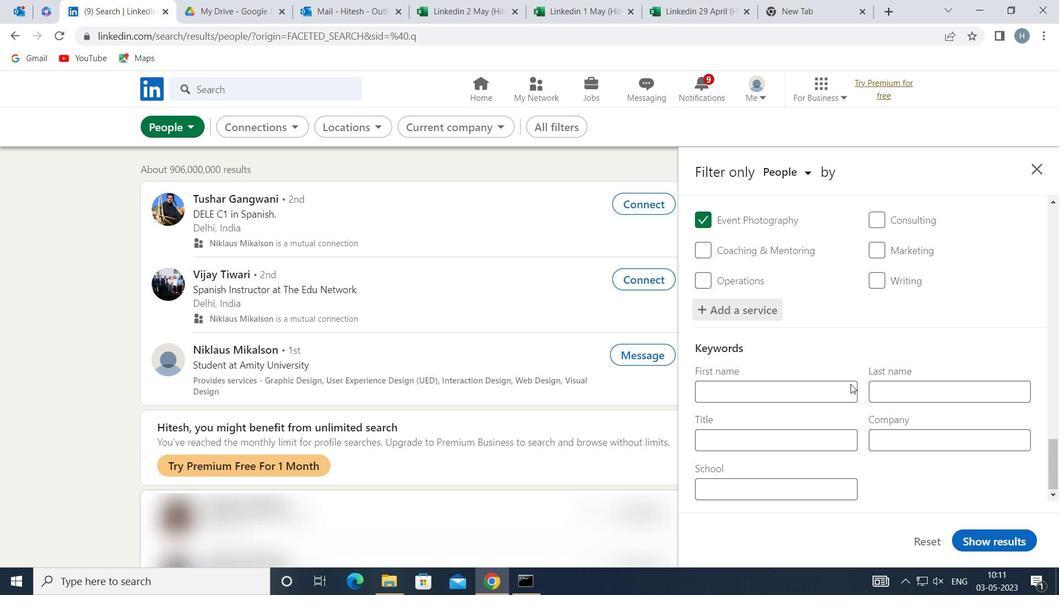 
Action: Mouse moved to (818, 437)
Screenshot: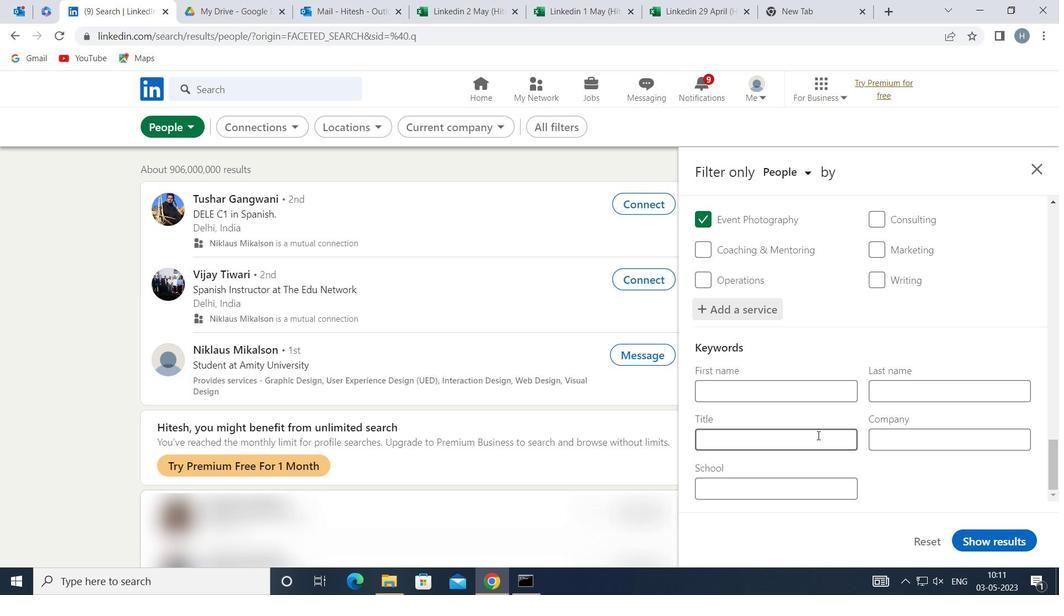 
Action: Mouse pressed left at (818, 437)
Screenshot: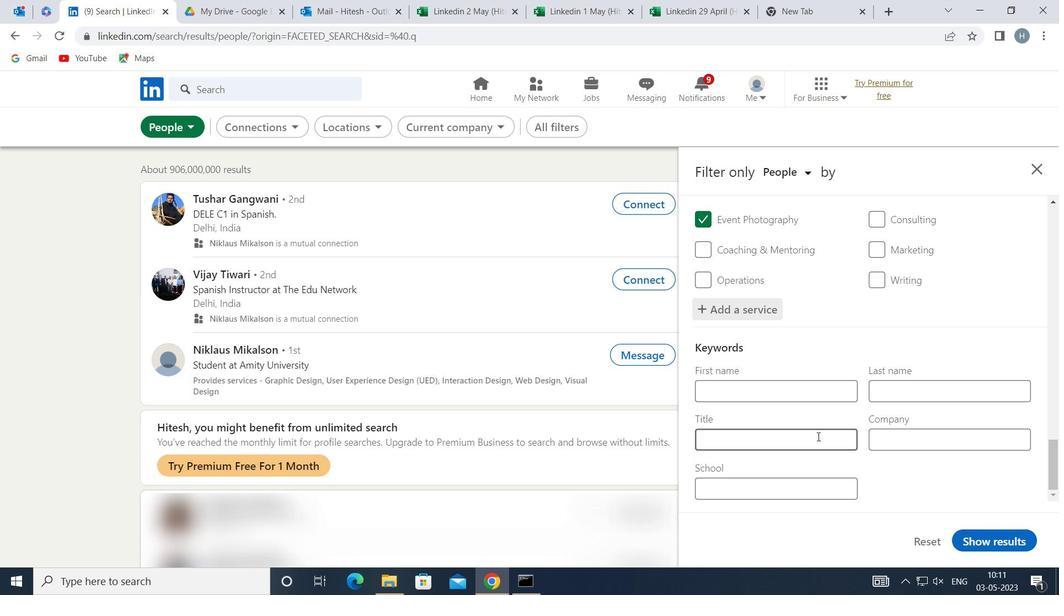 
Action: Key pressed <Key.shift>ORGANIZER
Screenshot: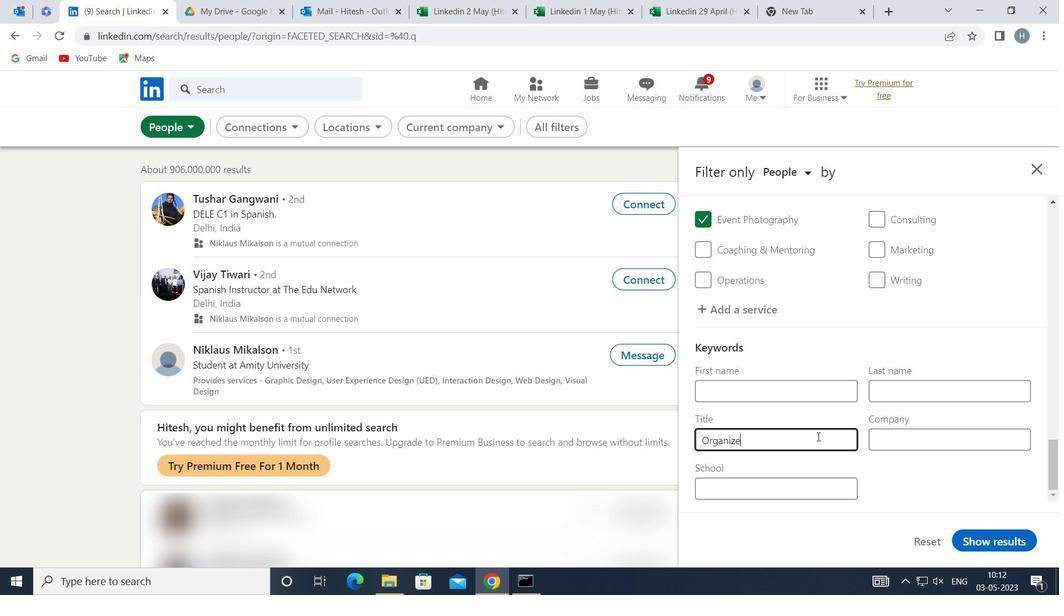 
Action: Mouse moved to (992, 542)
Screenshot: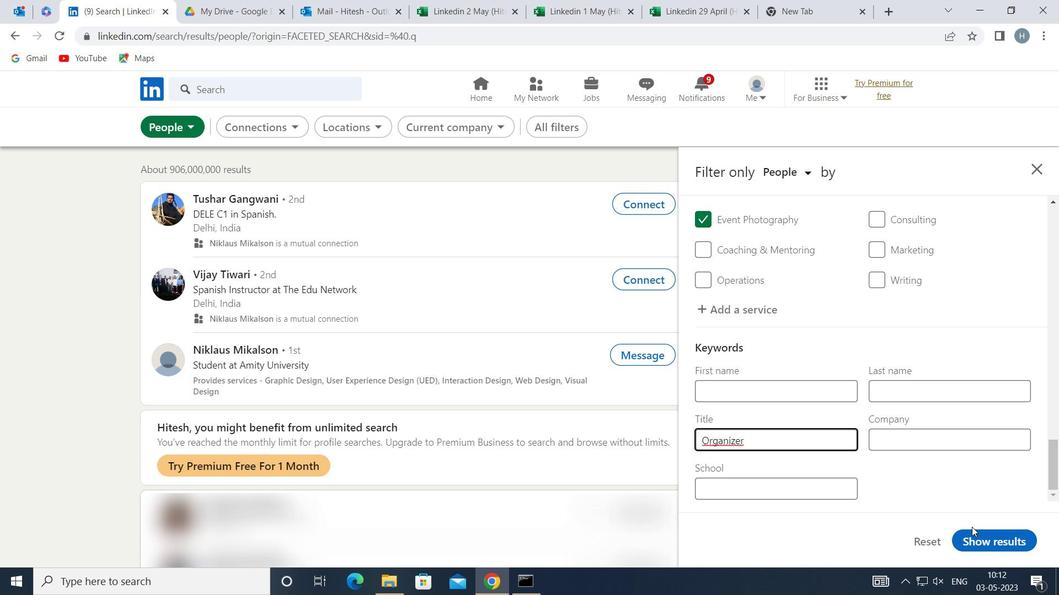 
Action: Mouse pressed left at (992, 542)
Screenshot: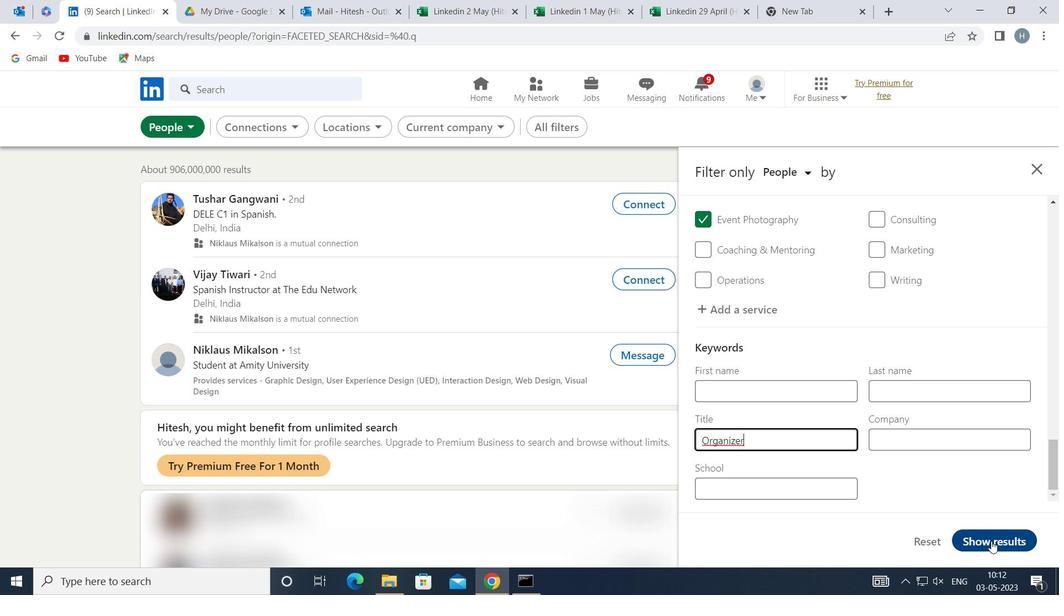 
Action: Mouse moved to (777, 358)
Screenshot: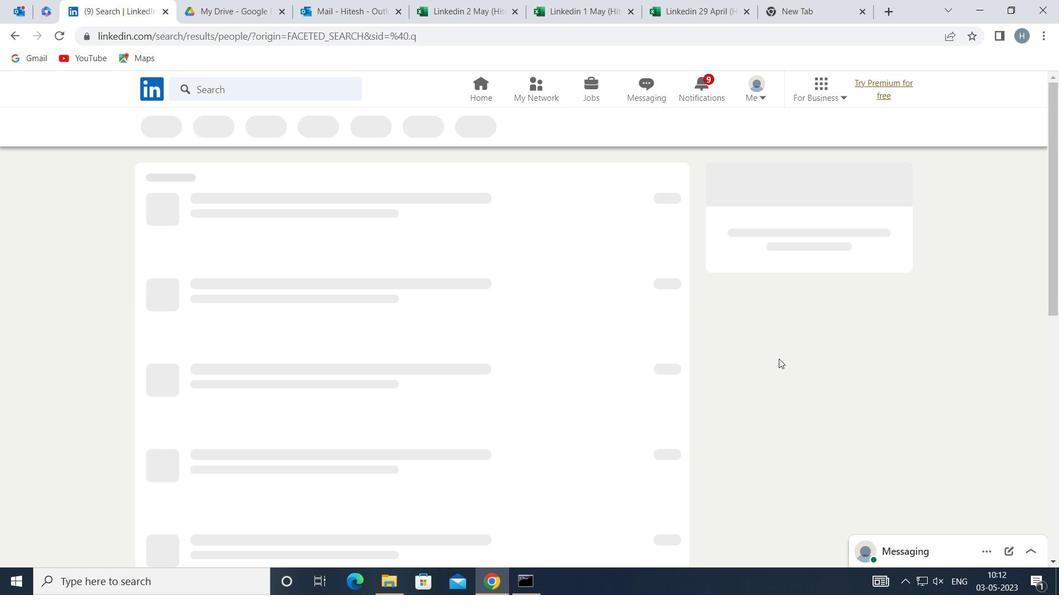 
